 Task: Find connections with filter location Tolosa with filter topic #sharktankwith filter profile language German with filter current company Taj Hotels with filter school Institution of Engineering and Technology (IET) with filter industry Distilleries with filter service category Strategic Planning with filter keywords title Screenwriter
Action: Mouse moved to (652, 76)
Screenshot: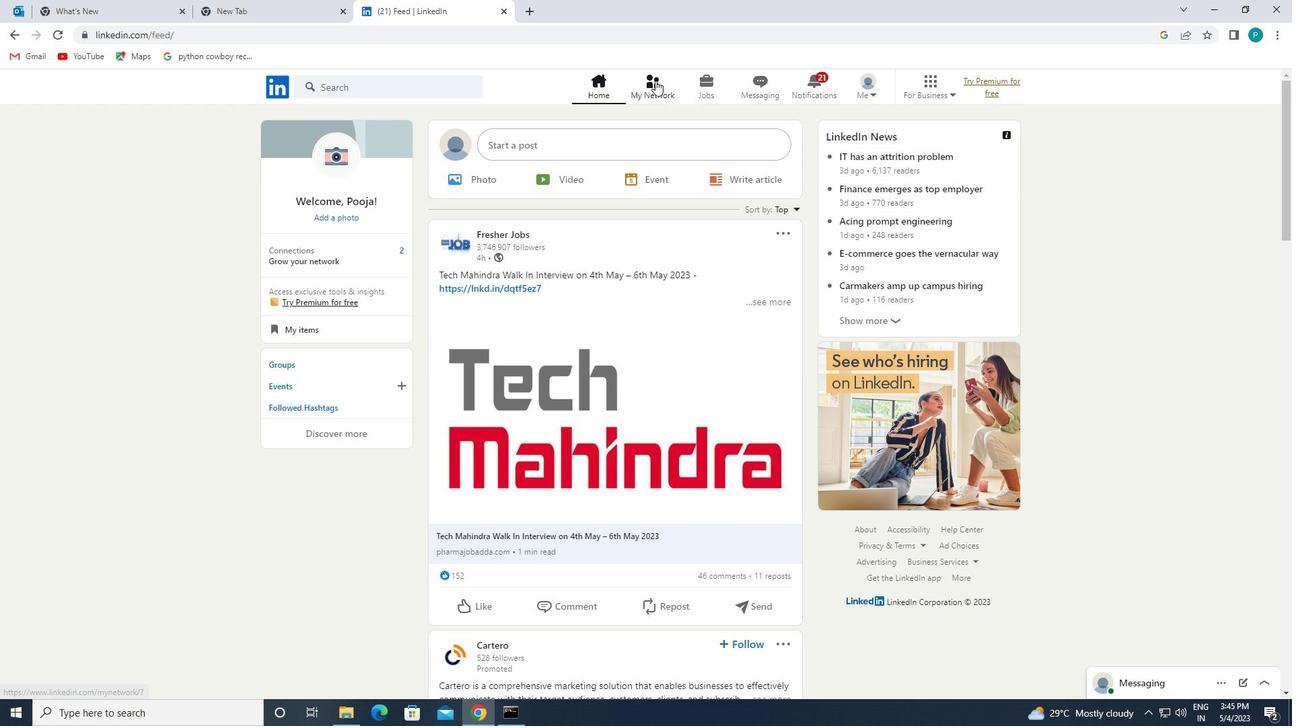 
Action: Mouse pressed left at (652, 76)
Screenshot: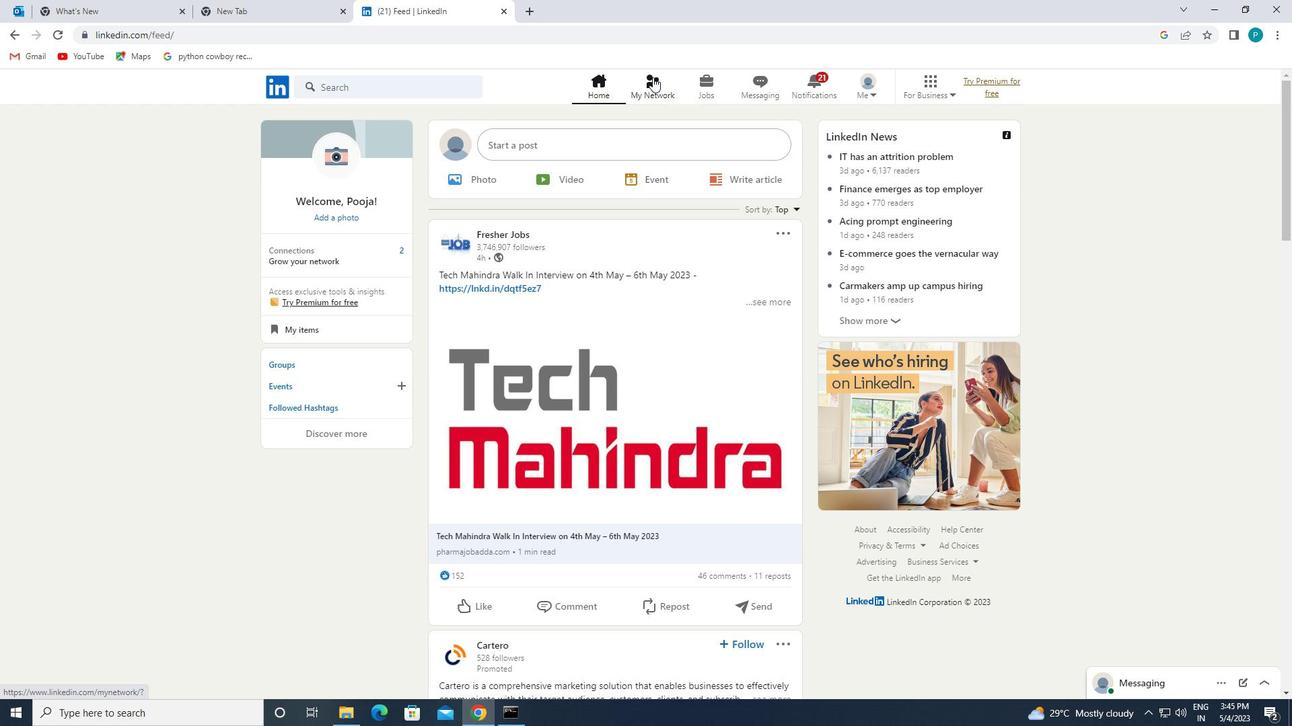 
Action: Mouse moved to (386, 160)
Screenshot: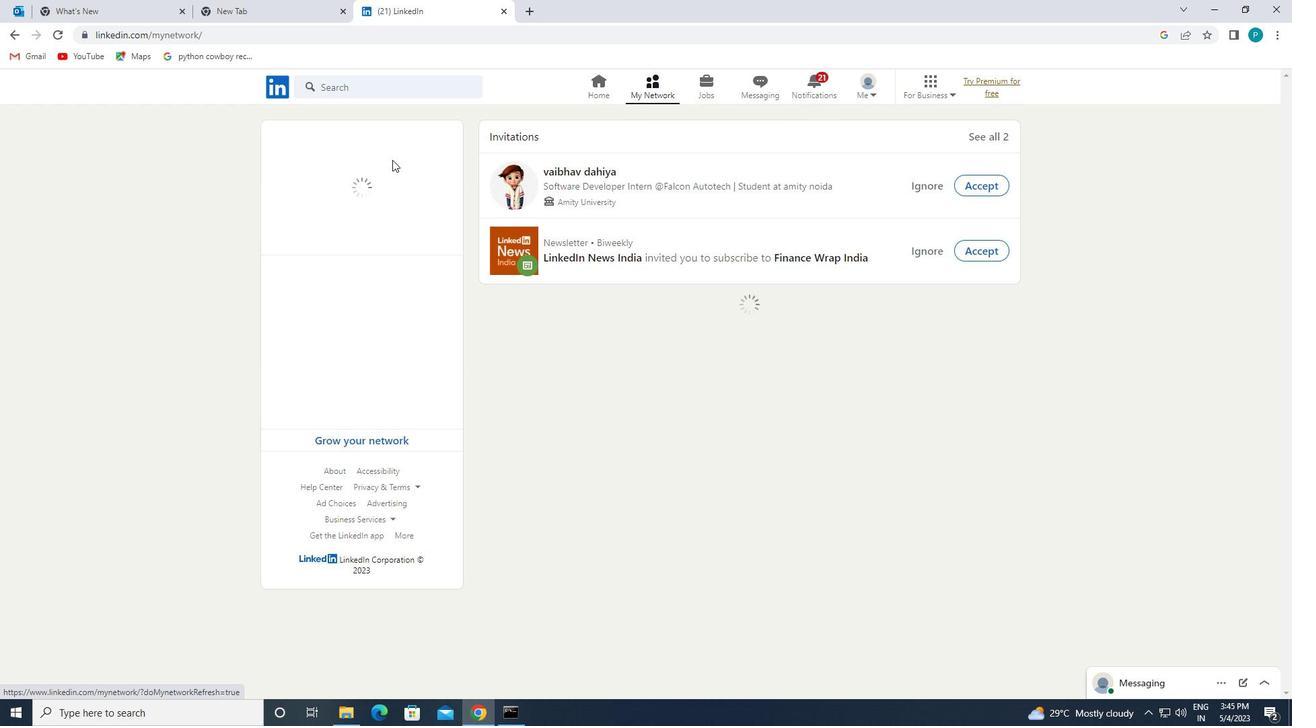
Action: Mouse pressed left at (386, 160)
Screenshot: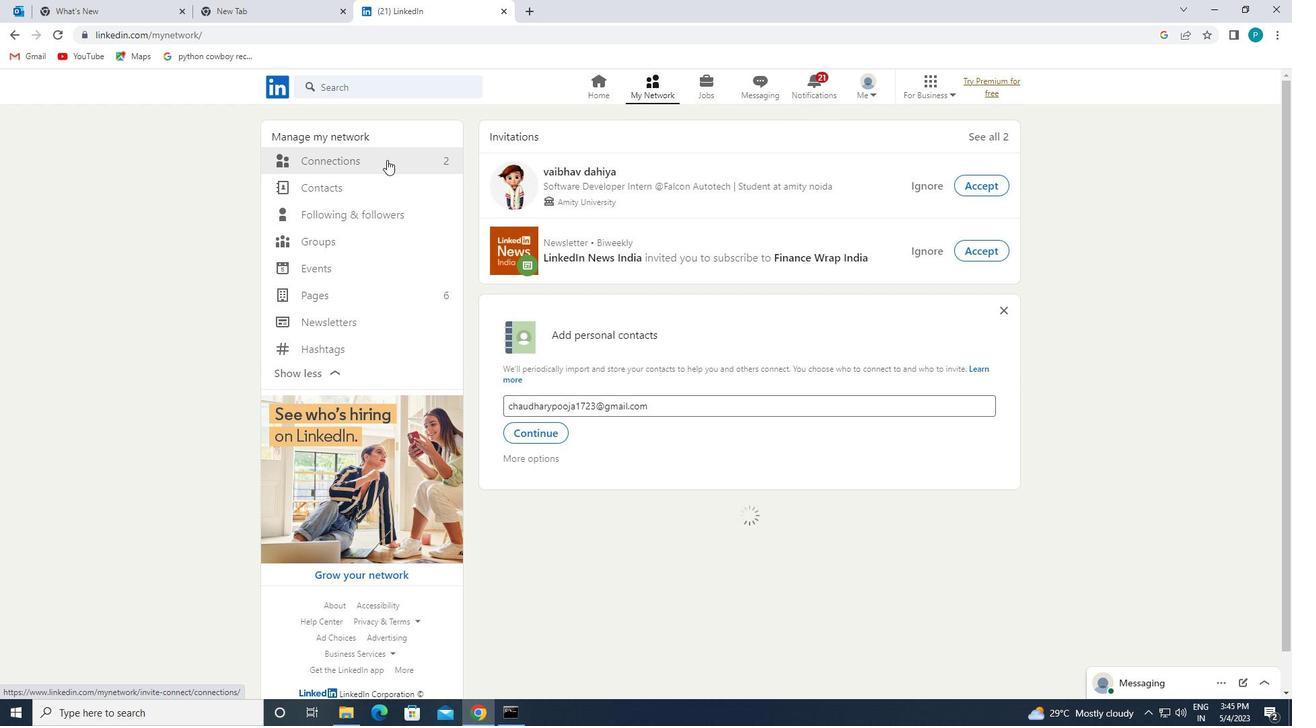 
Action: Mouse moved to (730, 167)
Screenshot: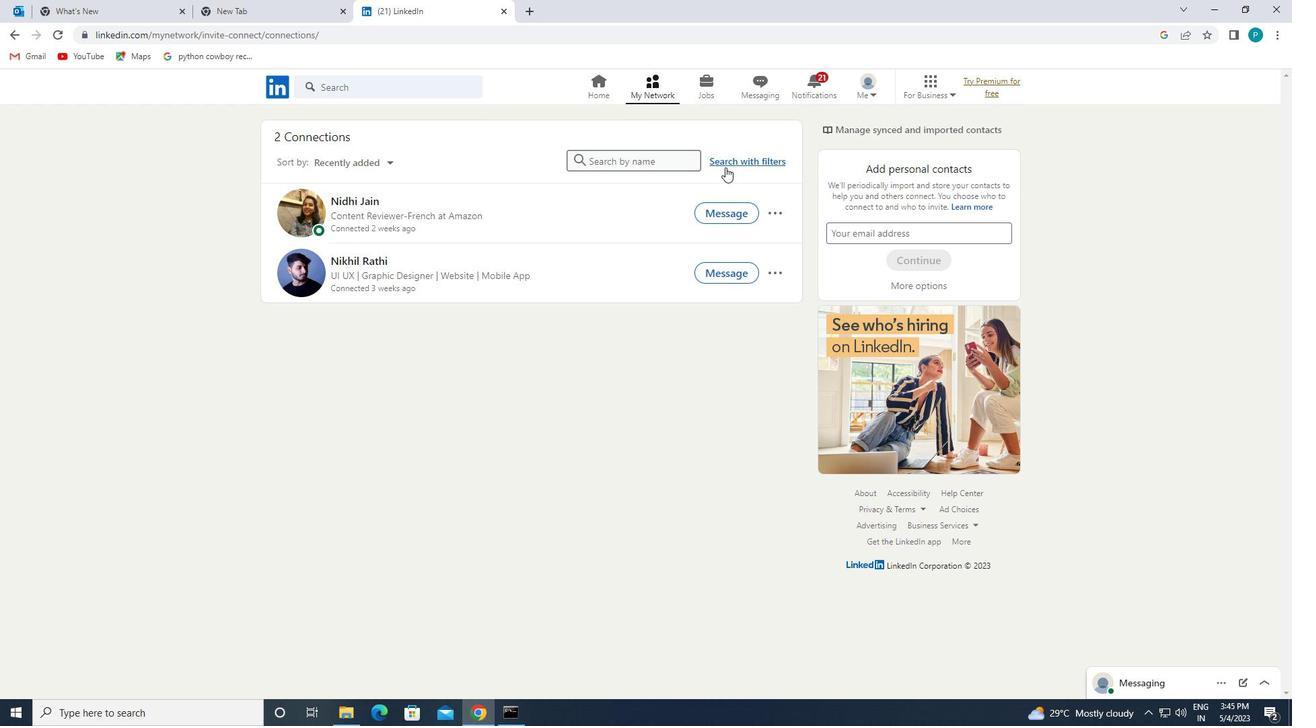 
Action: Mouse pressed left at (730, 167)
Screenshot: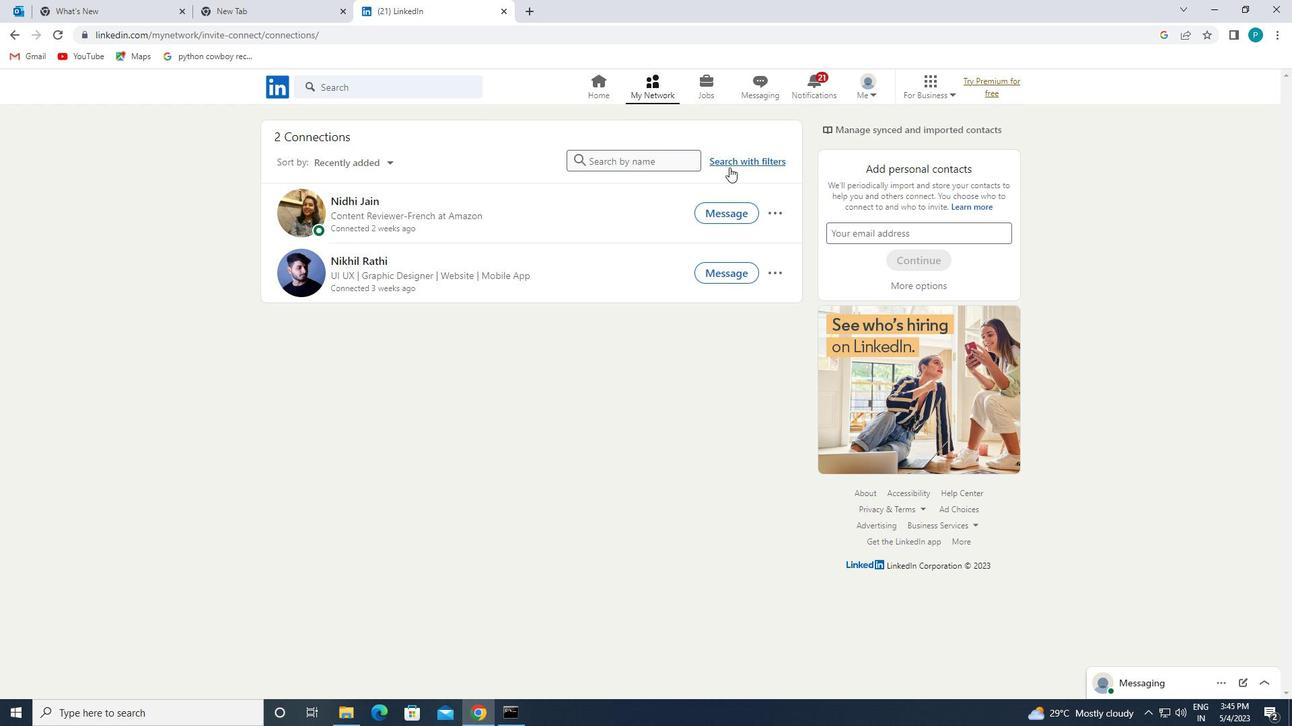 
Action: Mouse moved to (679, 129)
Screenshot: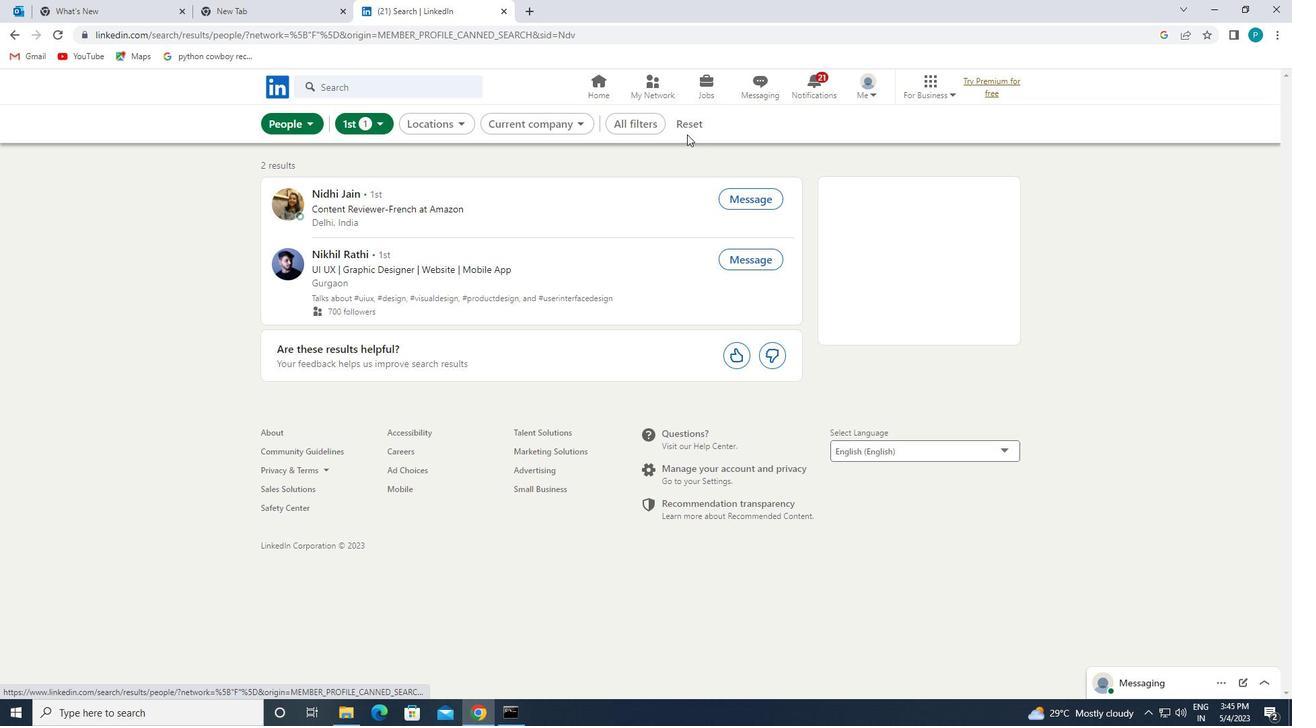 
Action: Mouse pressed left at (679, 129)
Screenshot: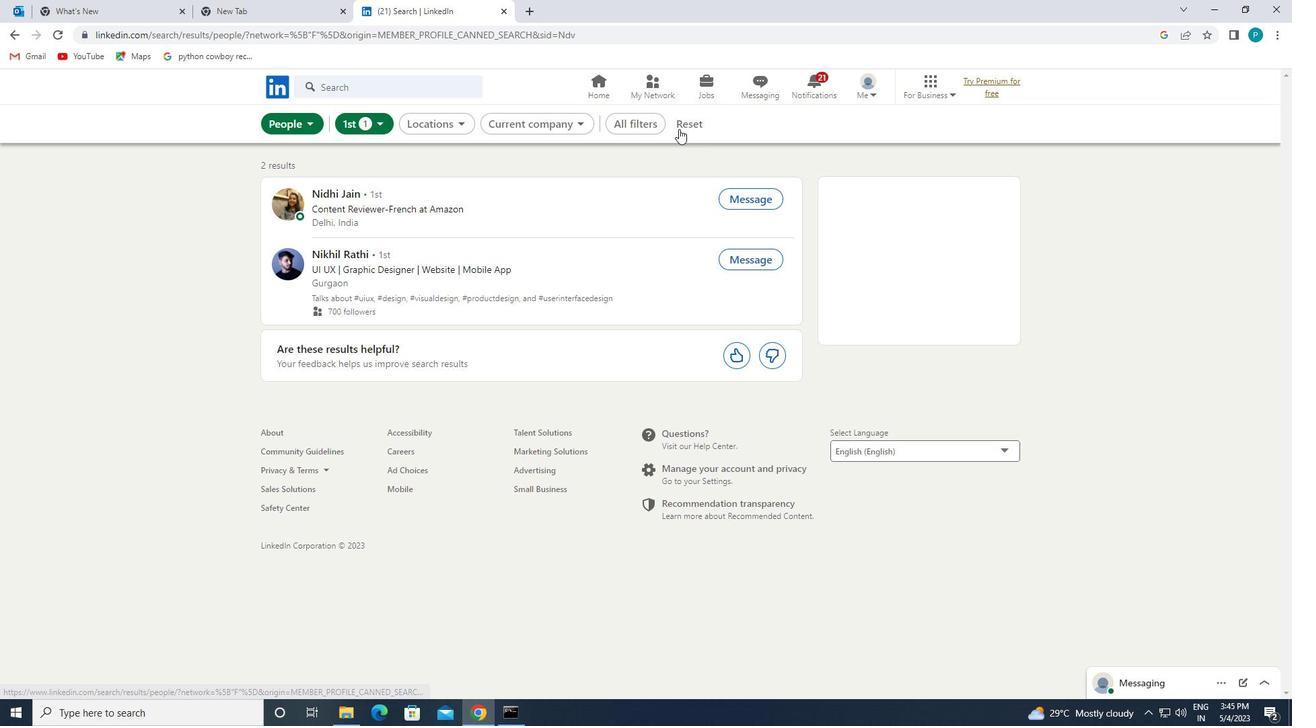 
Action: Mouse moved to (666, 120)
Screenshot: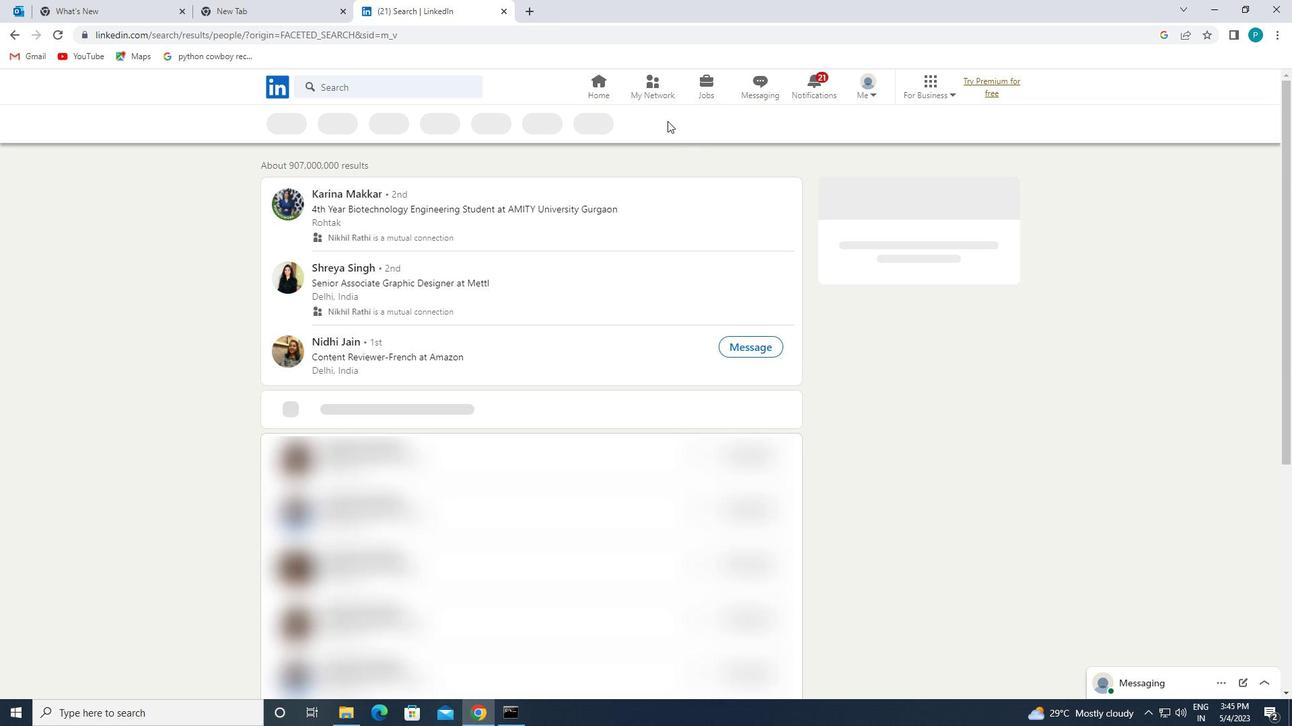 
Action: Mouse pressed left at (666, 120)
Screenshot: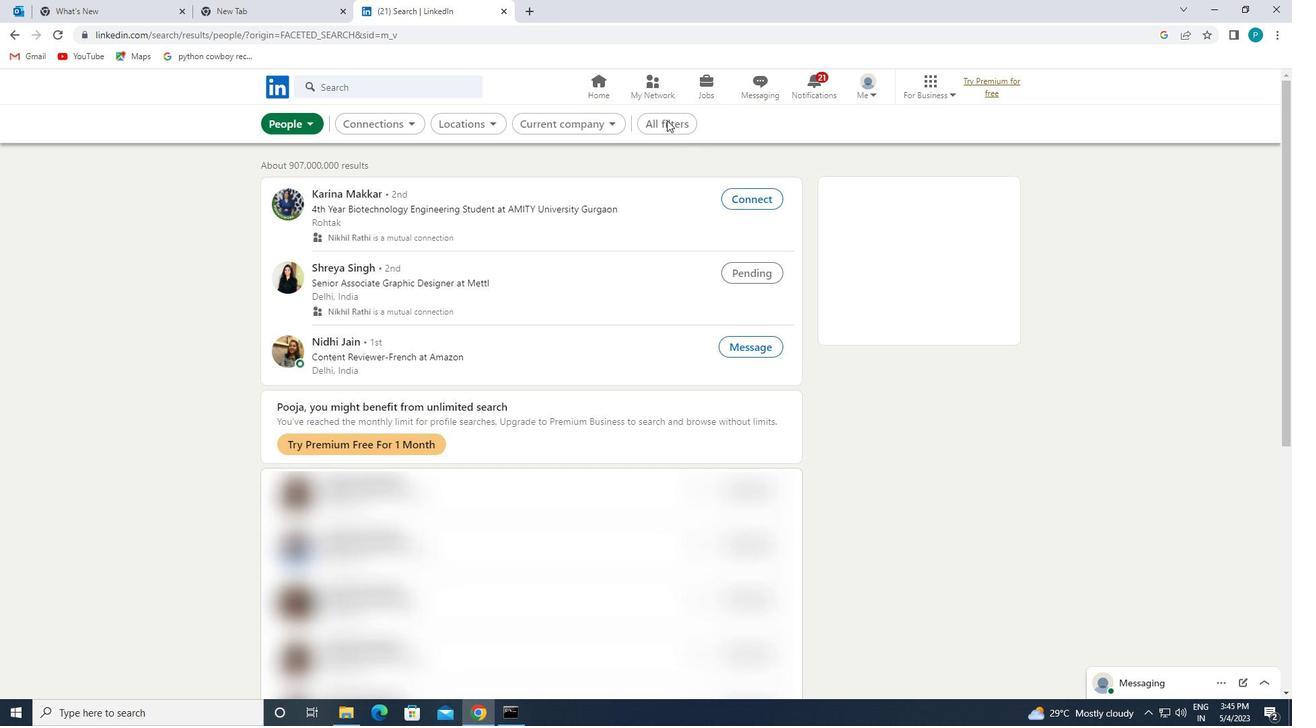 
Action: Mouse moved to (1103, 295)
Screenshot: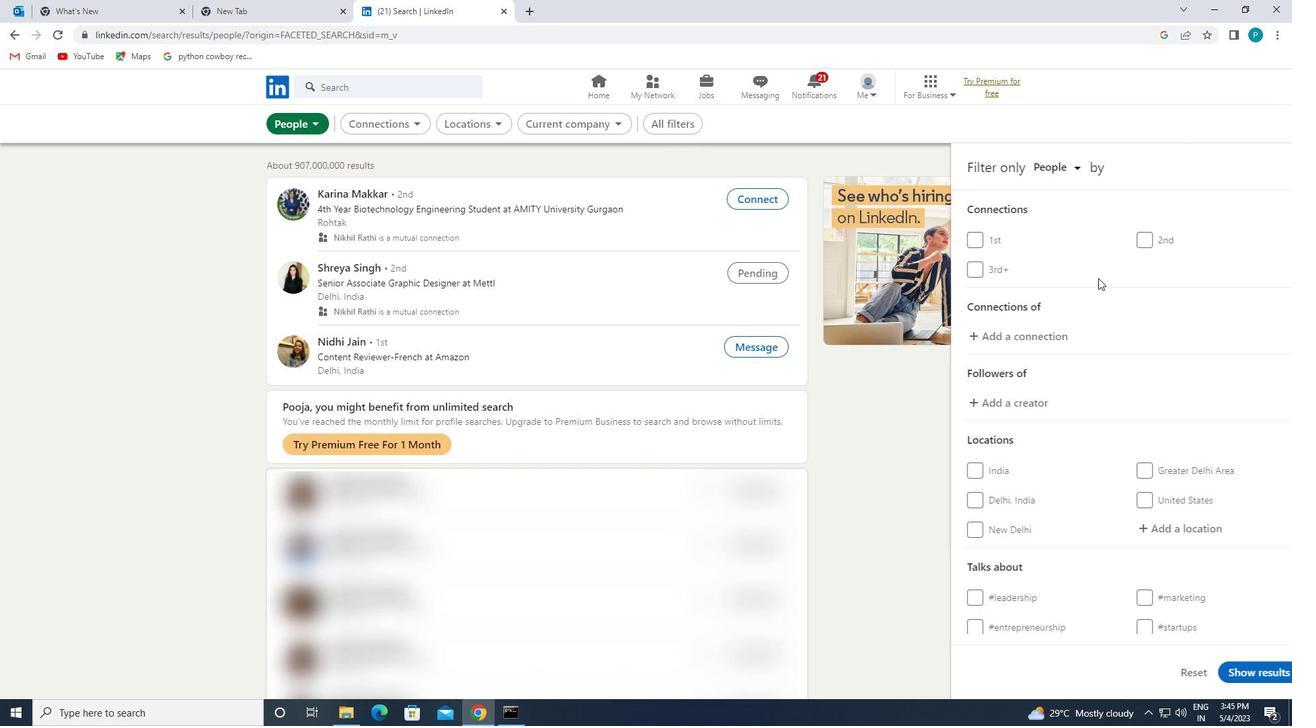 
Action: Mouse scrolled (1103, 294) with delta (0, 0)
Screenshot: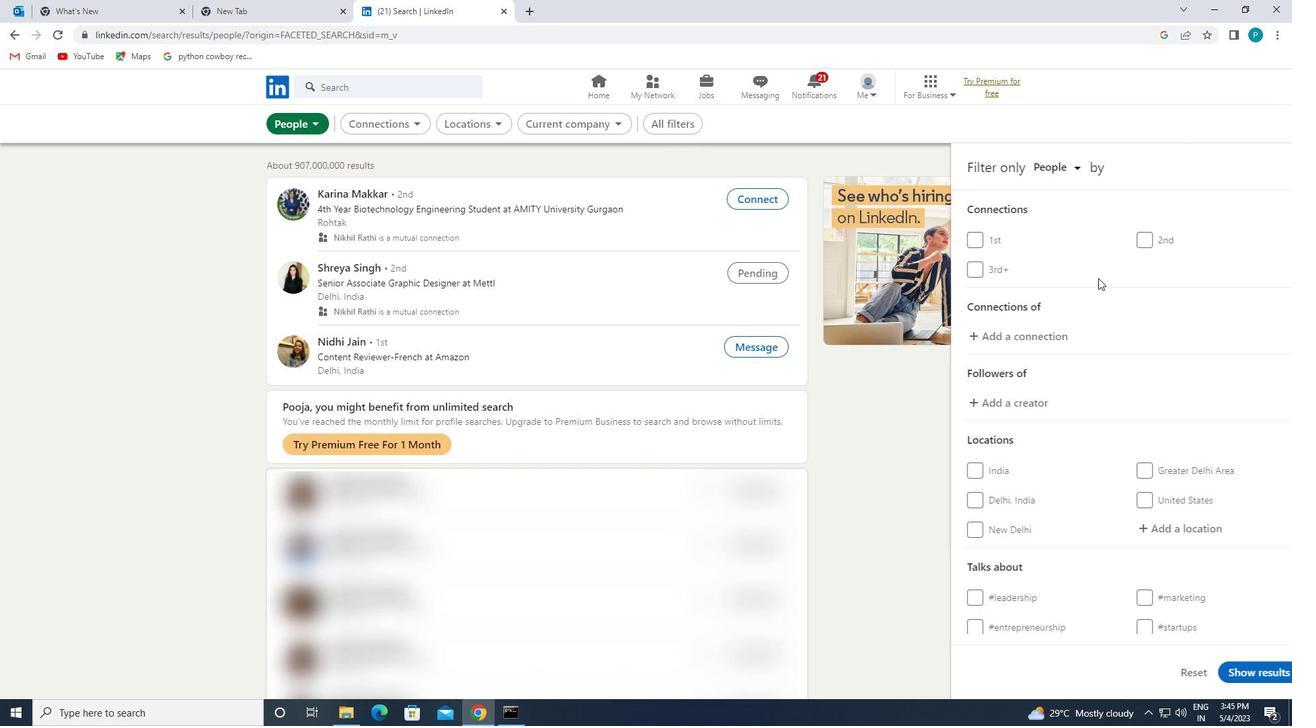 
Action: Mouse moved to (1105, 304)
Screenshot: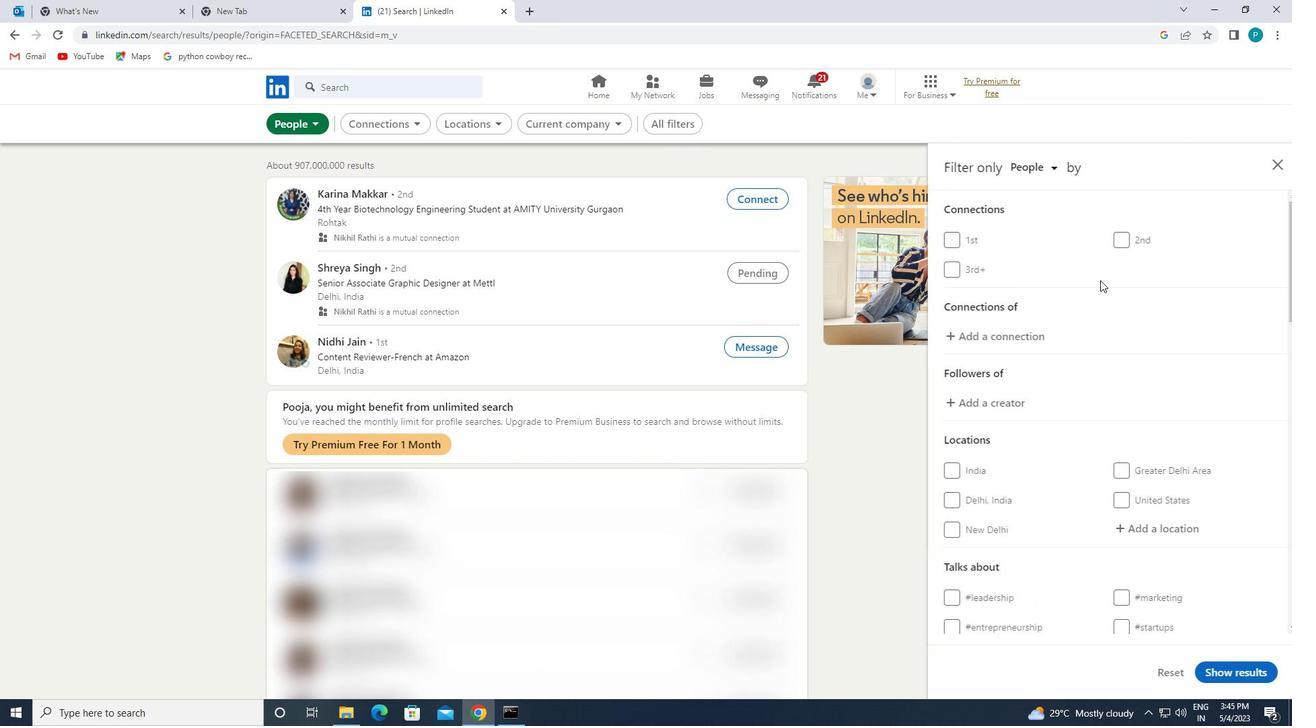 
Action: Mouse scrolled (1105, 303) with delta (0, 0)
Screenshot: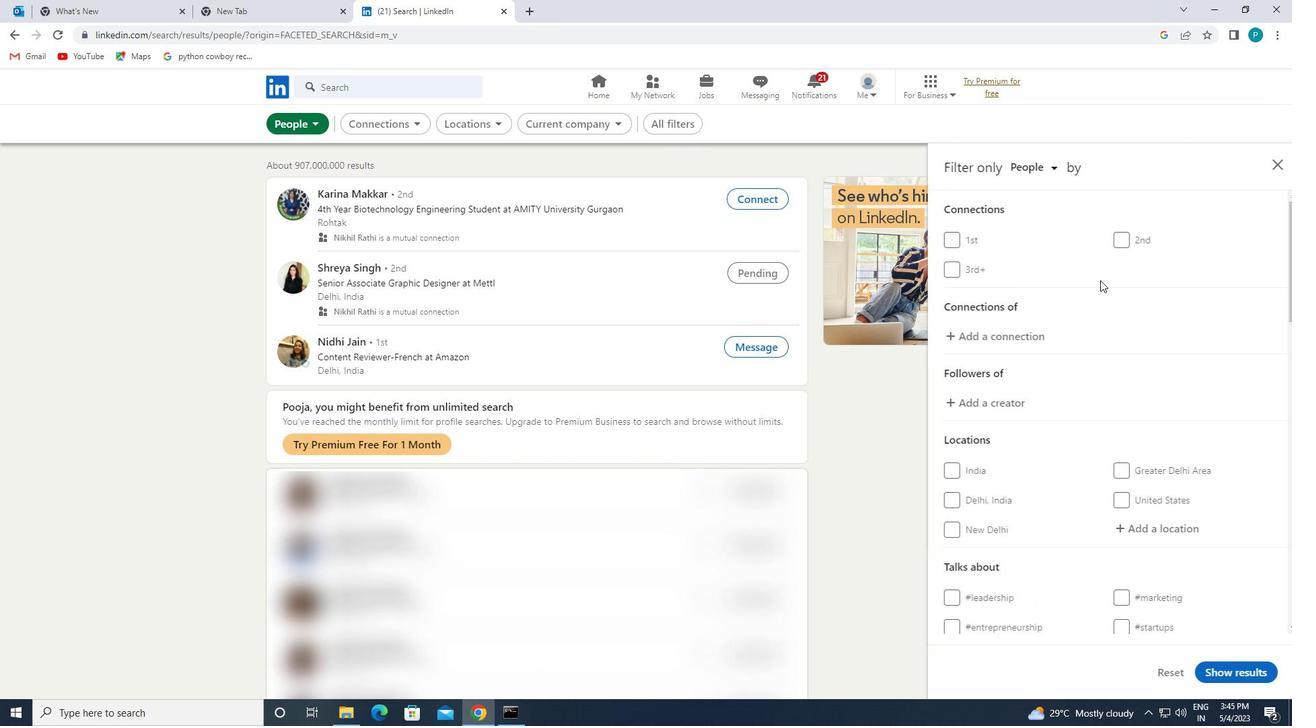 
Action: Mouse moved to (1105, 304)
Screenshot: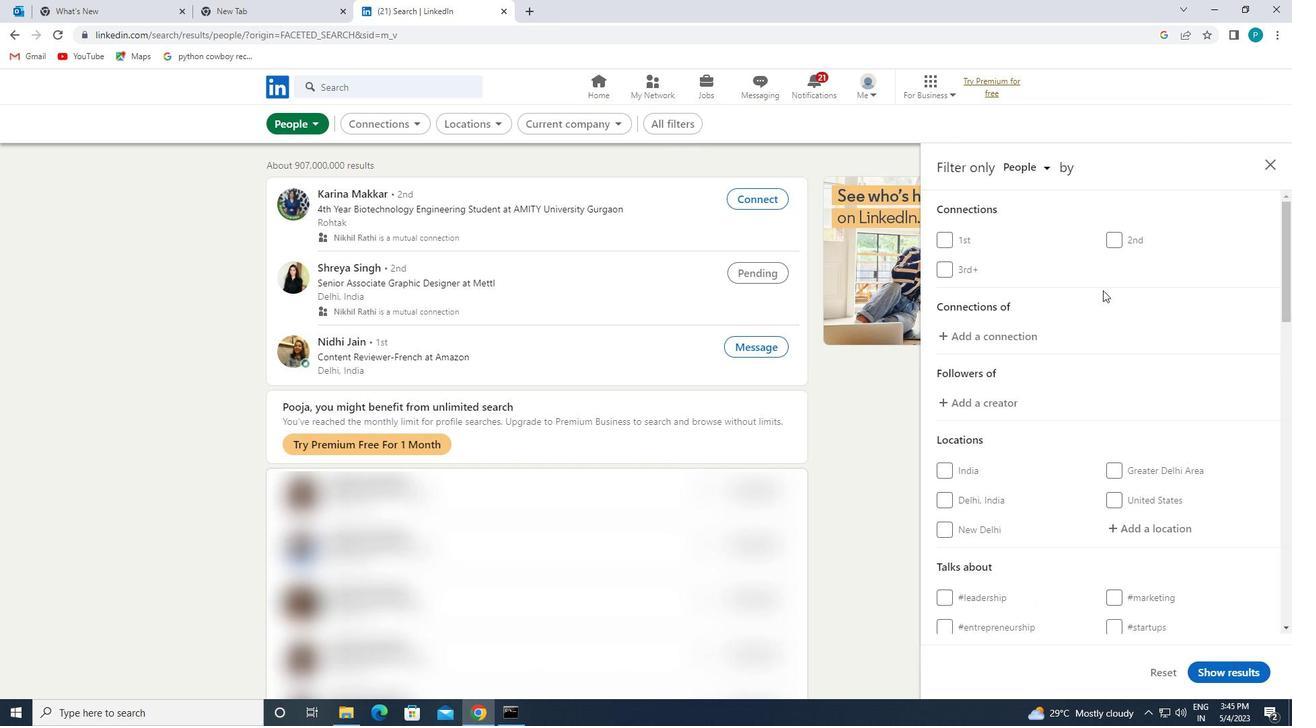 
Action: Mouse scrolled (1105, 304) with delta (0, 0)
Screenshot: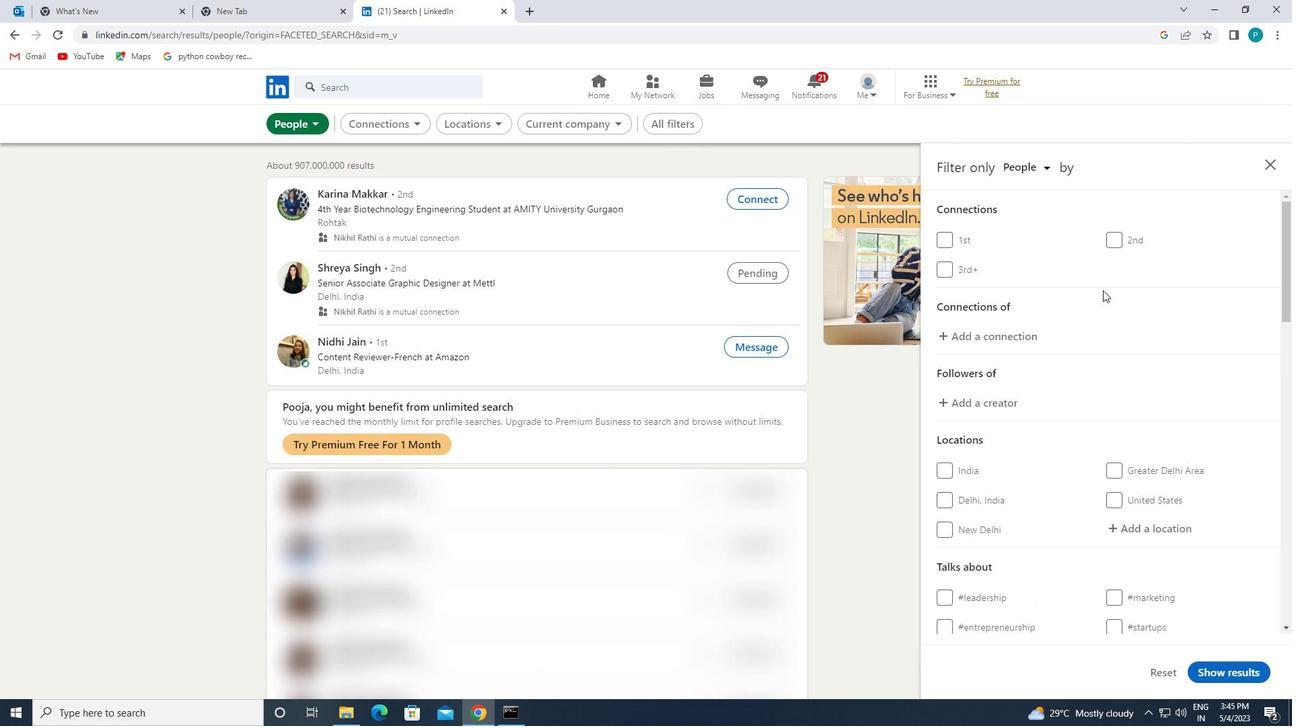 
Action: Mouse moved to (1129, 323)
Screenshot: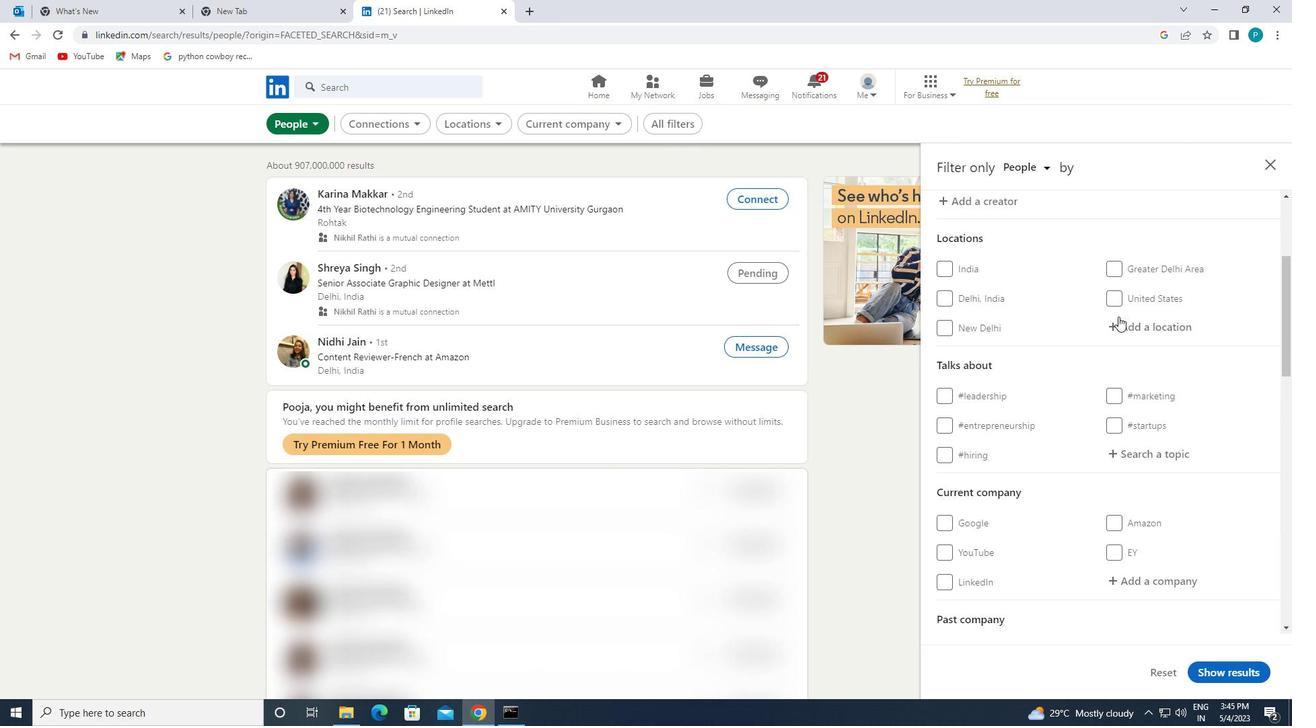
Action: Mouse pressed left at (1129, 323)
Screenshot: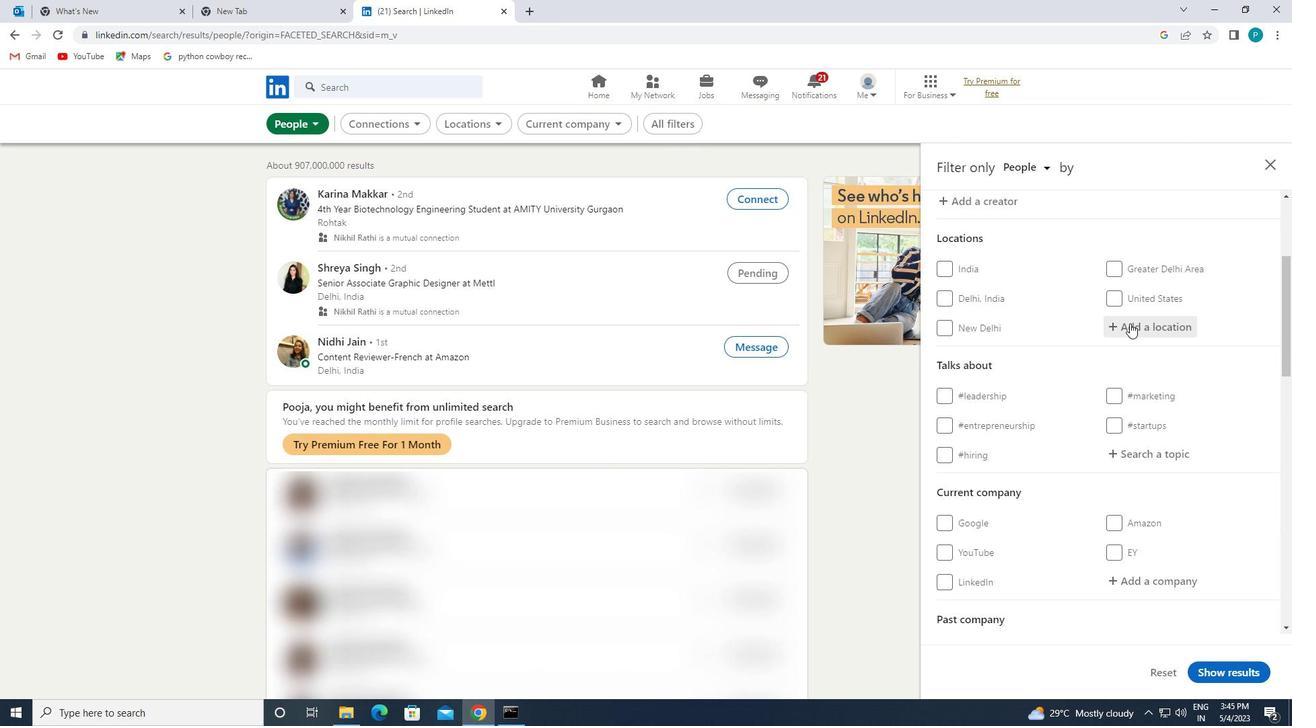 
Action: Mouse moved to (1121, 320)
Screenshot: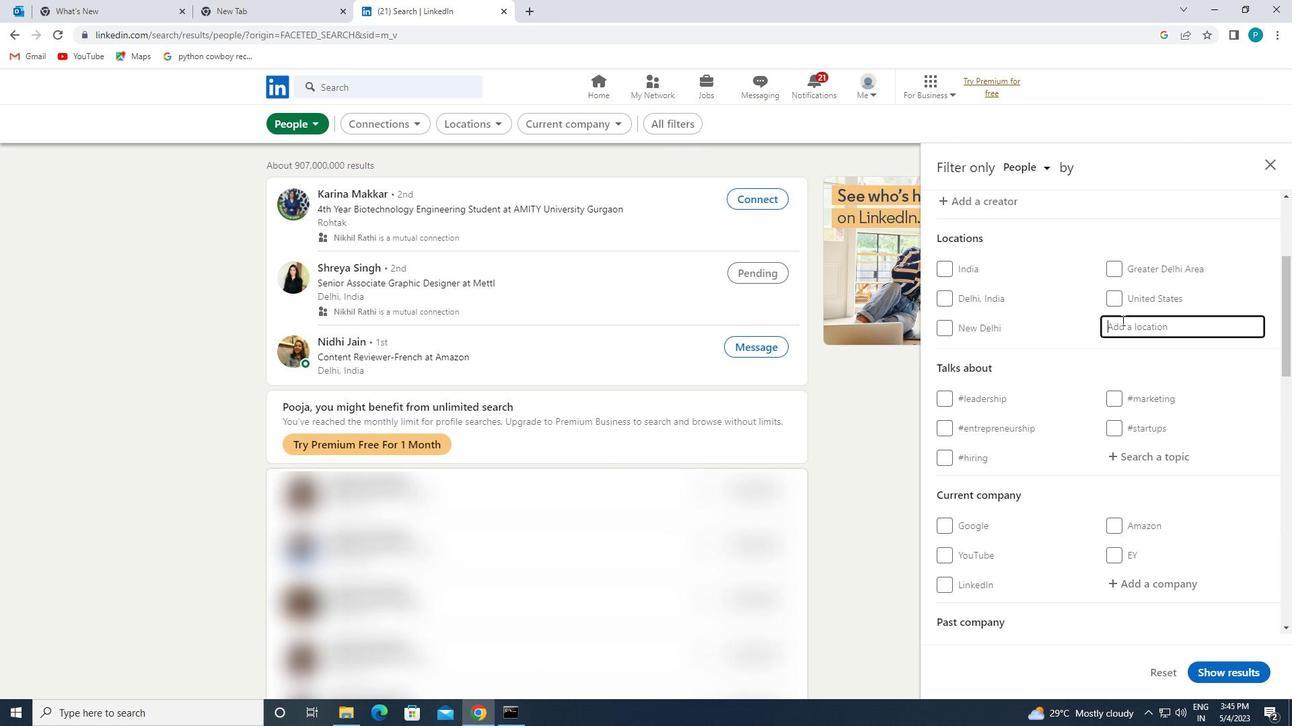
Action: Key pressed <Key.caps_lock>t<Key.caps_lock>odo<Key.backspace><Key.backspace>losa
Screenshot: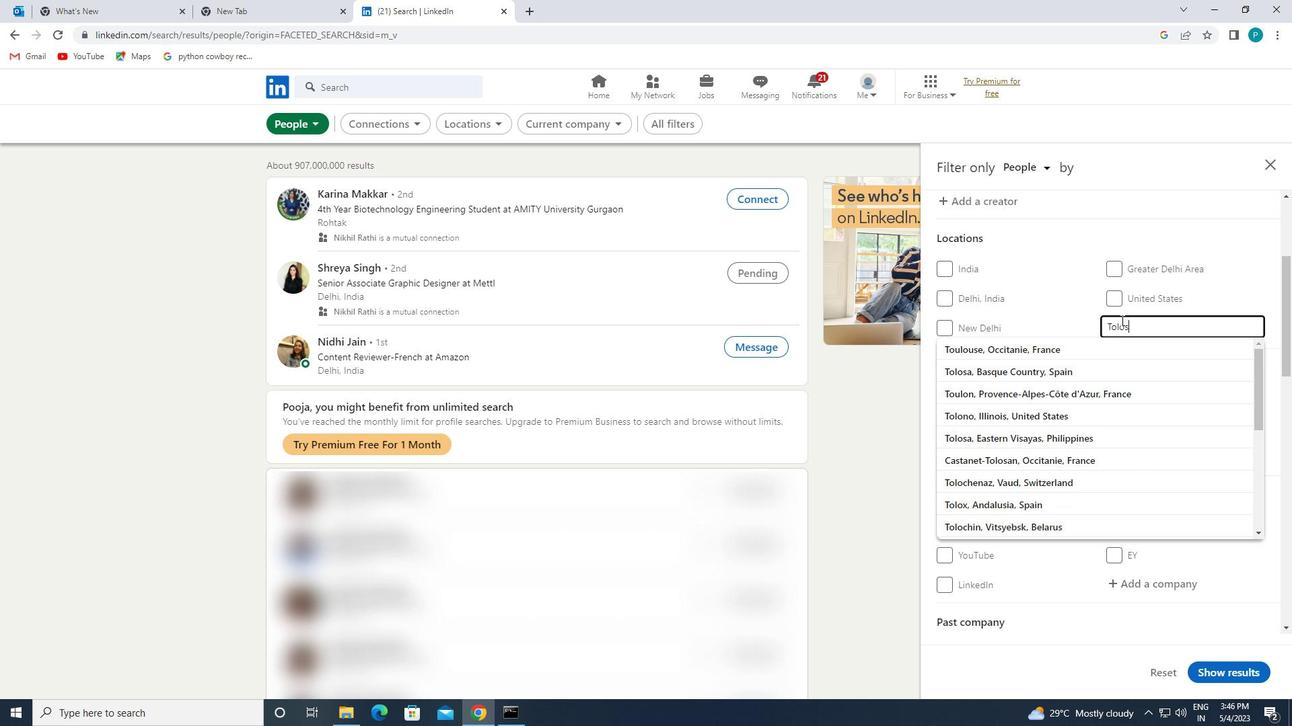 
Action: Mouse moved to (1097, 343)
Screenshot: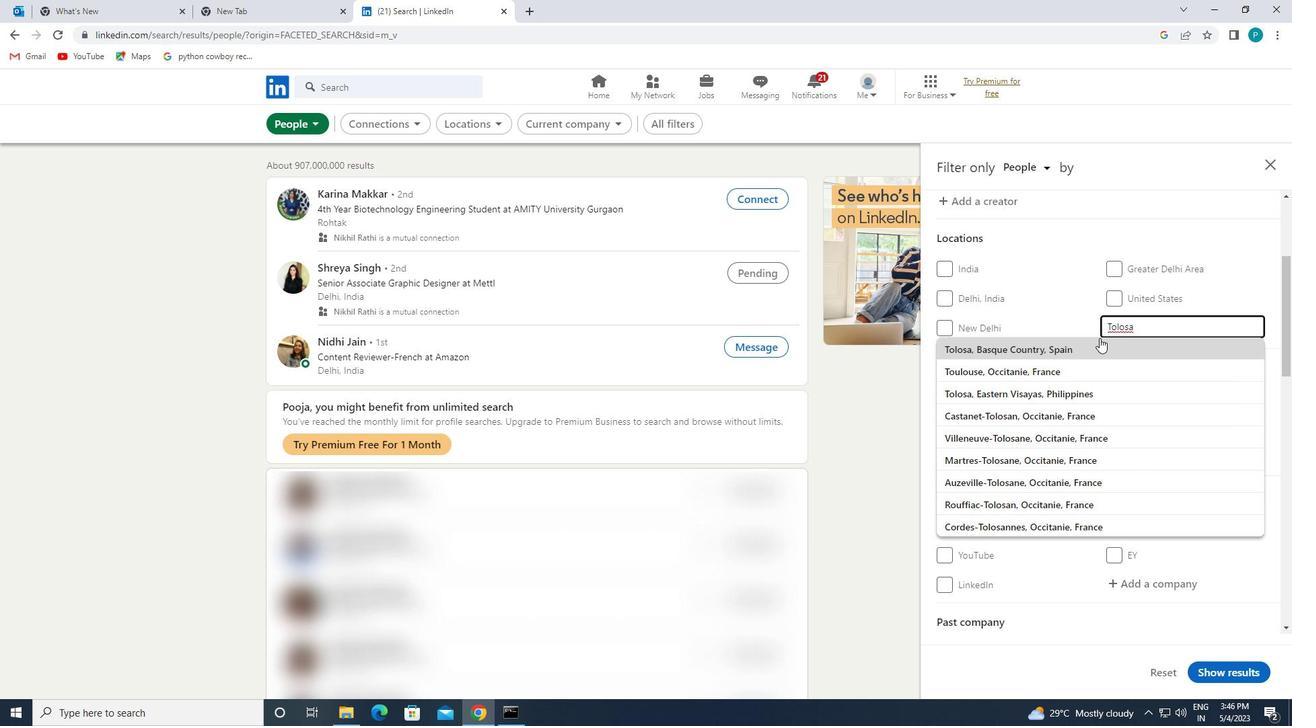 
Action: Mouse pressed left at (1097, 343)
Screenshot: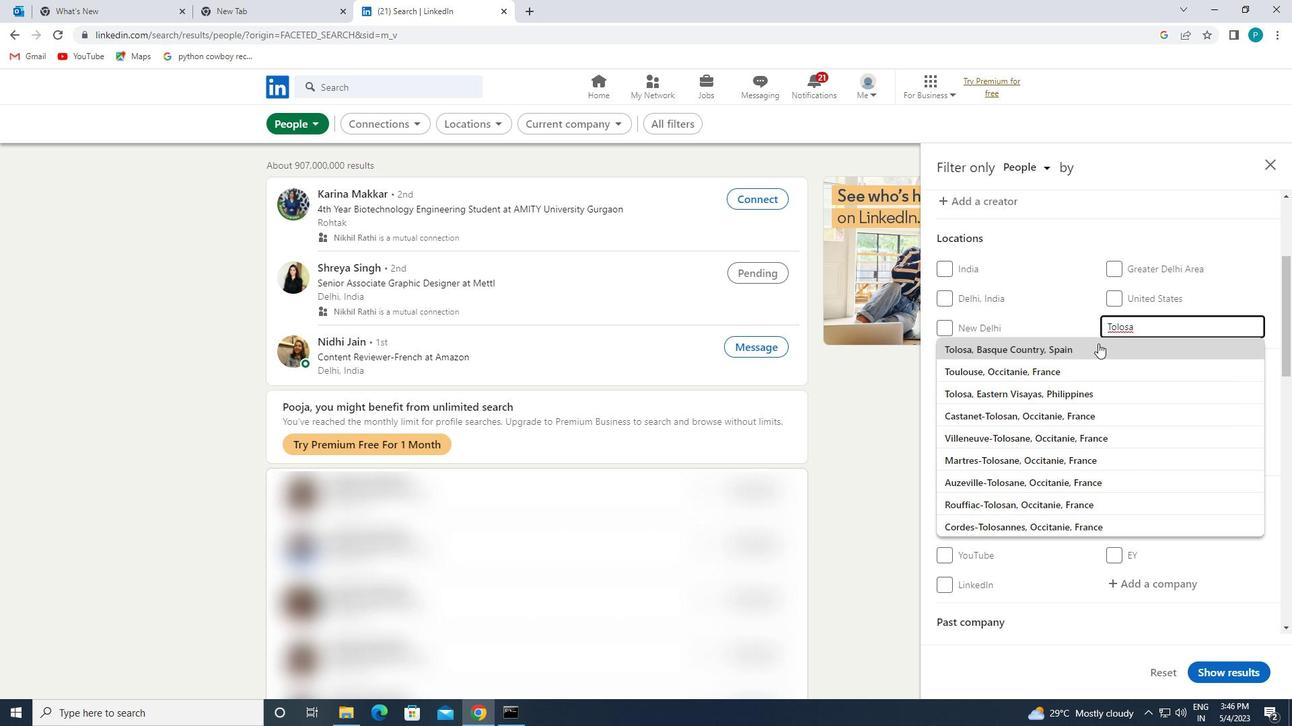 
Action: Mouse moved to (1105, 350)
Screenshot: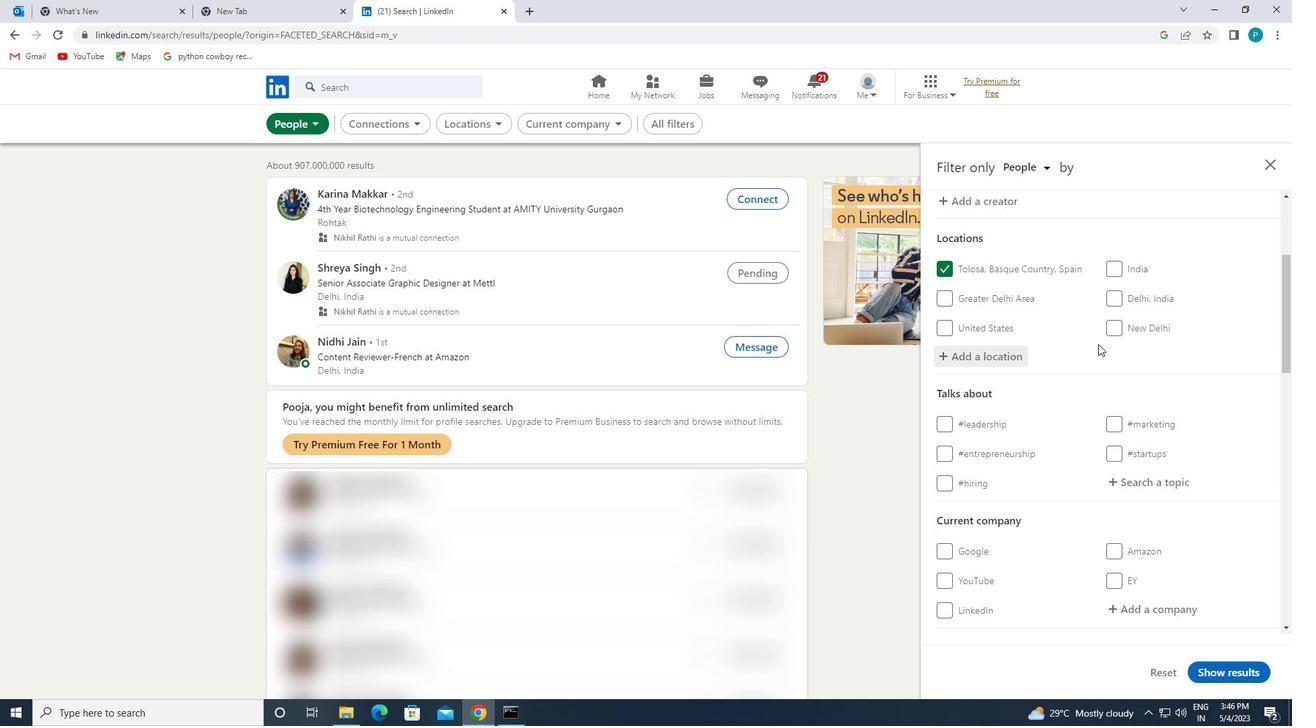 
Action: Mouse scrolled (1105, 349) with delta (0, 0)
Screenshot: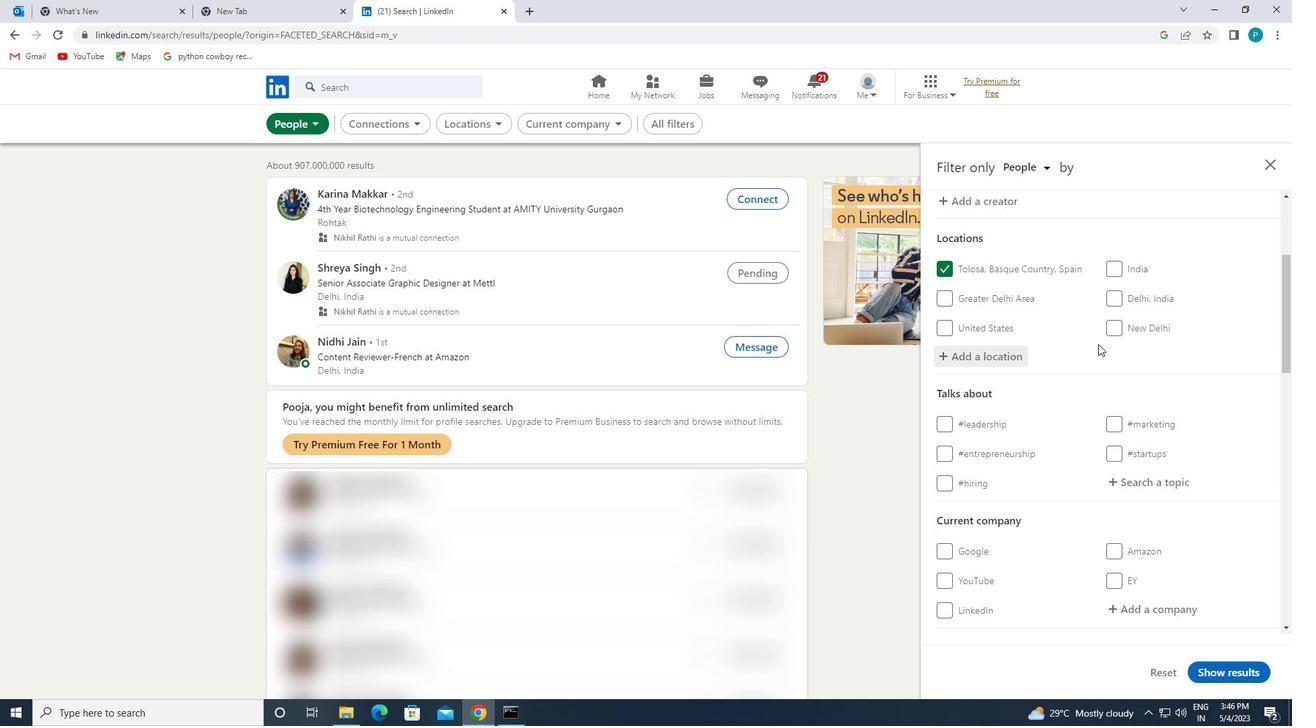 
Action: Mouse moved to (1105, 351)
Screenshot: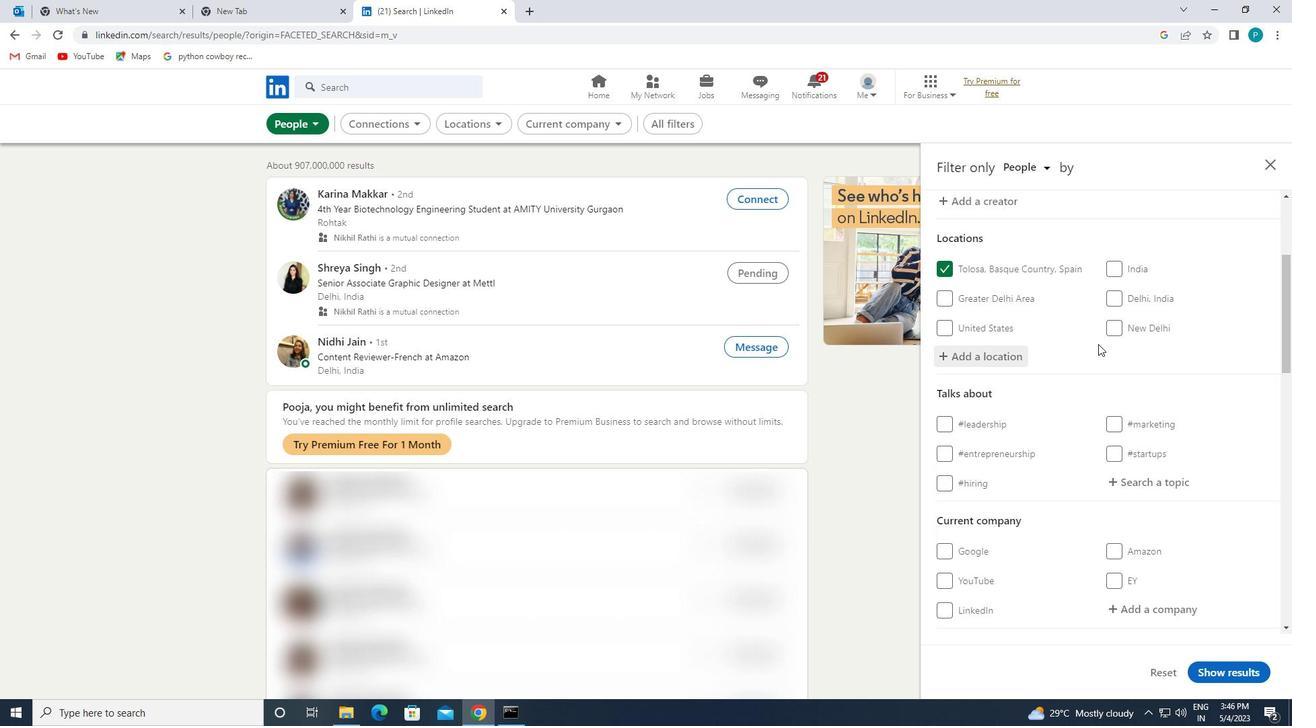 
Action: Mouse scrolled (1105, 350) with delta (0, 0)
Screenshot: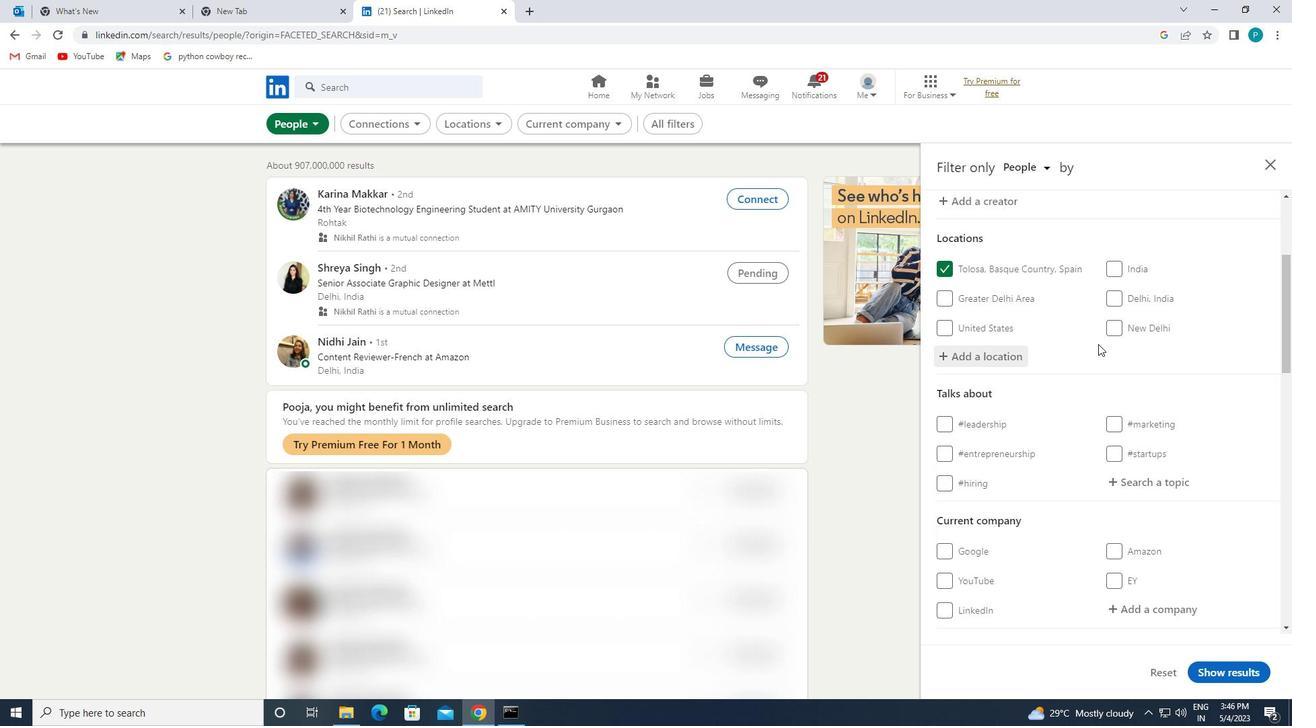 
Action: Mouse scrolled (1105, 350) with delta (0, 0)
Screenshot: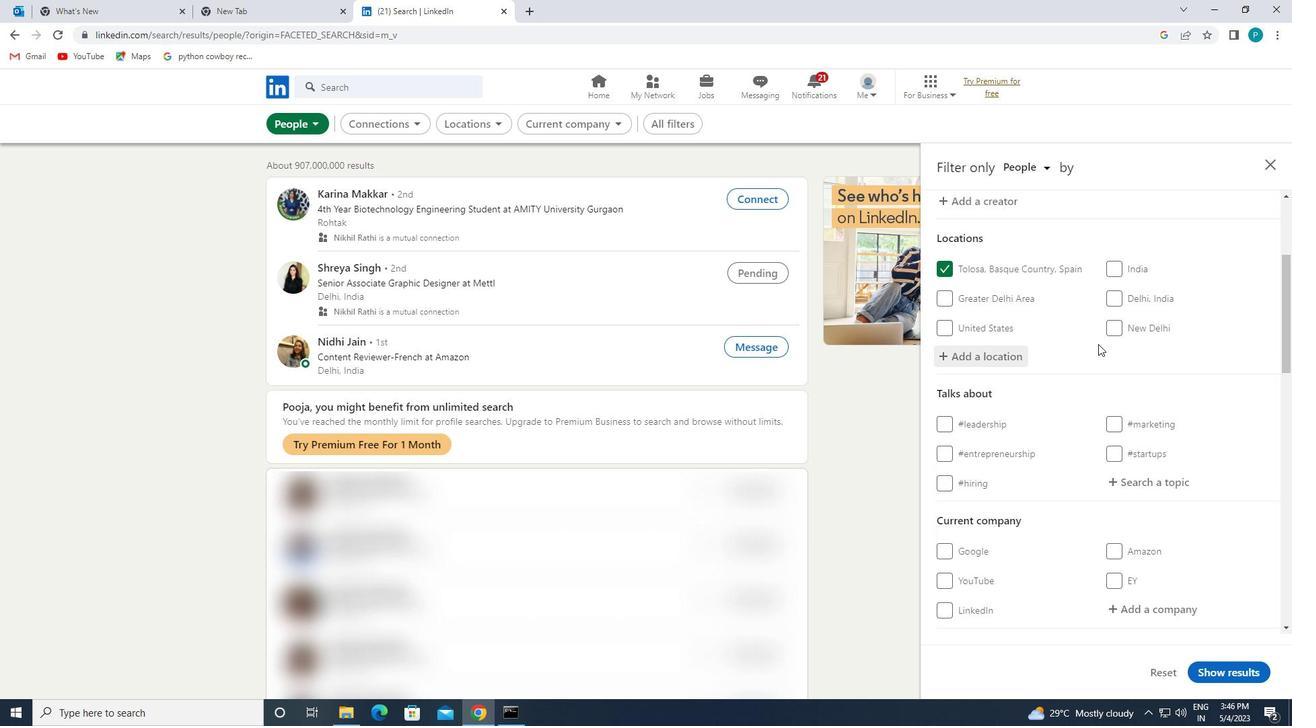
Action: Mouse moved to (1129, 290)
Screenshot: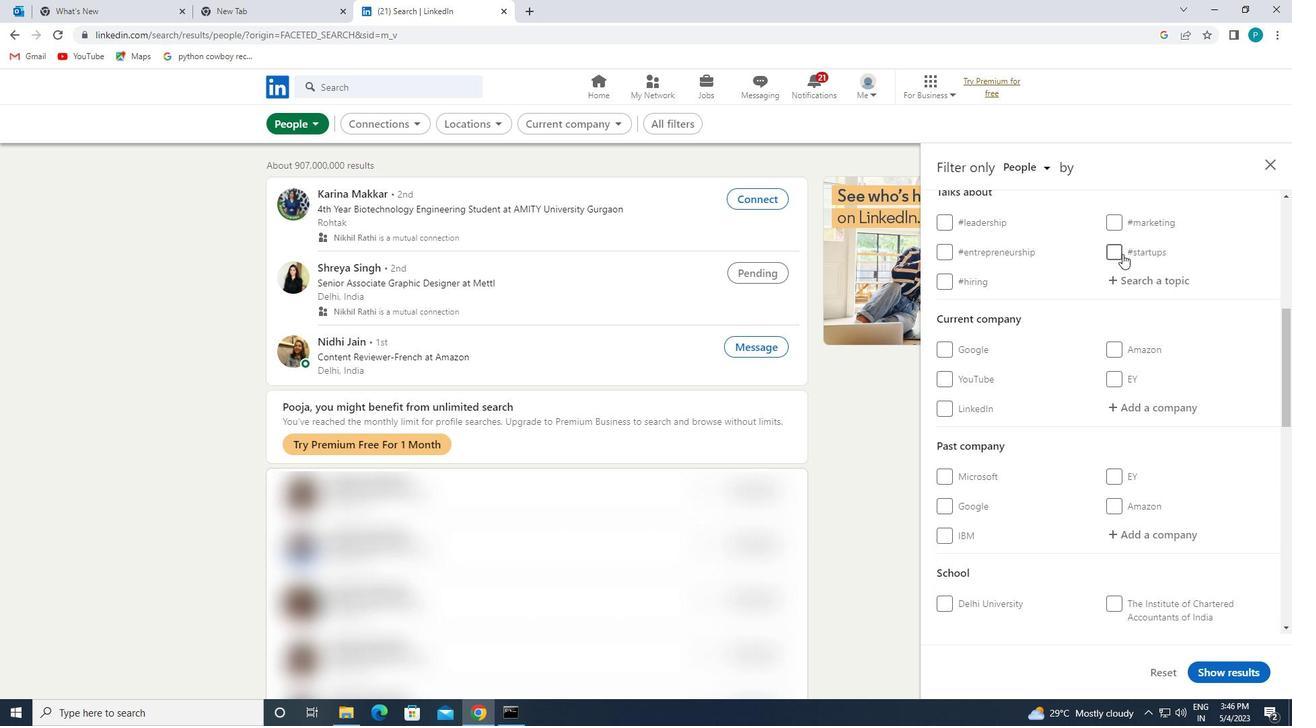 
Action: Mouse pressed left at (1129, 290)
Screenshot: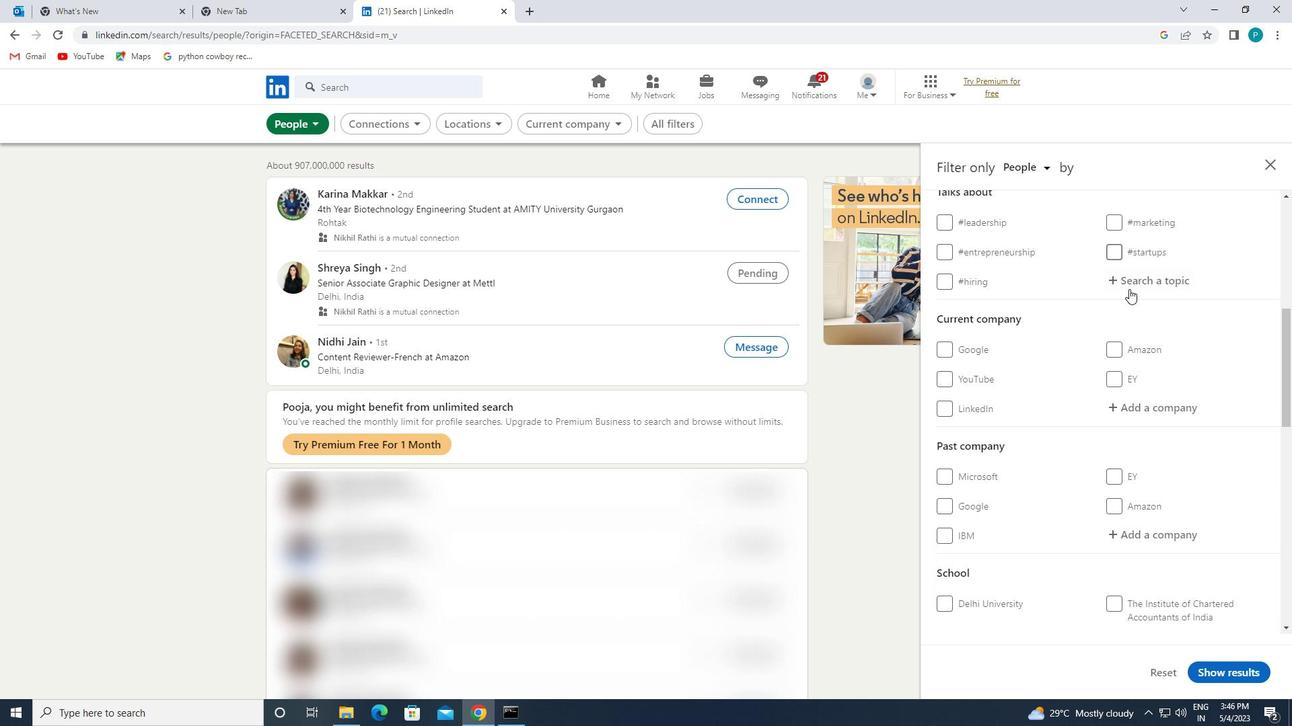 
Action: Mouse moved to (1146, 302)
Screenshot: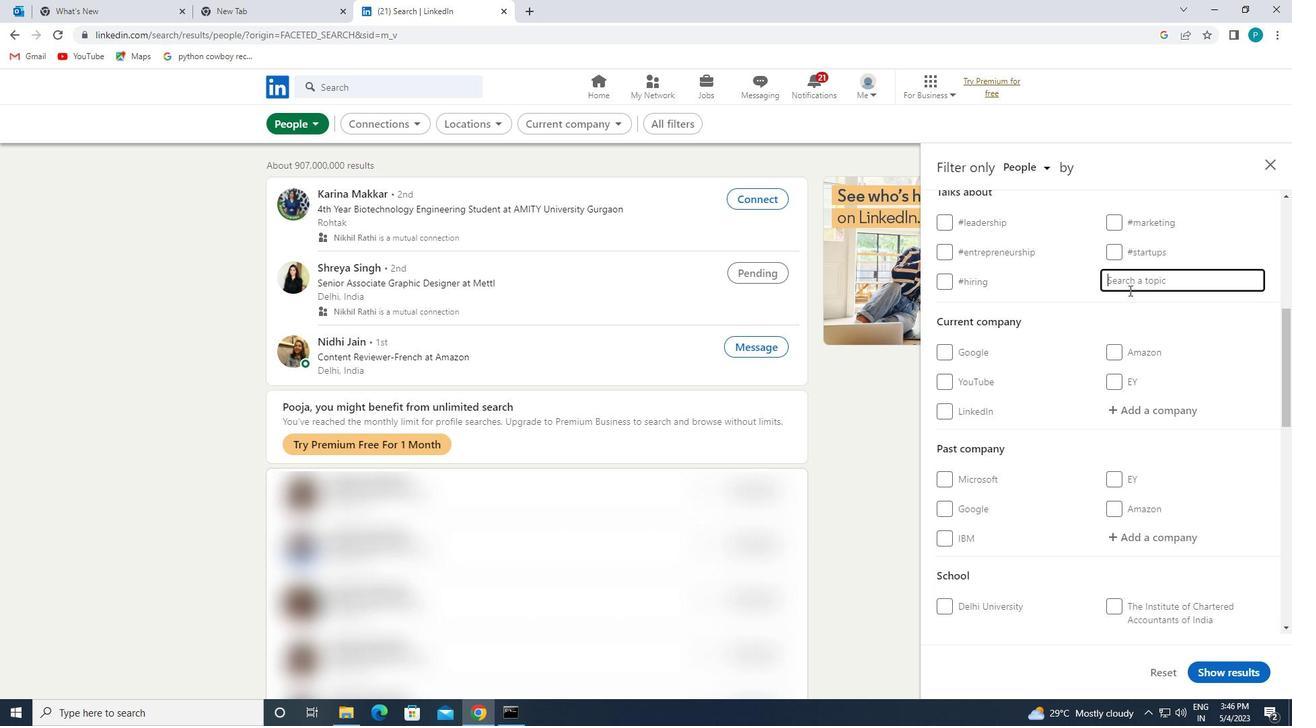 
Action: Key pressed <Key.shift>#SHARKTANK
Screenshot: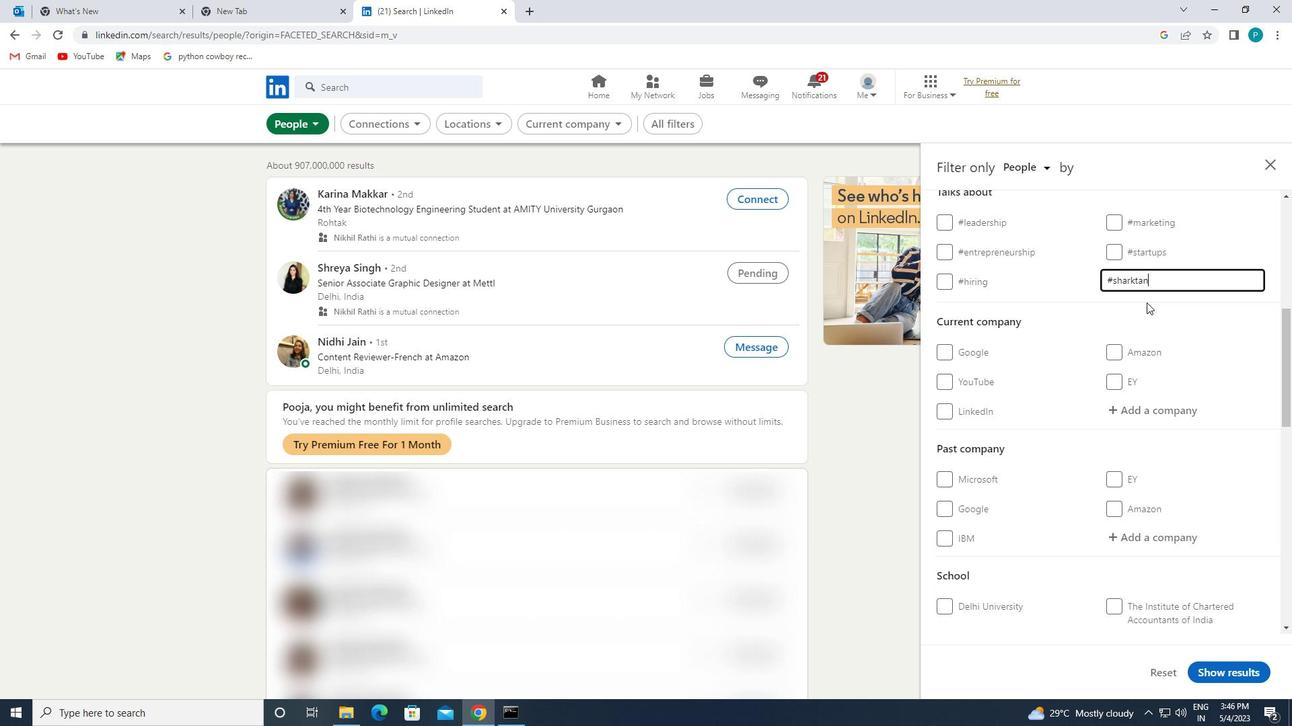 
Action: Mouse moved to (1122, 321)
Screenshot: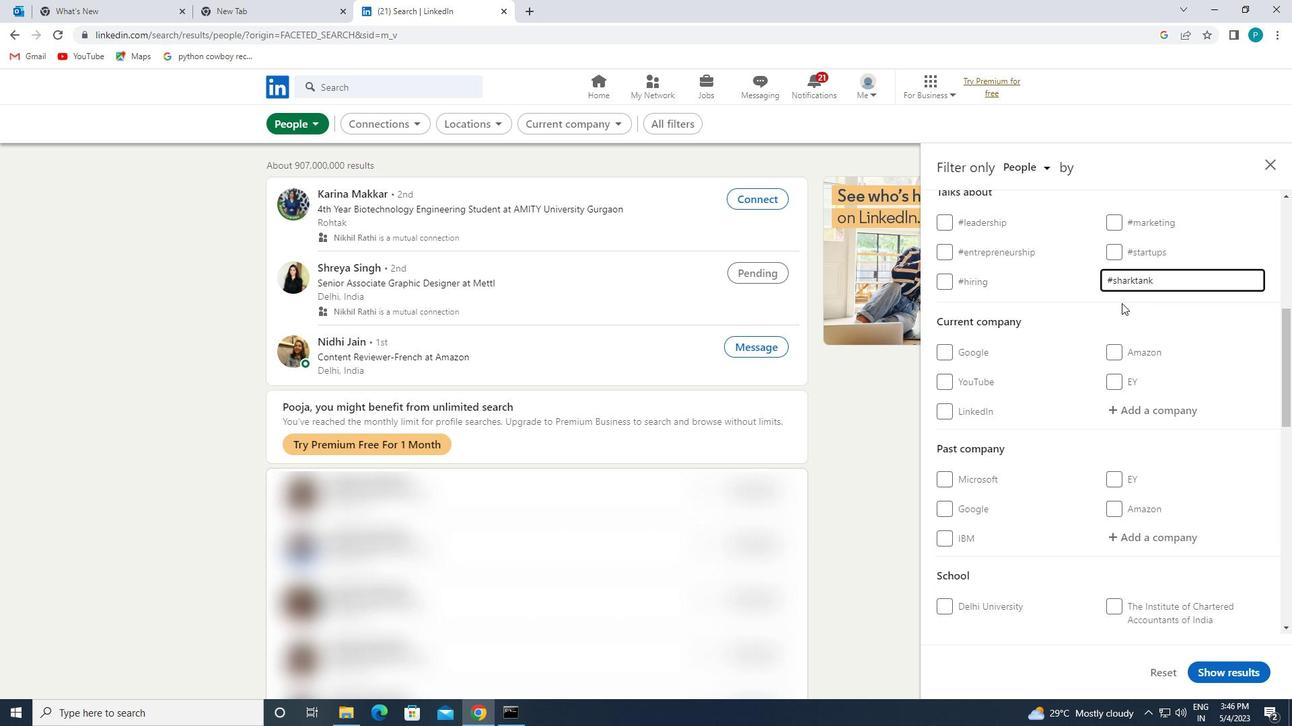 
Action: Mouse scrolled (1122, 321) with delta (0, 0)
Screenshot: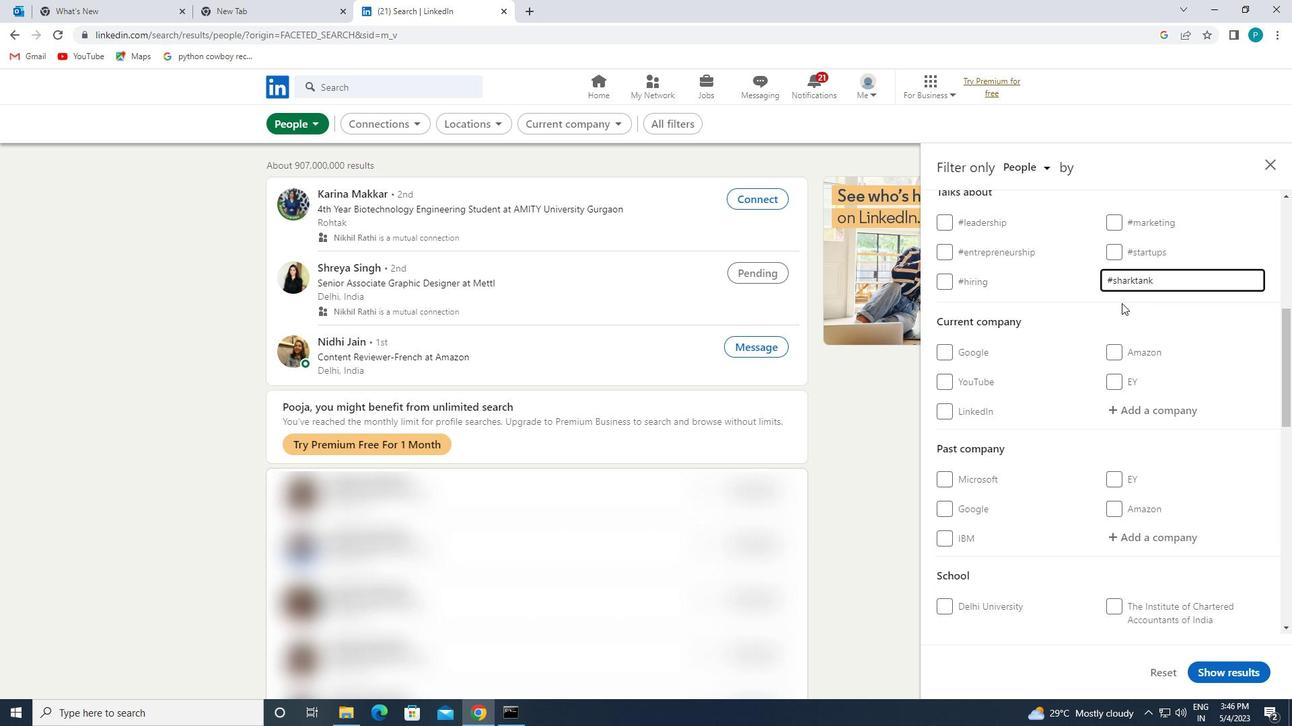 
Action: Mouse moved to (1124, 328)
Screenshot: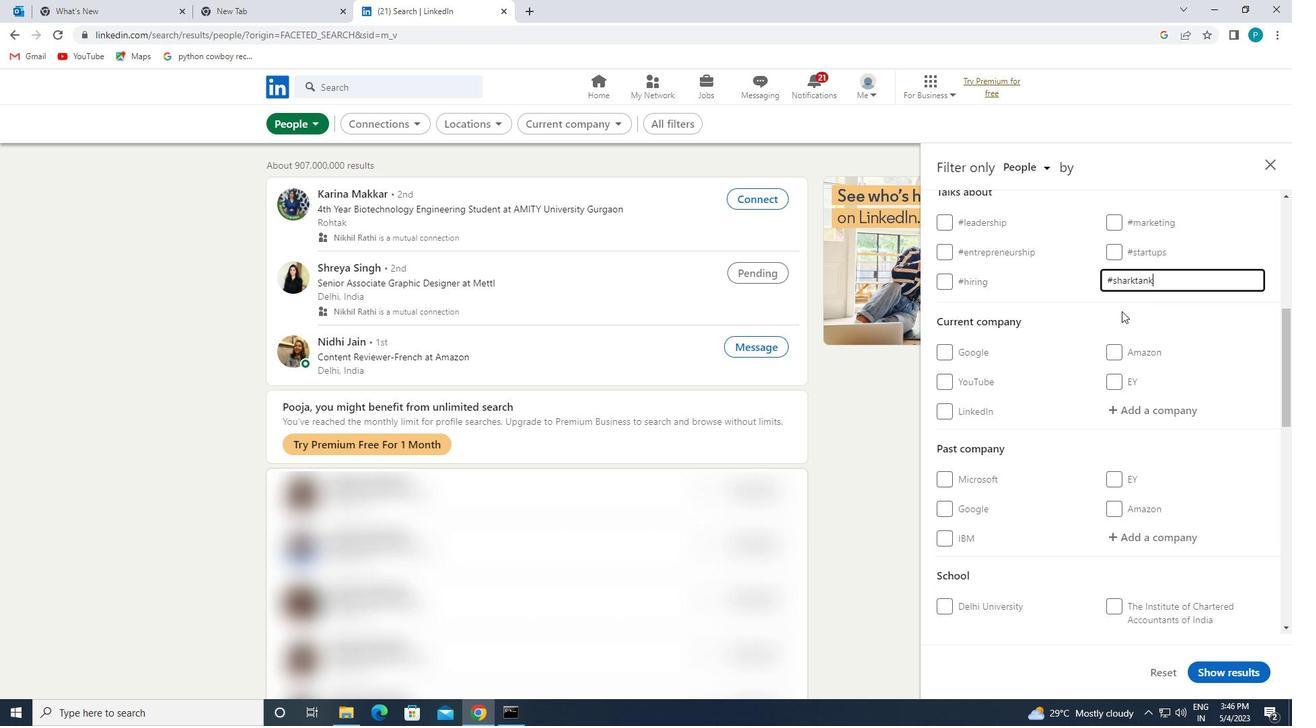 
Action: Mouse scrolled (1124, 327) with delta (0, 0)
Screenshot: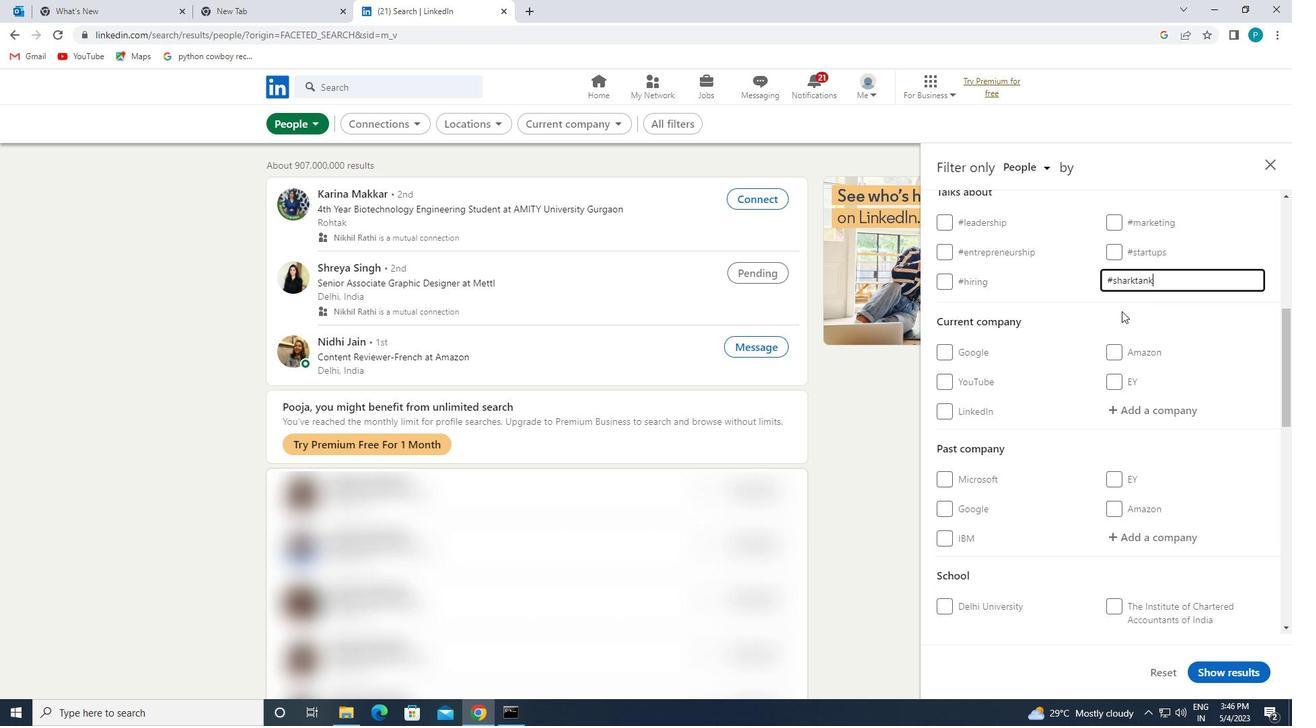 
Action: Mouse moved to (1135, 341)
Screenshot: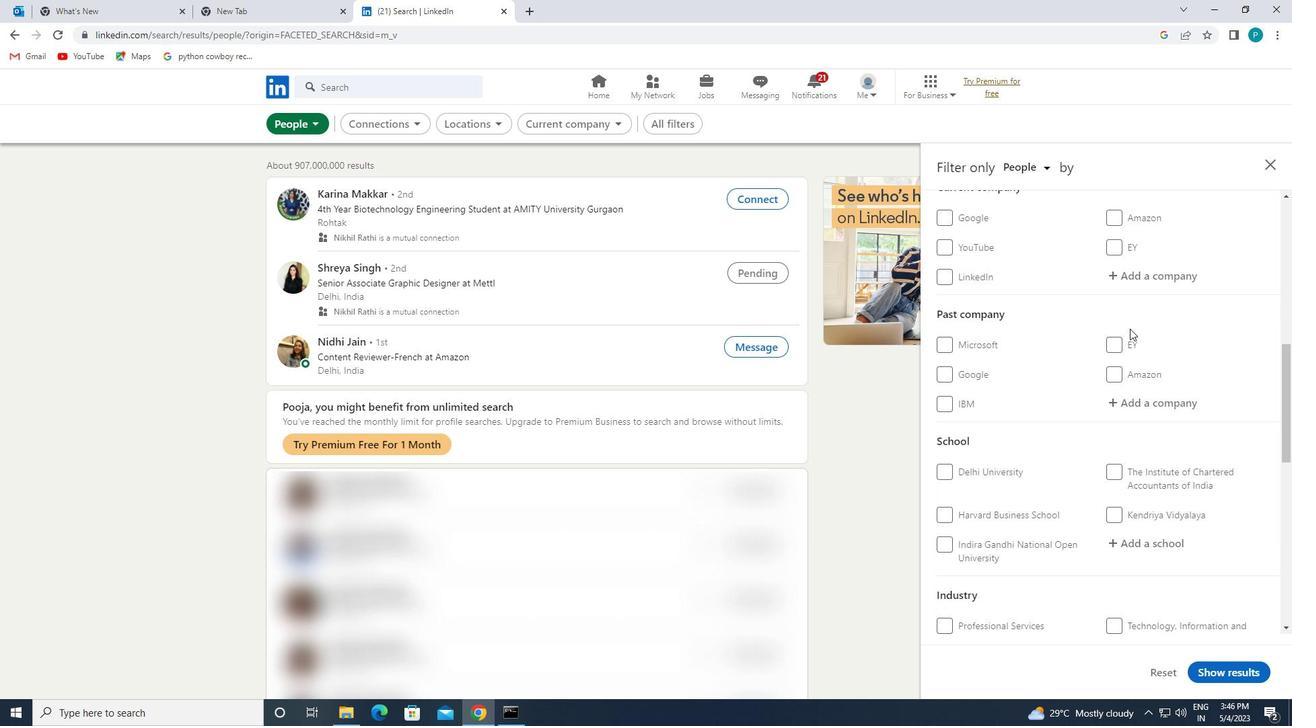 
Action: Mouse scrolled (1135, 341) with delta (0, 0)
Screenshot: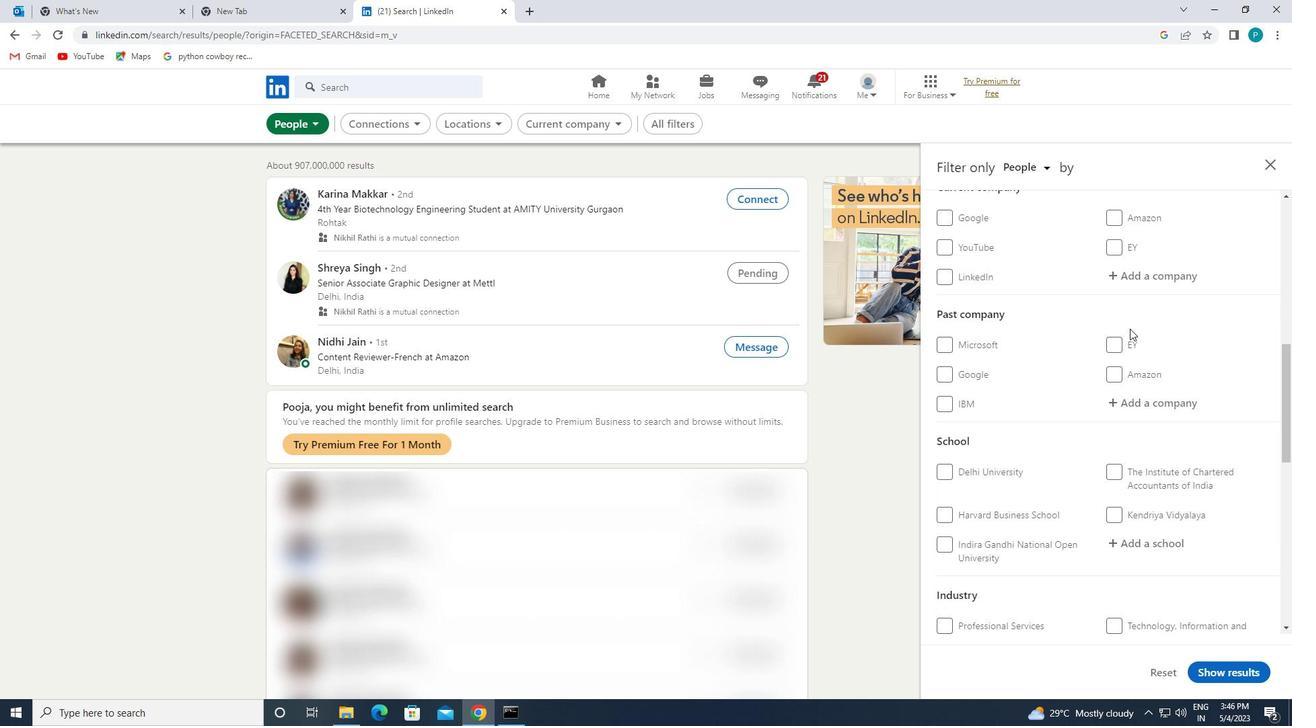 
Action: Mouse moved to (1135, 341)
Screenshot: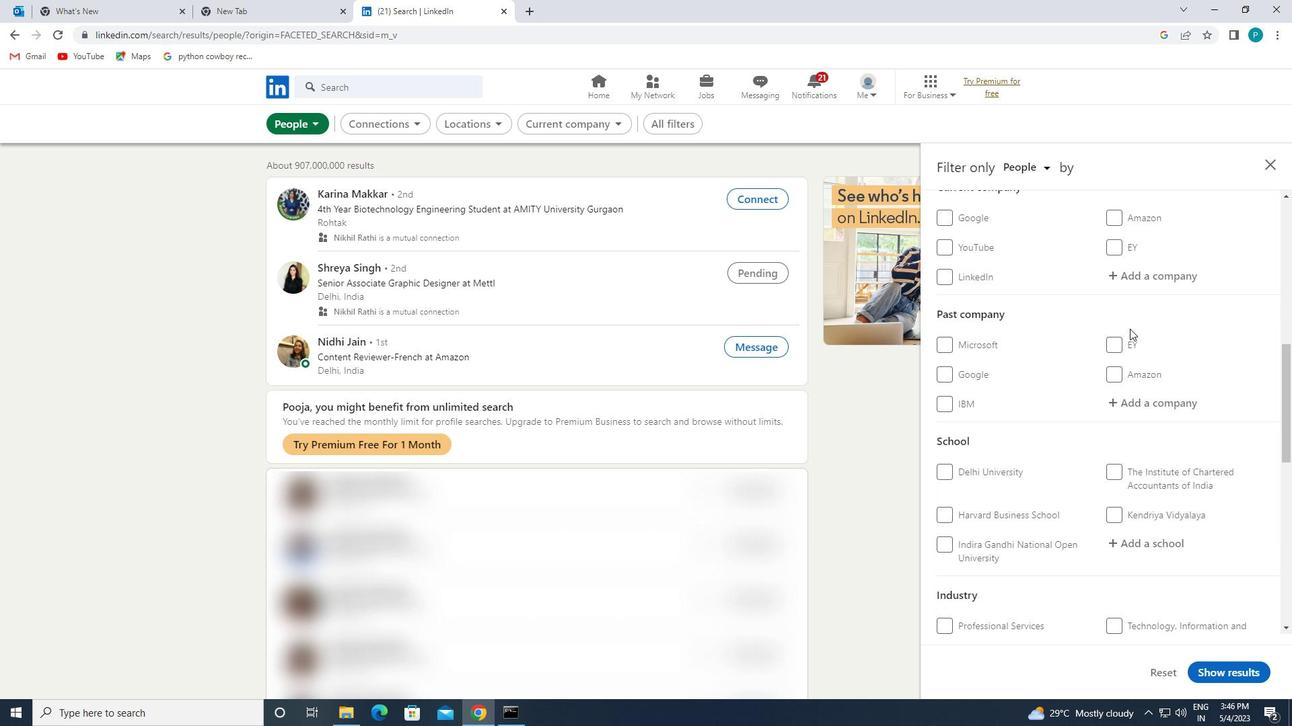 
Action: Mouse scrolled (1135, 341) with delta (0, 0)
Screenshot: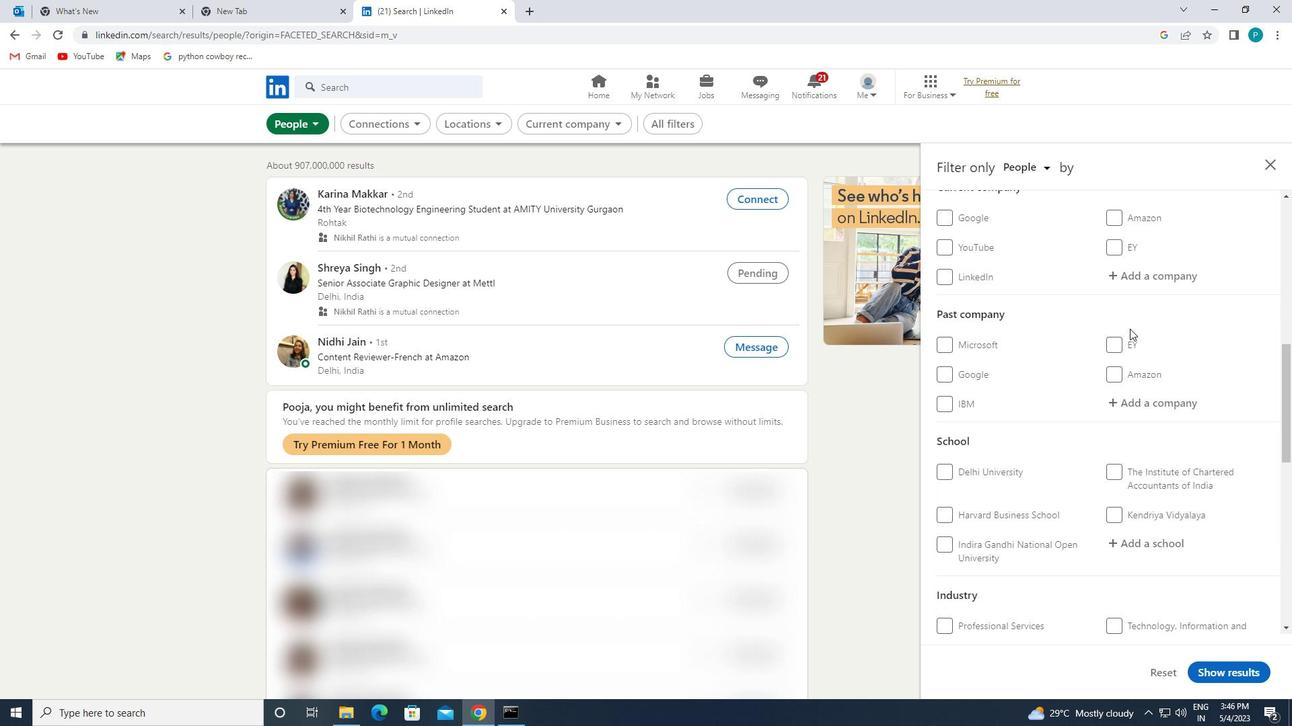 
Action: Mouse moved to (1135, 347)
Screenshot: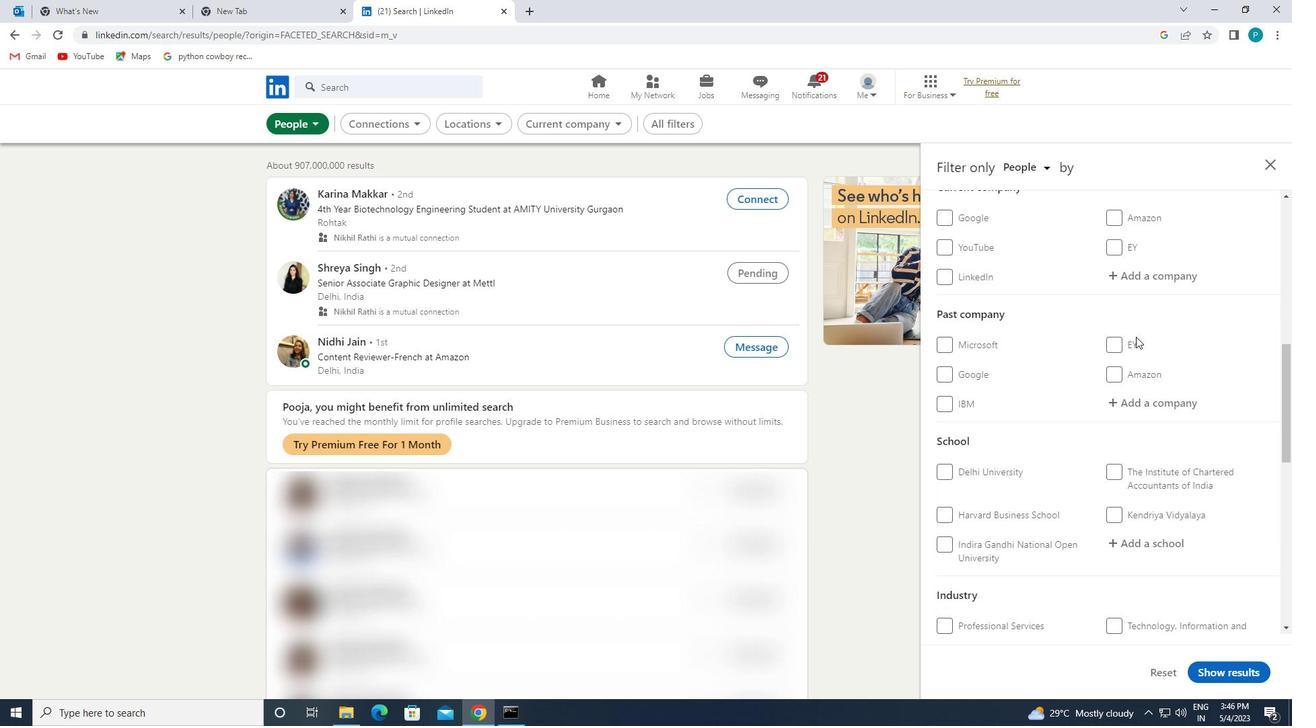 
Action: Mouse scrolled (1135, 347) with delta (0, 0)
Screenshot: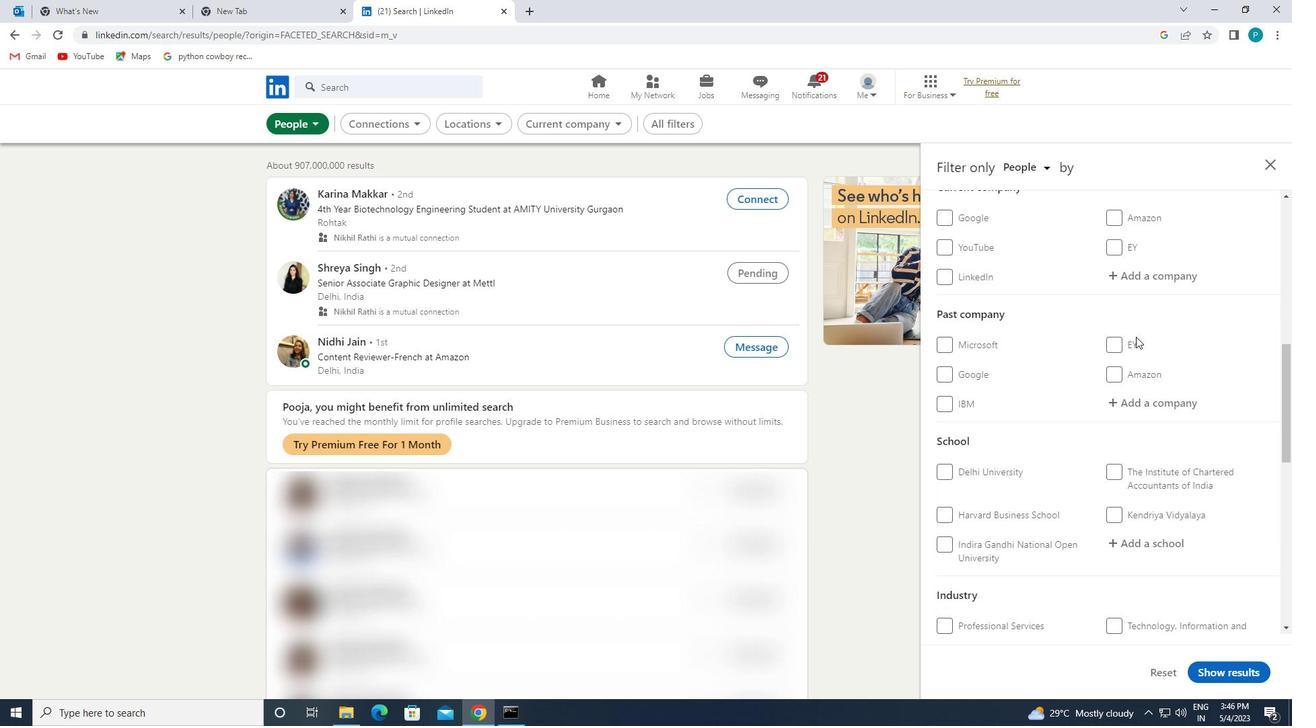
Action: Mouse moved to (1045, 391)
Screenshot: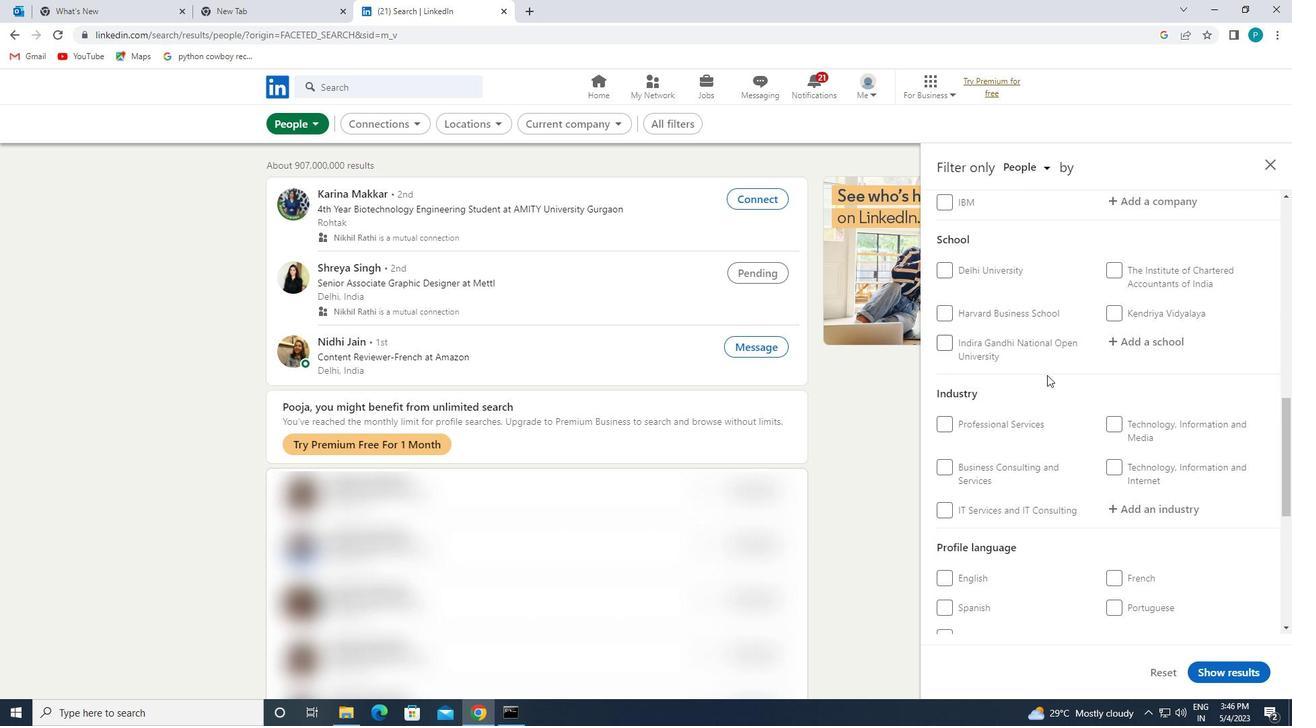 
Action: Mouse scrolled (1045, 390) with delta (0, 0)
Screenshot: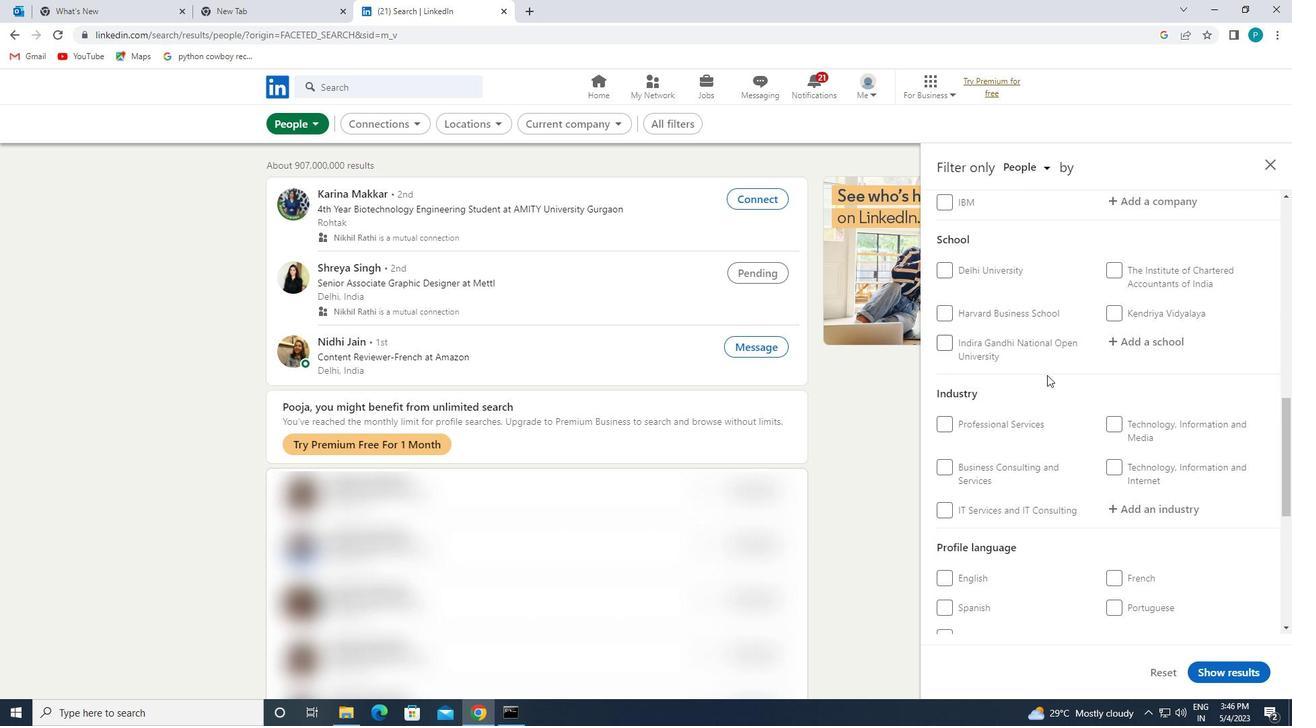 
Action: Mouse moved to (1045, 393)
Screenshot: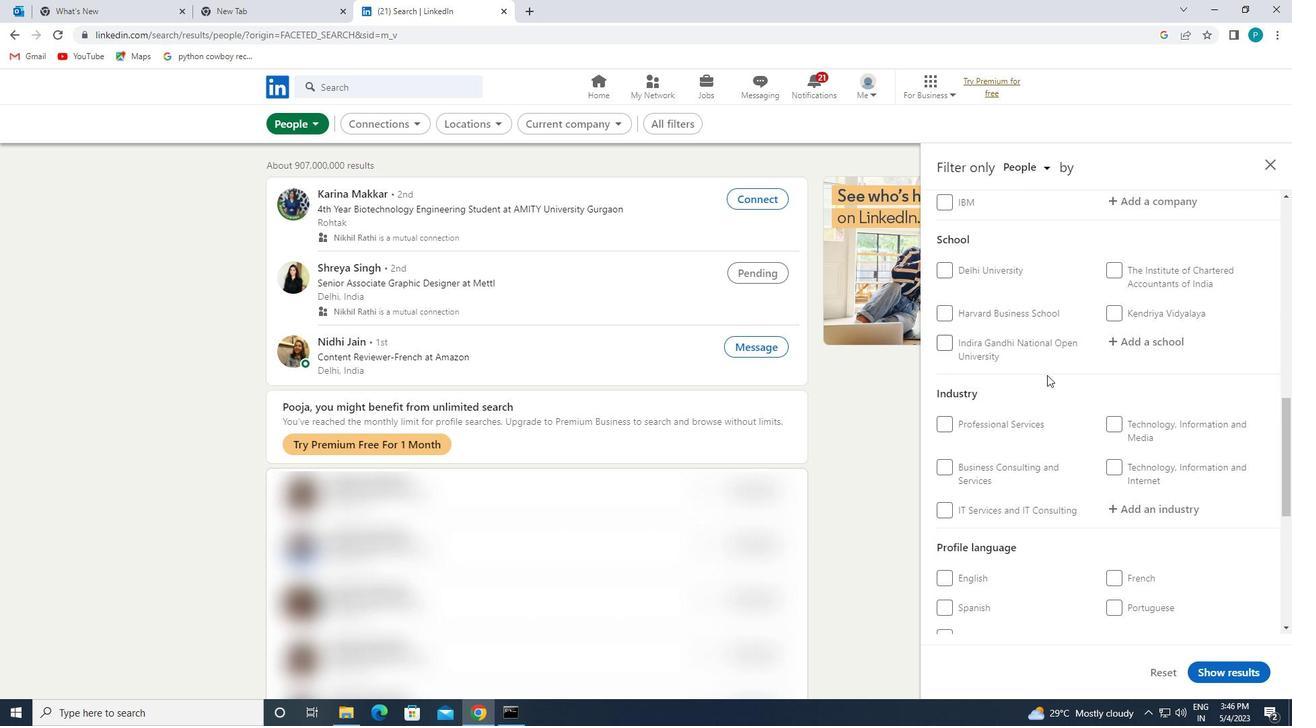 
Action: Mouse scrolled (1045, 393) with delta (0, 0)
Screenshot: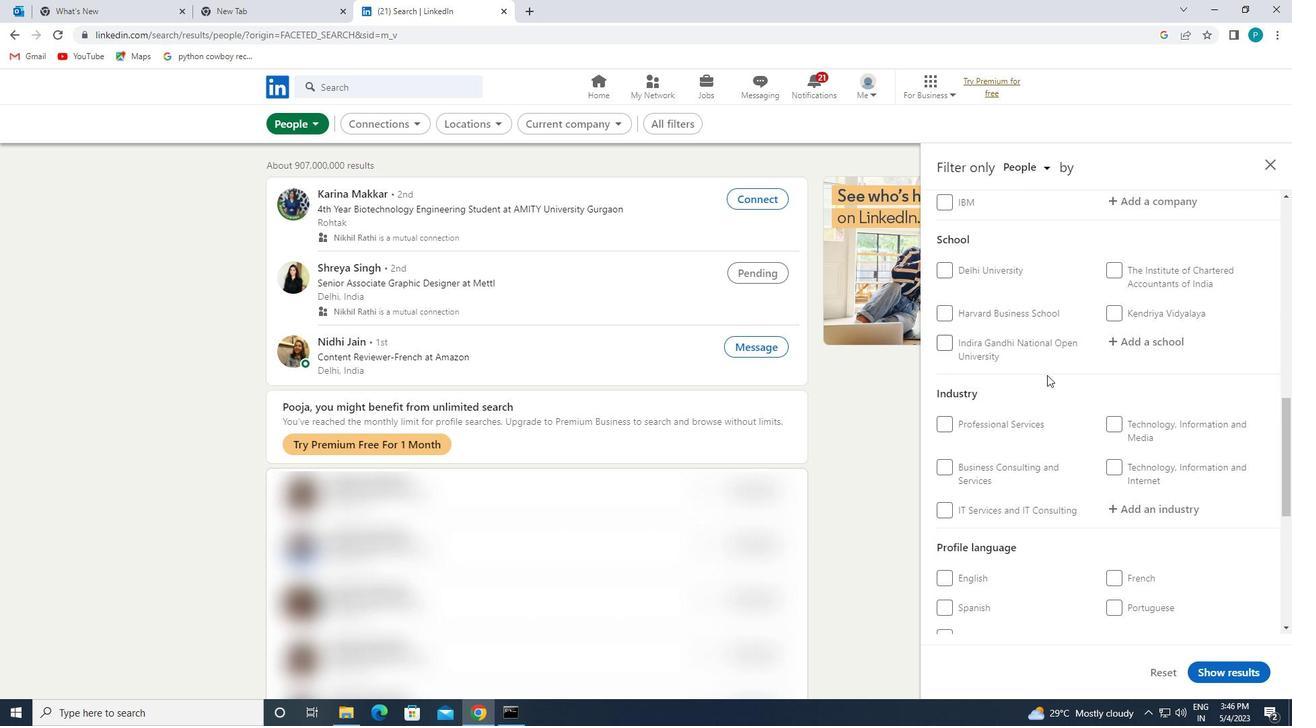 
Action: Mouse moved to (1040, 403)
Screenshot: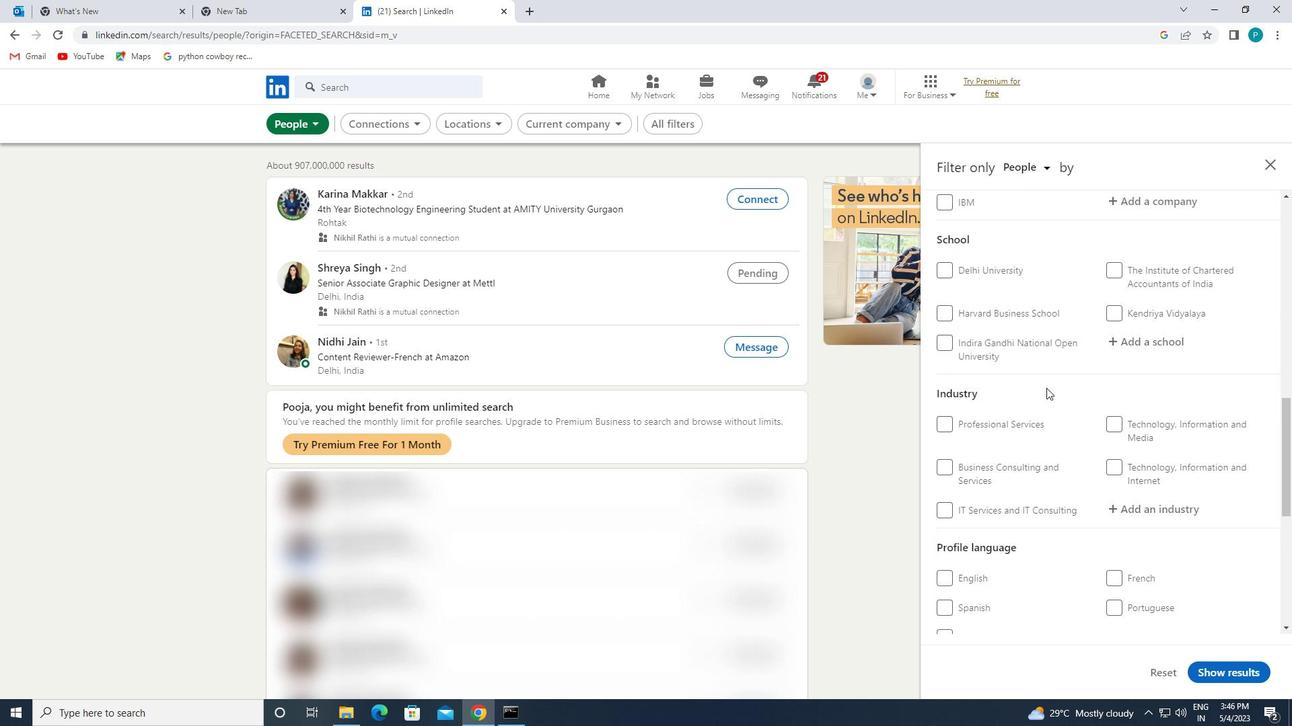 
Action: Mouse scrolled (1040, 402) with delta (0, 0)
Screenshot: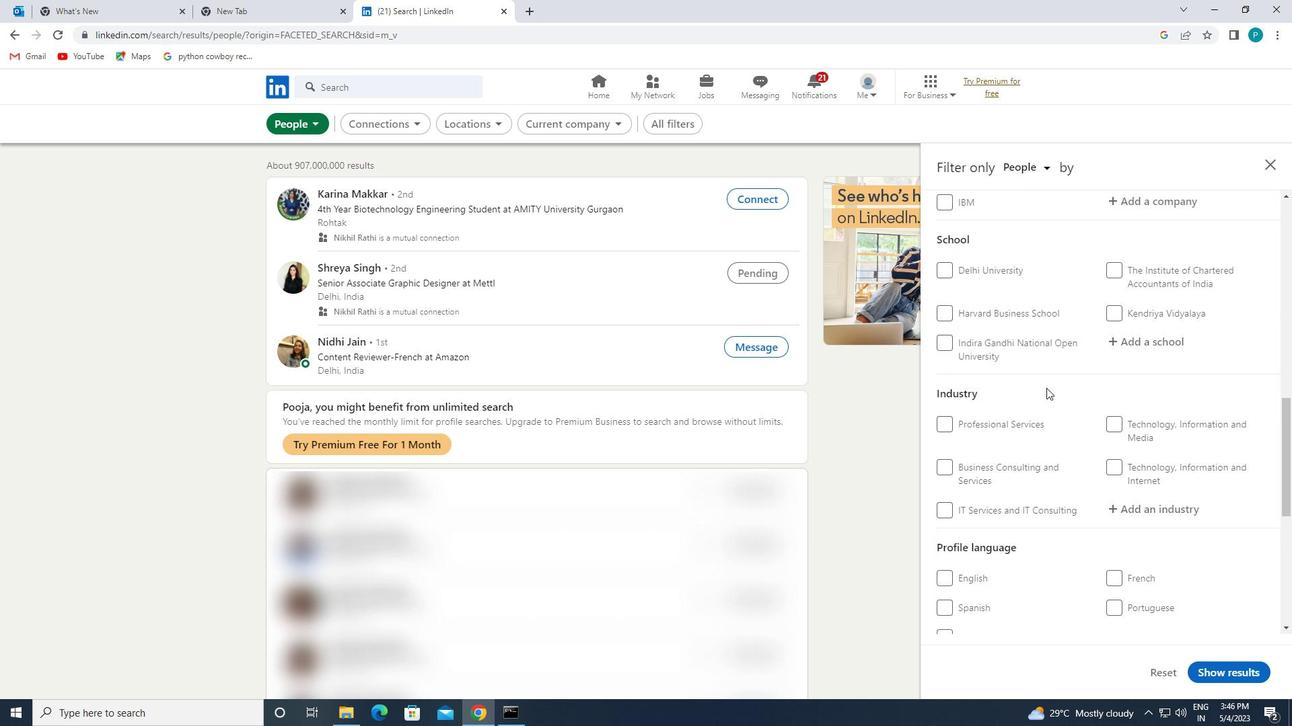 
Action: Mouse moved to (952, 436)
Screenshot: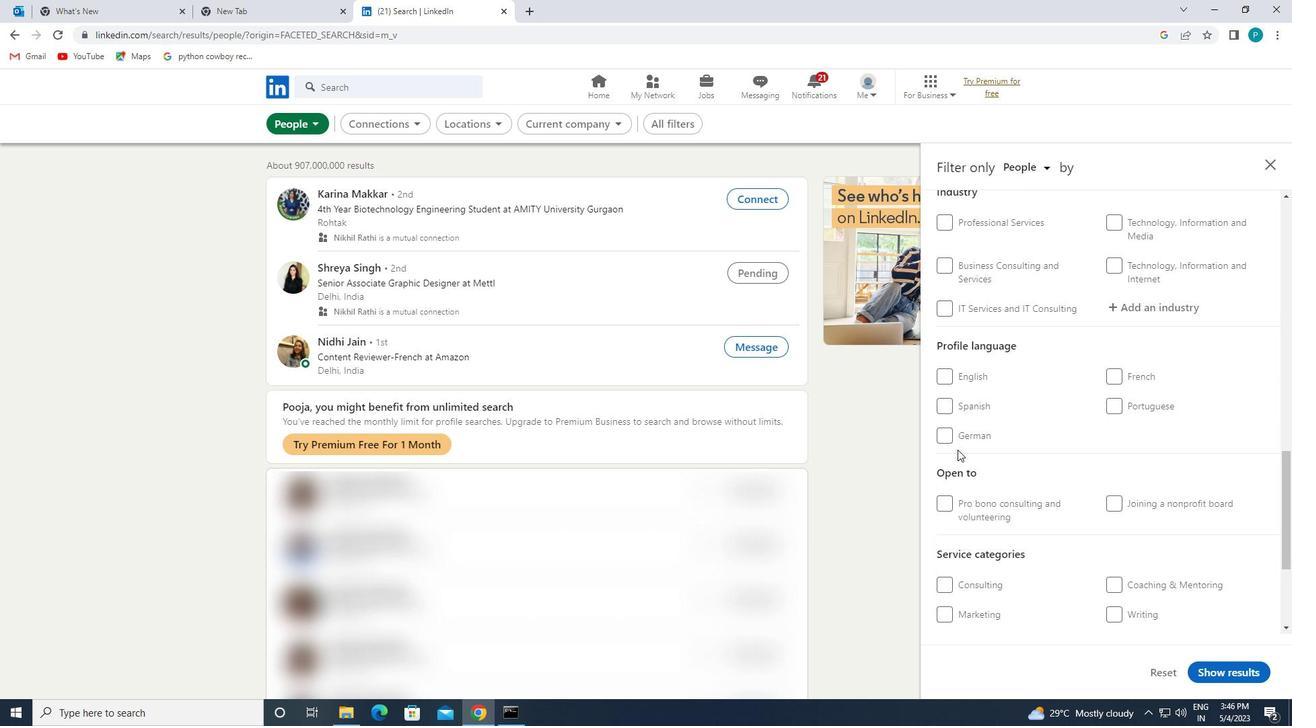 
Action: Mouse pressed left at (952, 436)
Screenshot: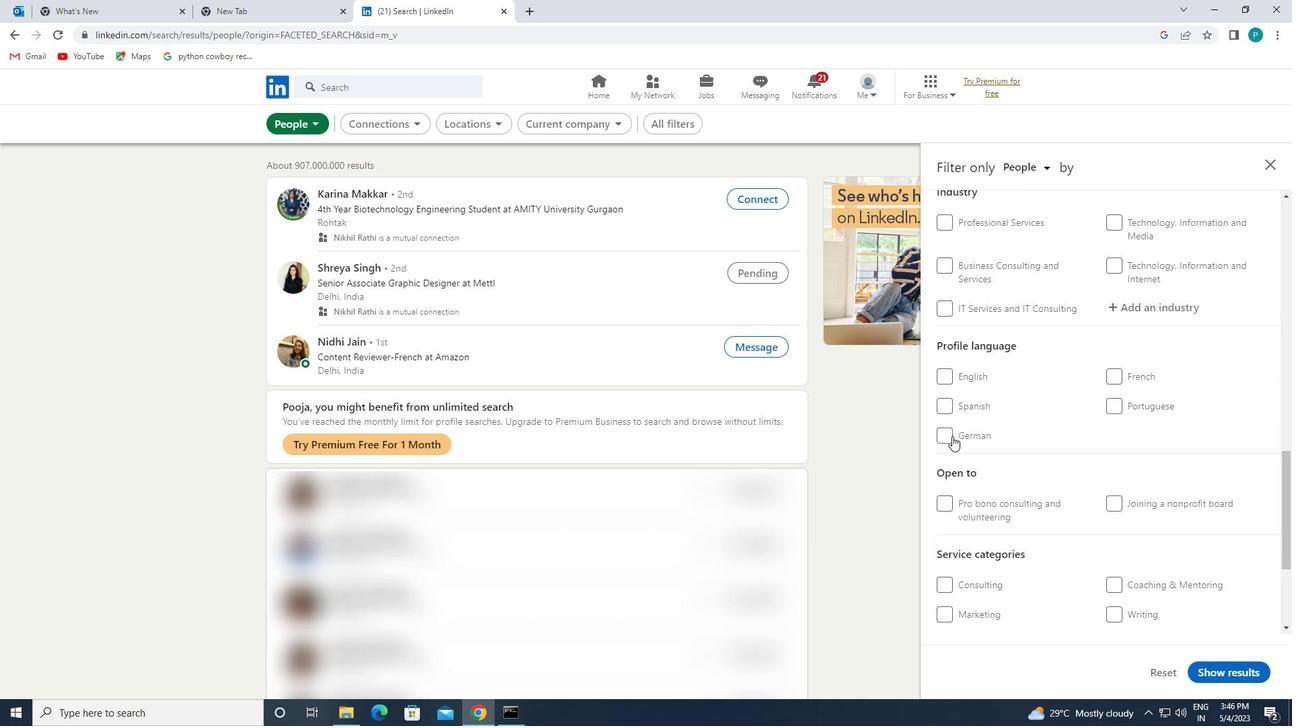 
Action: Mouse moved to (1049, 431)
Screenshot: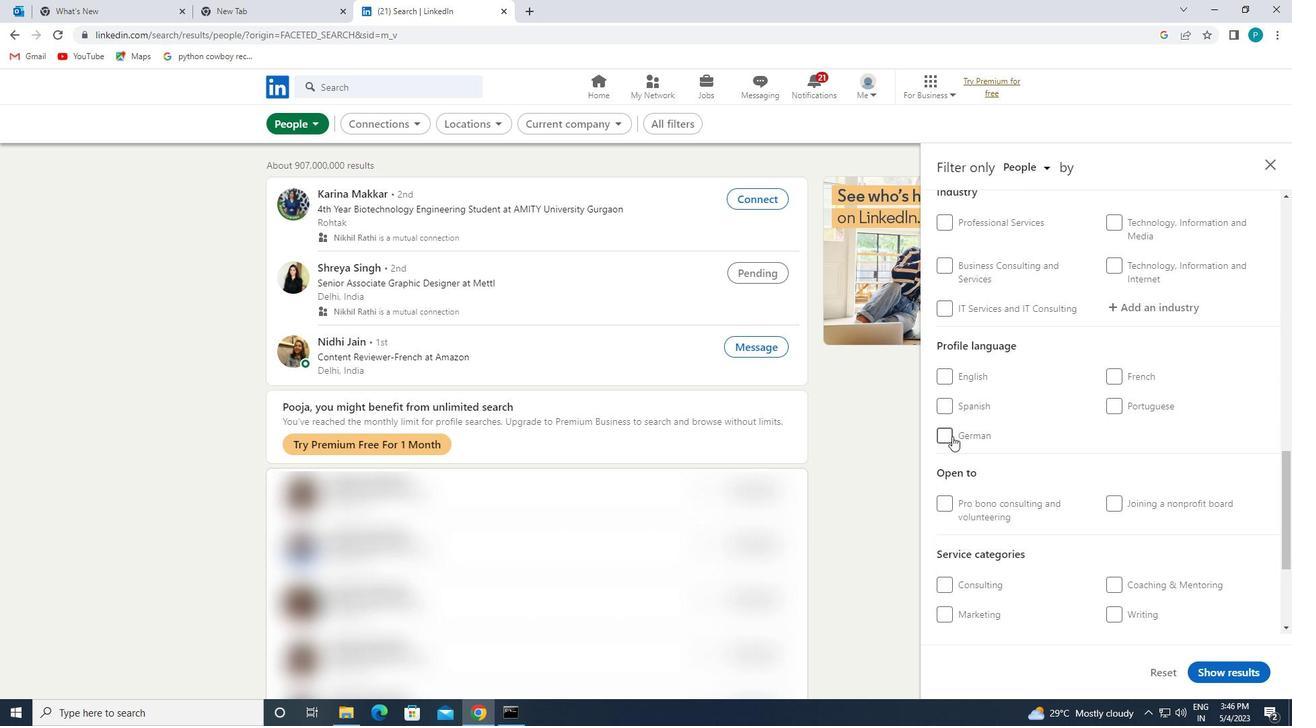 
Action: Mouse scrolled (1049, 432) with delta (0, 0)
Screenshot: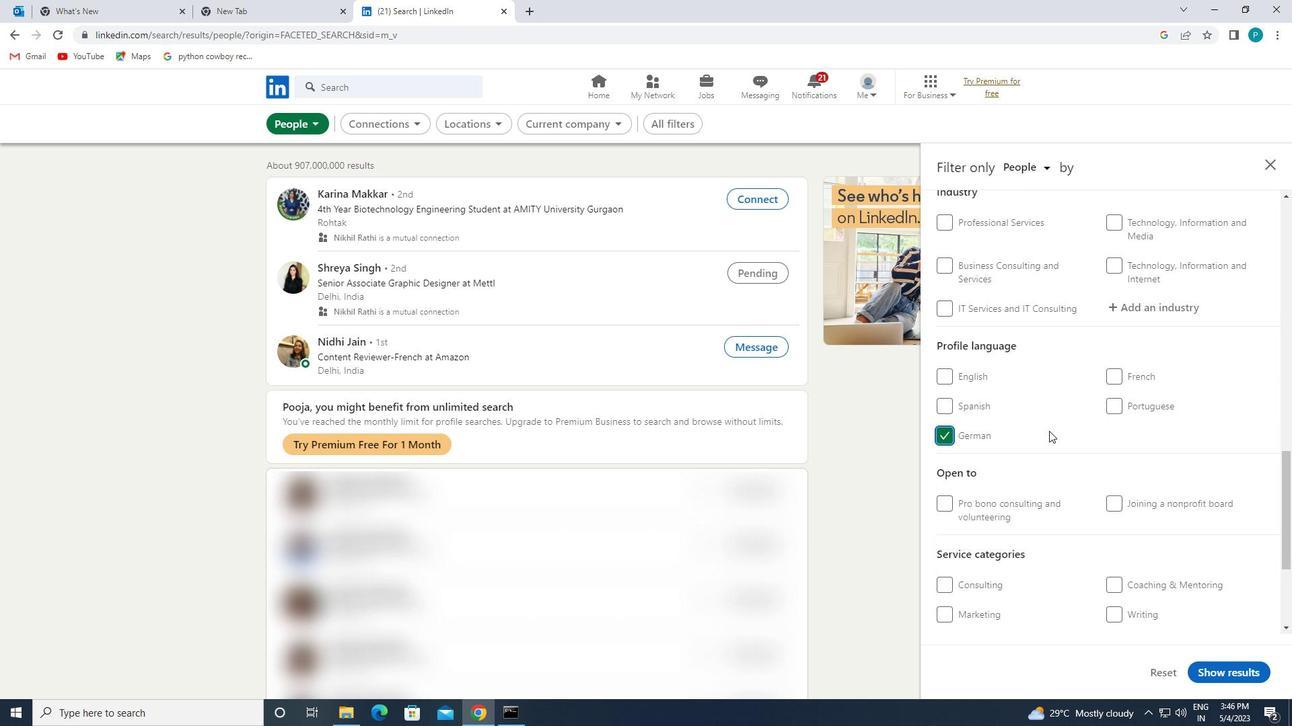 
Action: Mouse scrolled (1049, 432) with delta (0, 0)
Screenshot: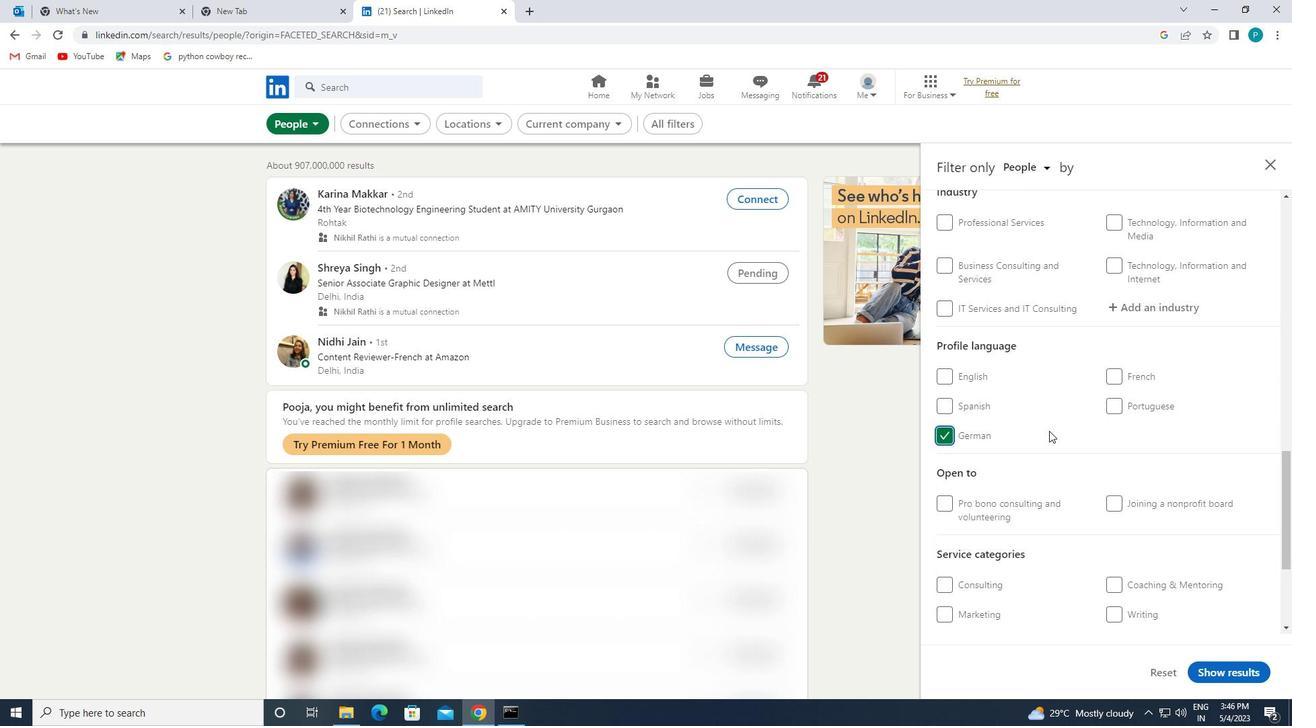 
Action: Mouse scrolled (1049, 432) with delta (0, 0)
Screenshot: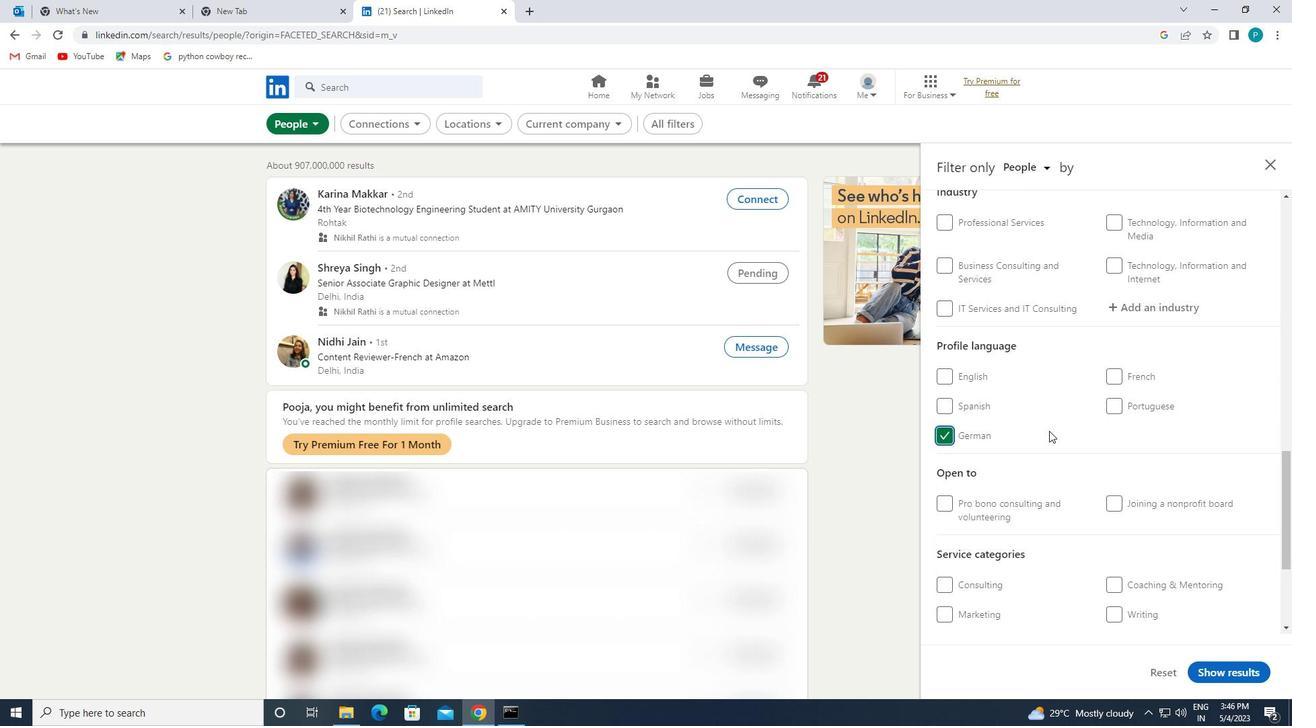 
Action: Mouse scrolled (1049, 432) with delta (0, 0)
Screenshot: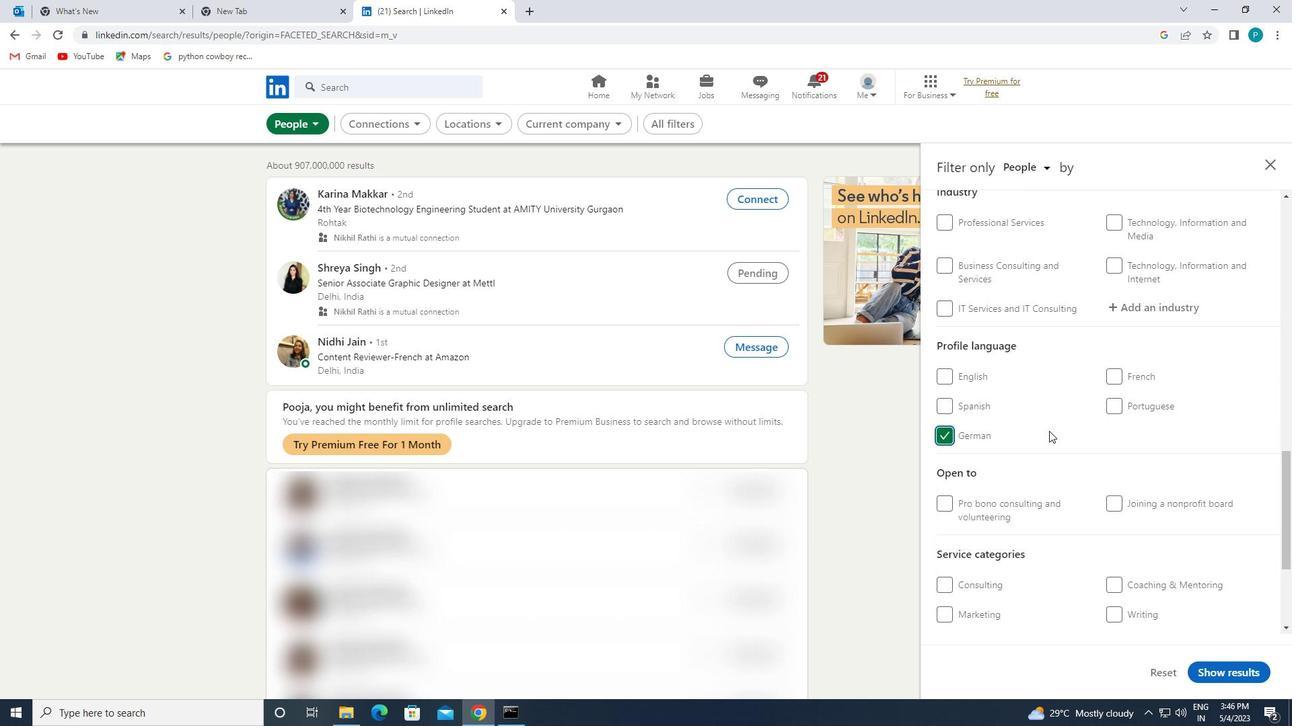 
Action: Mouse moved to (1111, 414)
Screenshot: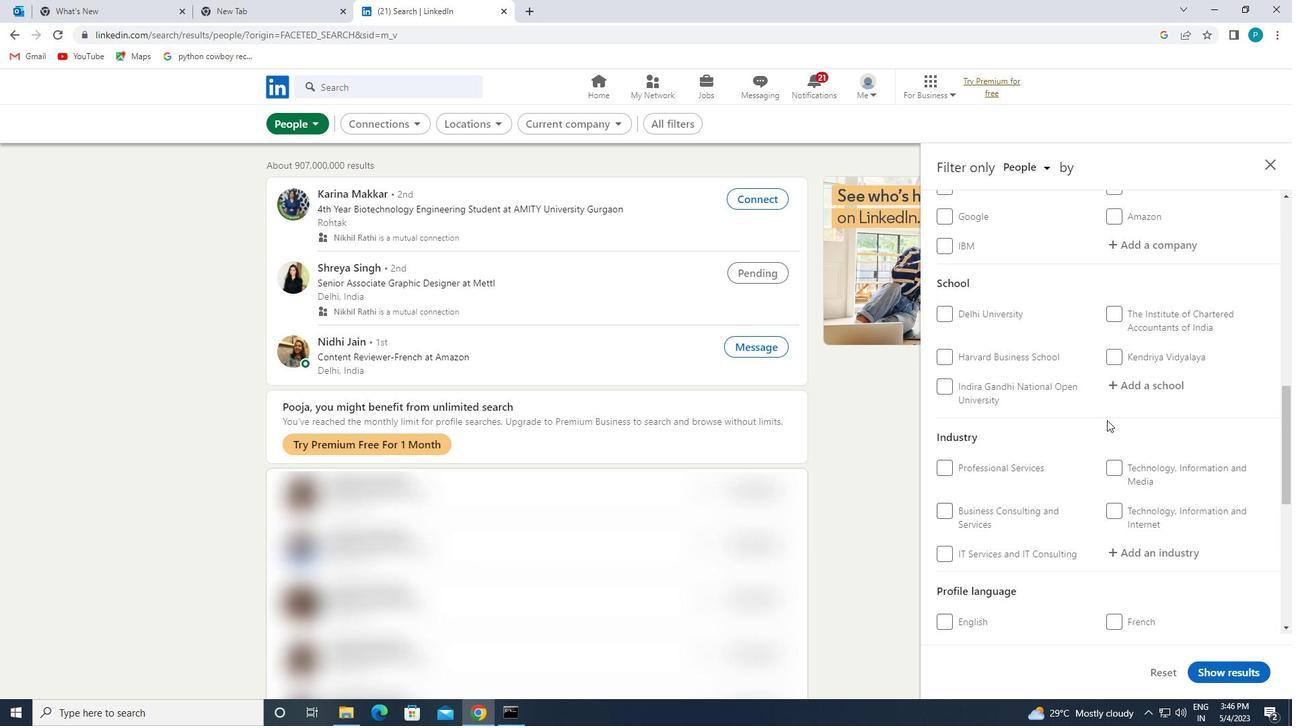 
Action: Mouse scrolled (1111, 415) with delta (0, 0)
Screenshot: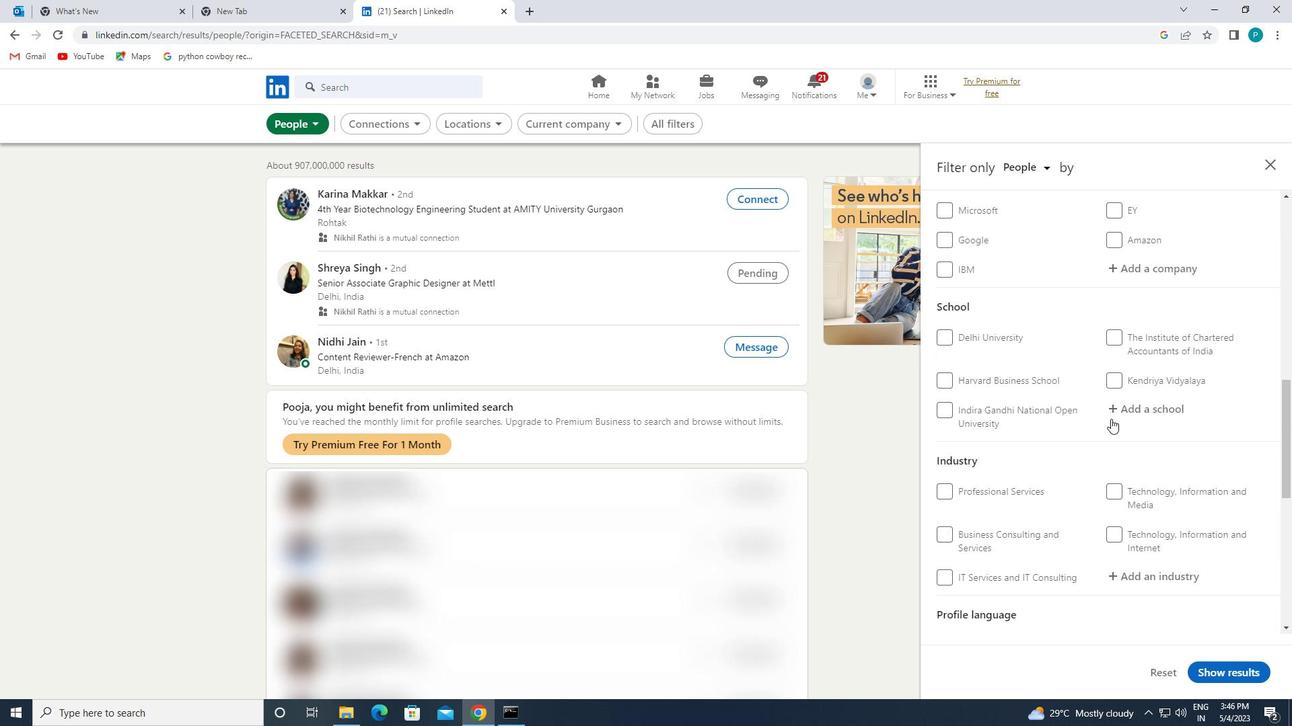 
Action: Mouse moved to (1151, 376)
Screenshot: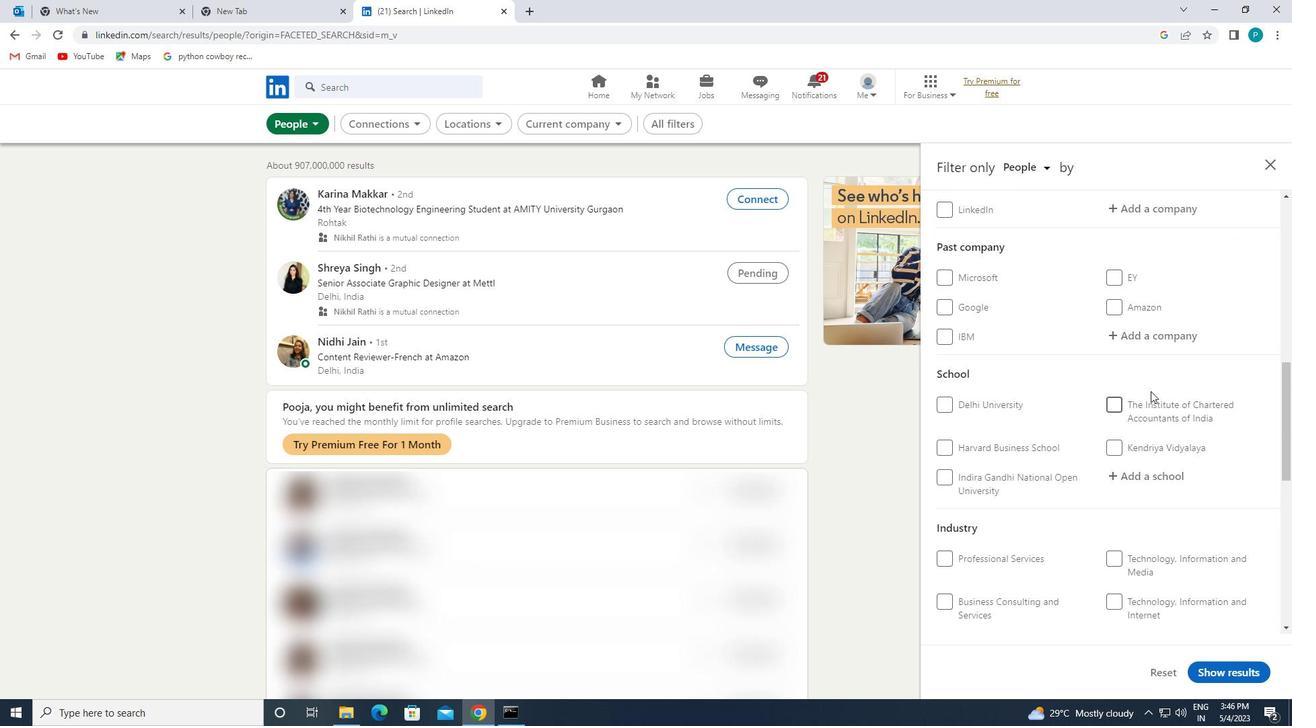 
Action: Mouse scrolled (1151, 376) with delta (0, 0)
Screenshot: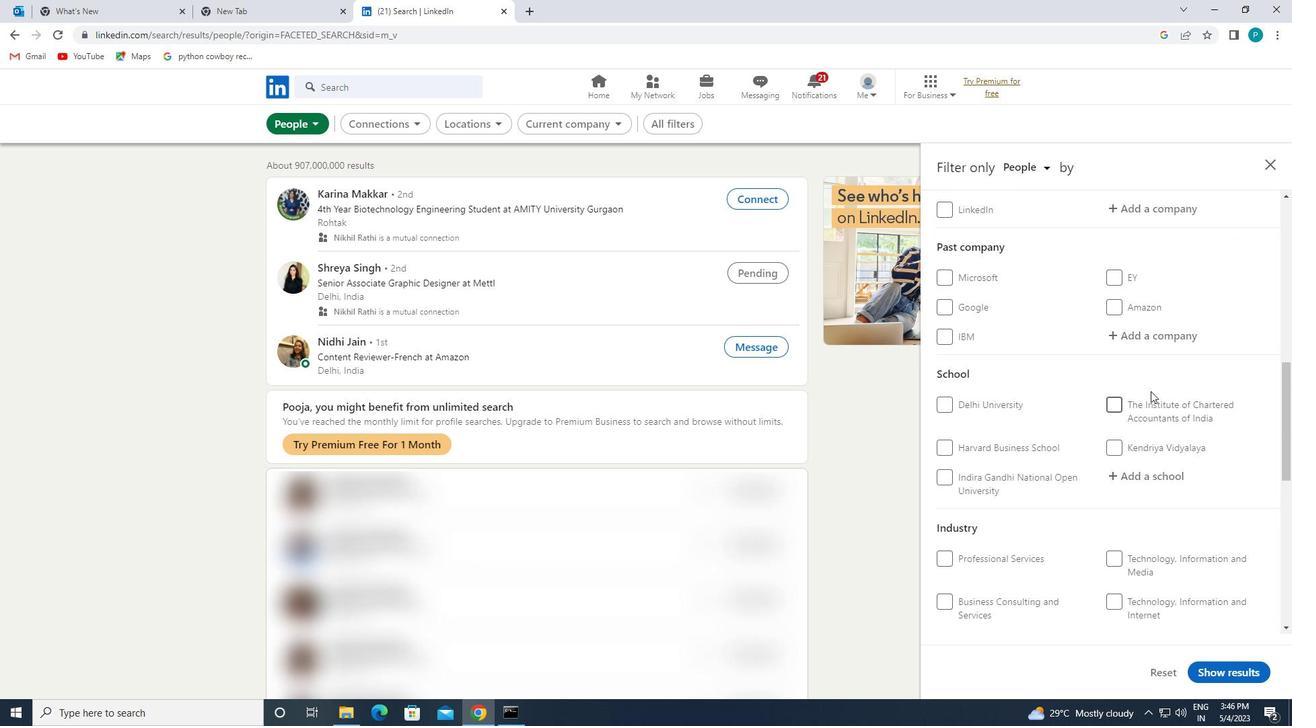 
Action: Mouse scrolled (1151, 376) with delta (0, 0)
Screenshot: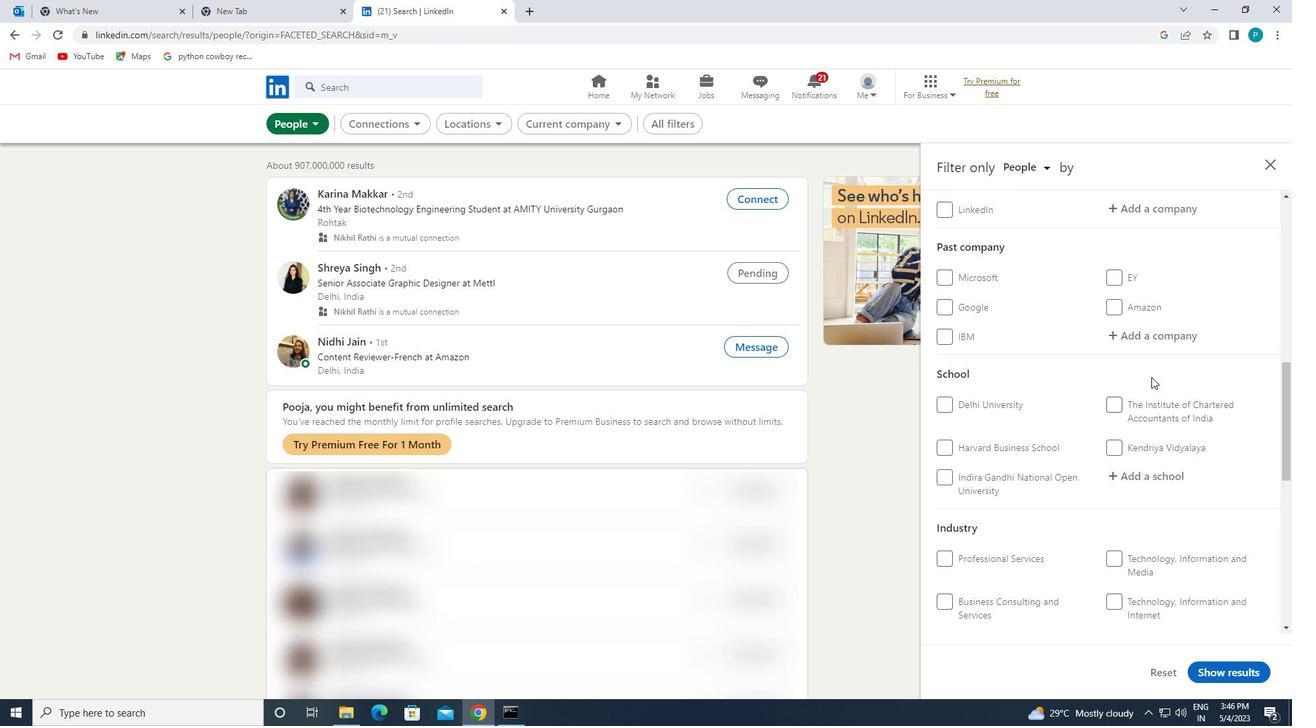 
Action: Mouse moved to (1128, 339)
Screenshot: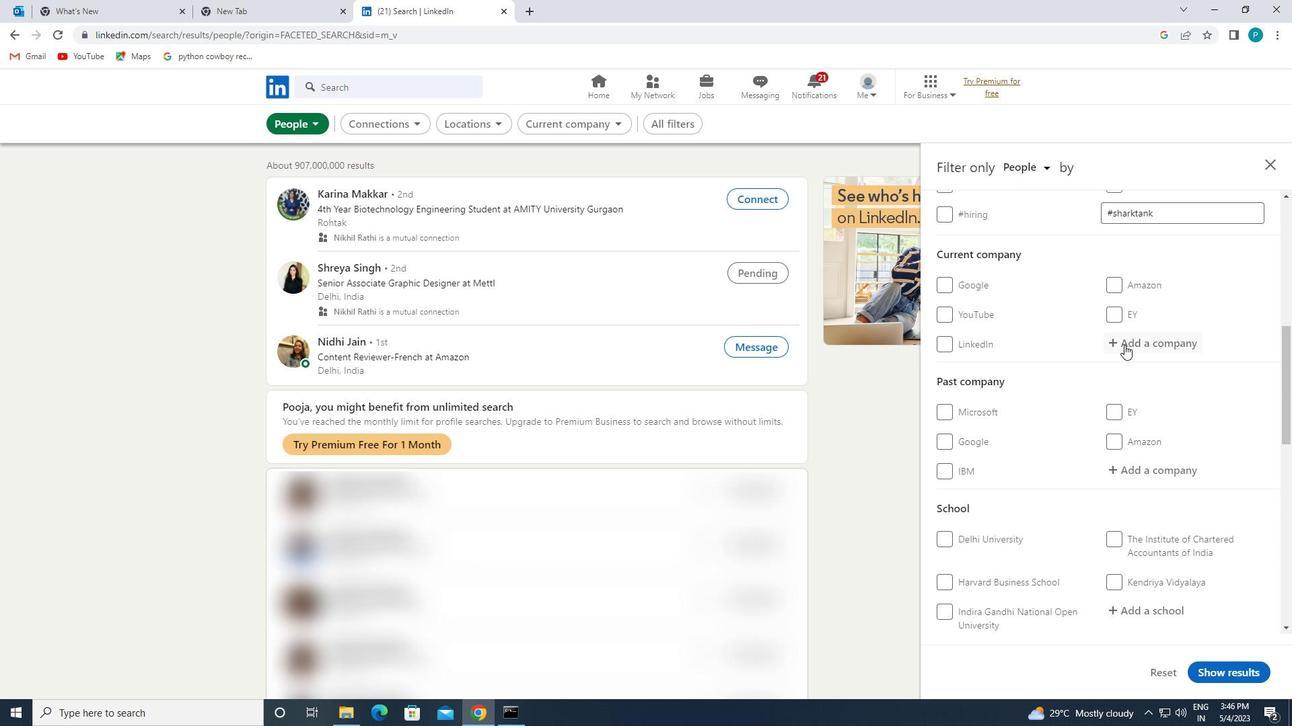 
Action: Mouse pressed left at (1128, 339)
Screenshot: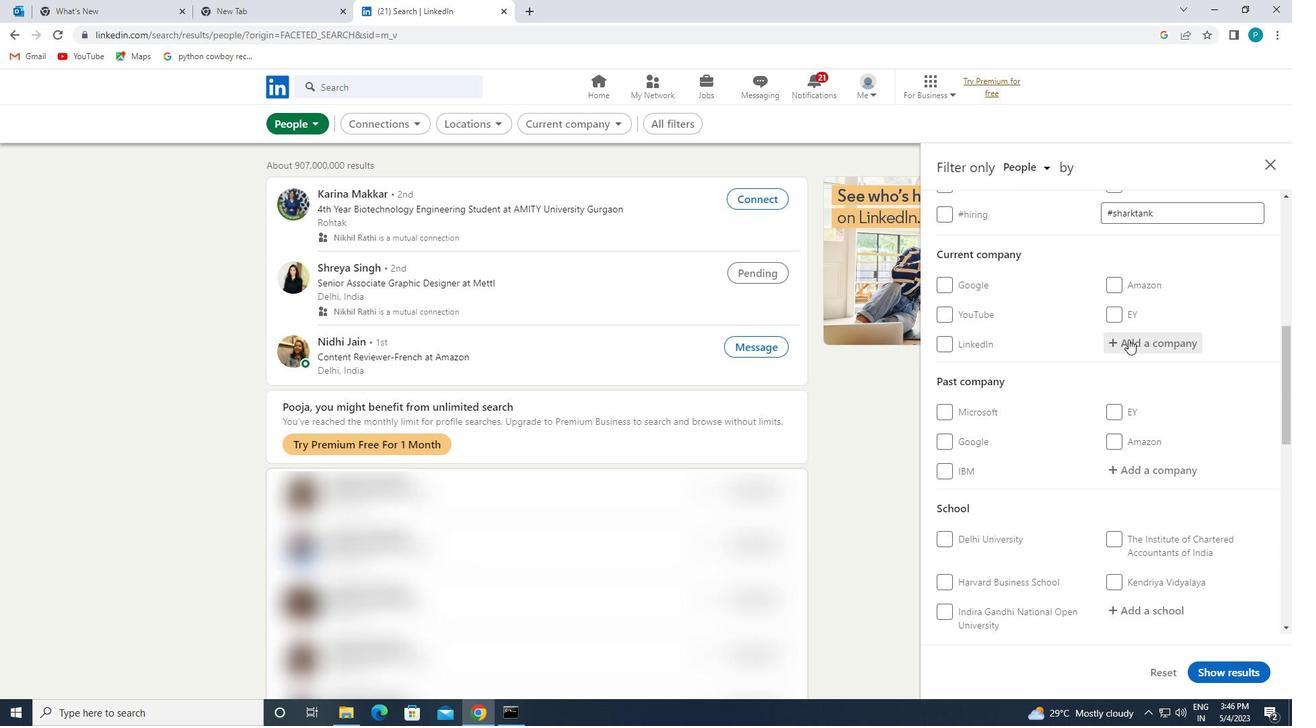 
Action: Key pressed <Key.caps_lock>T<Key.caps_lock>AJ<Key.space><Key.caps_lock>H<Key.caps_lock>OTELS
Screenshot: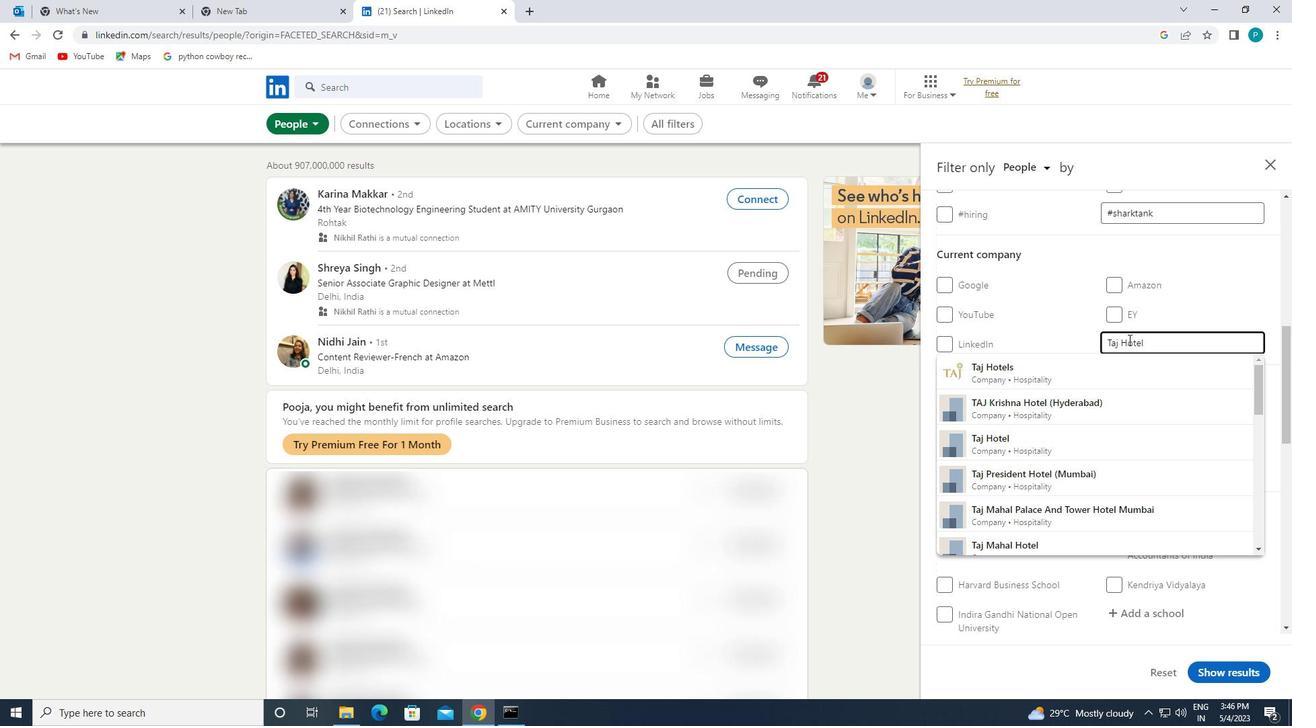 
Action: Mouse moved to (1084, 373)
Screenshot: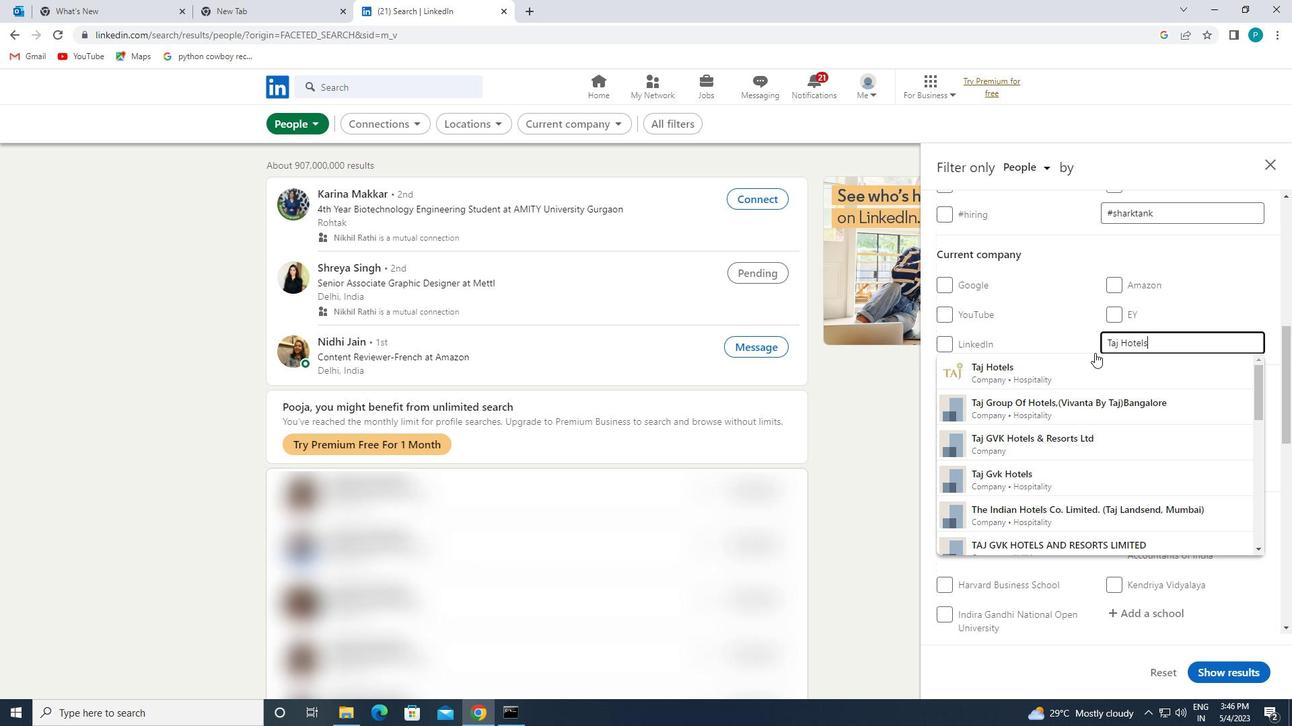 
Action: Mouse pressed left at (1084, 373)
Screenshot: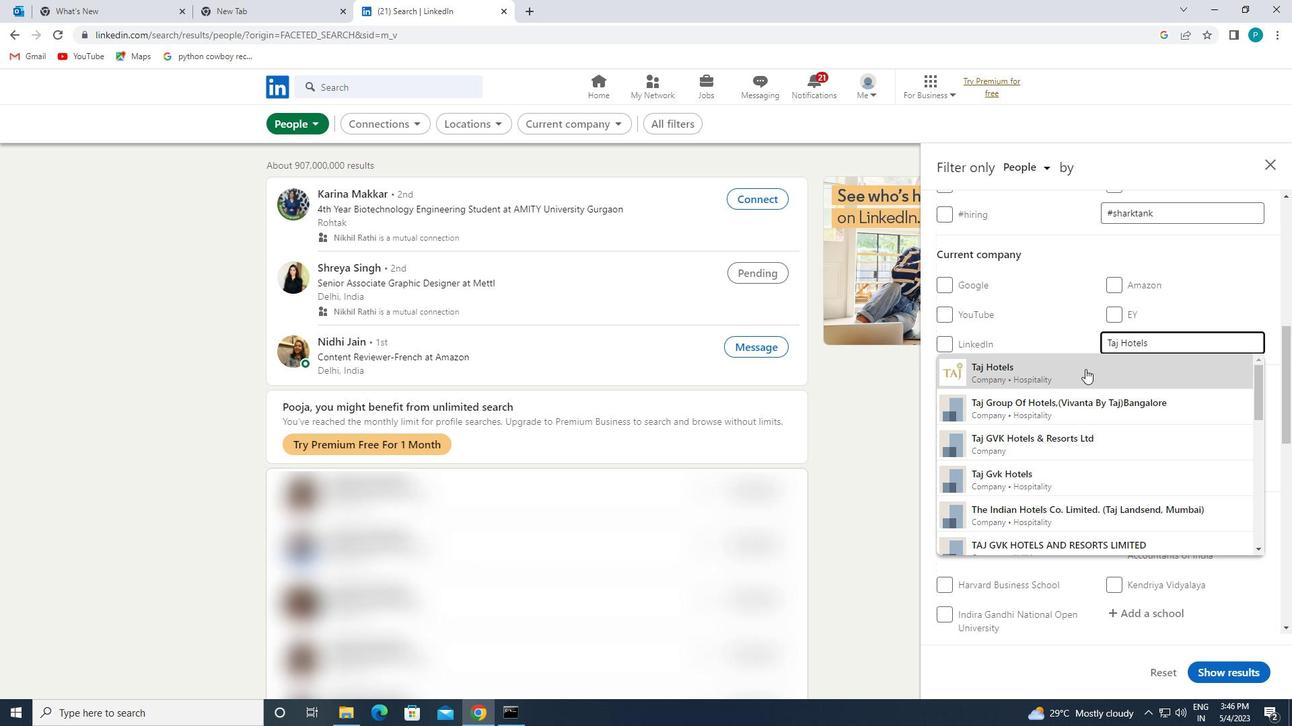 
Action: Mouse scrolled (1084, 372) with delta (0, 0)
Screenshot: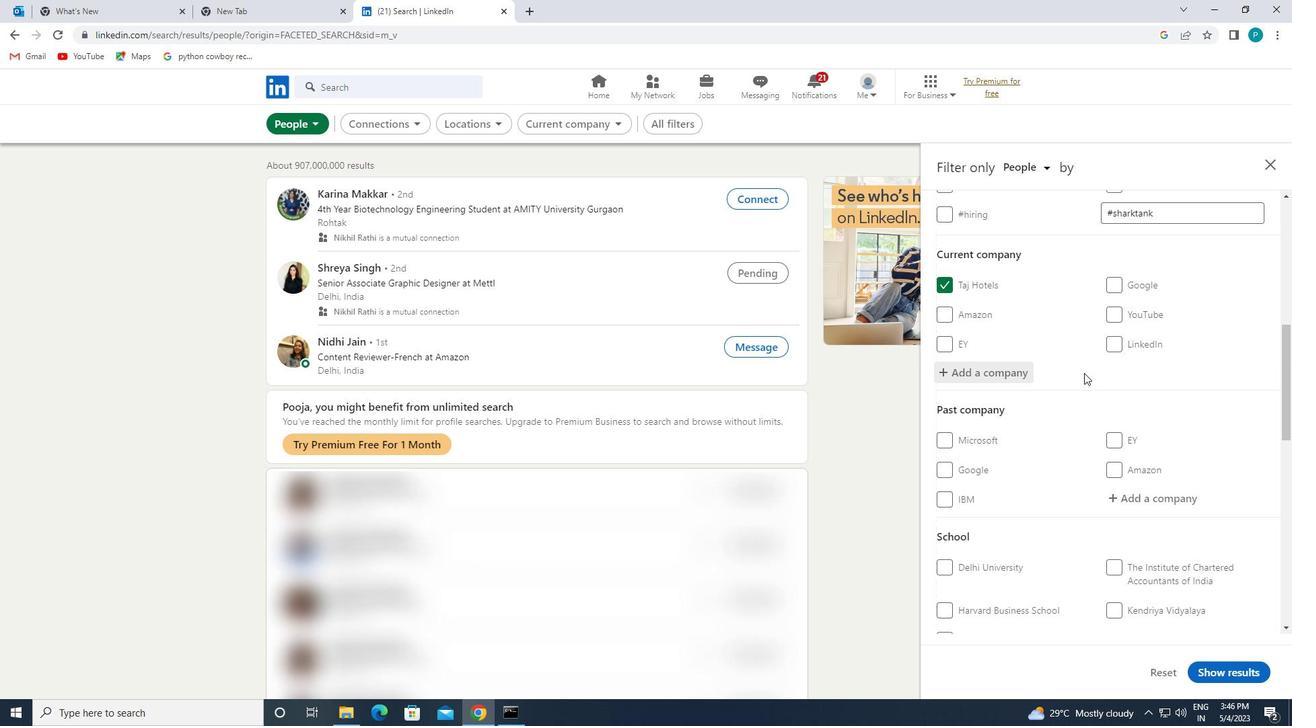 
Action: Mouse scrolled (1084, 372) with delta (0, 0)
Screenshot: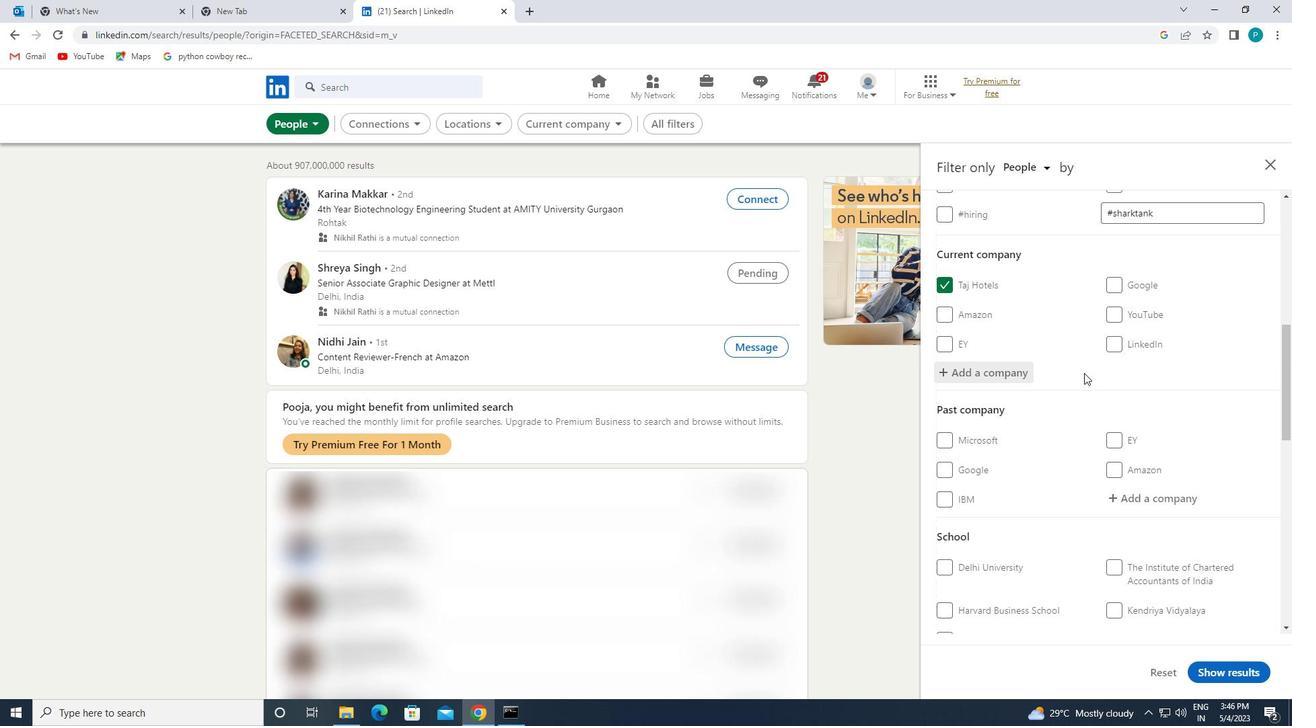 
Action: Mouse scrolled (1084, 372) with delta (0, 0)
Screenshot: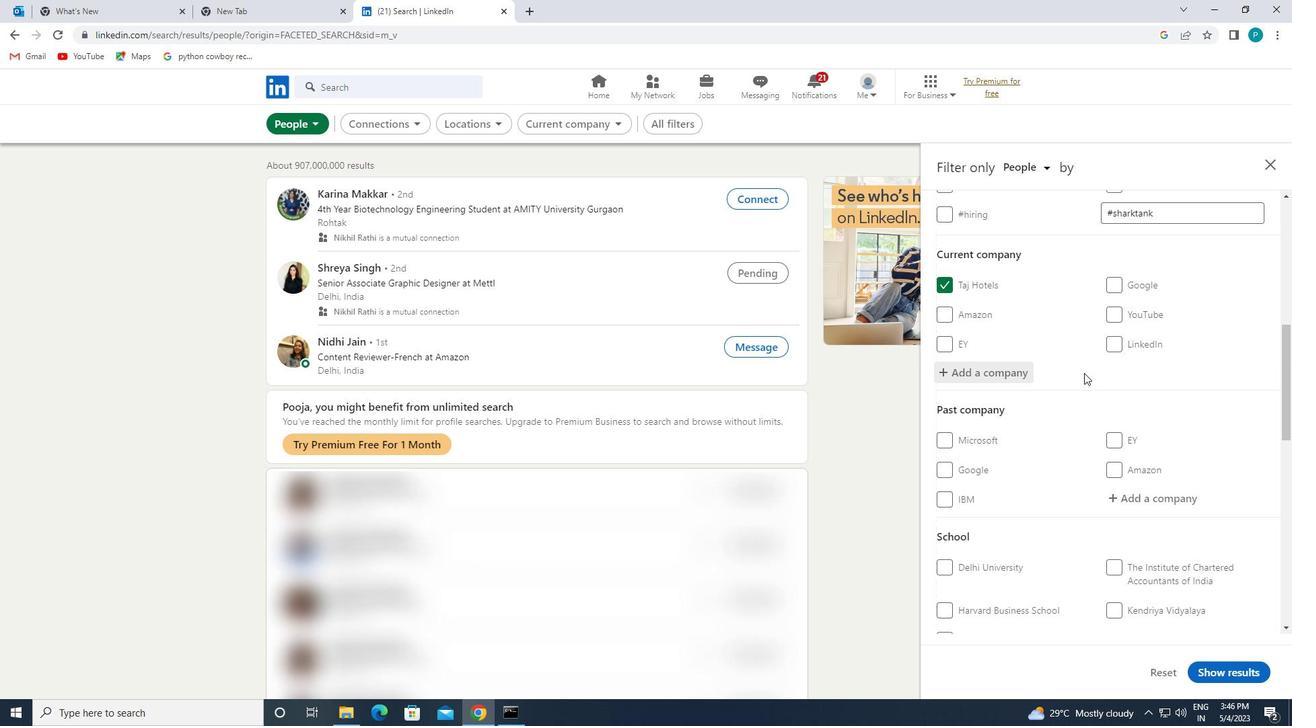 
Action: Mouse moved to (1161, 428)
Screenshot: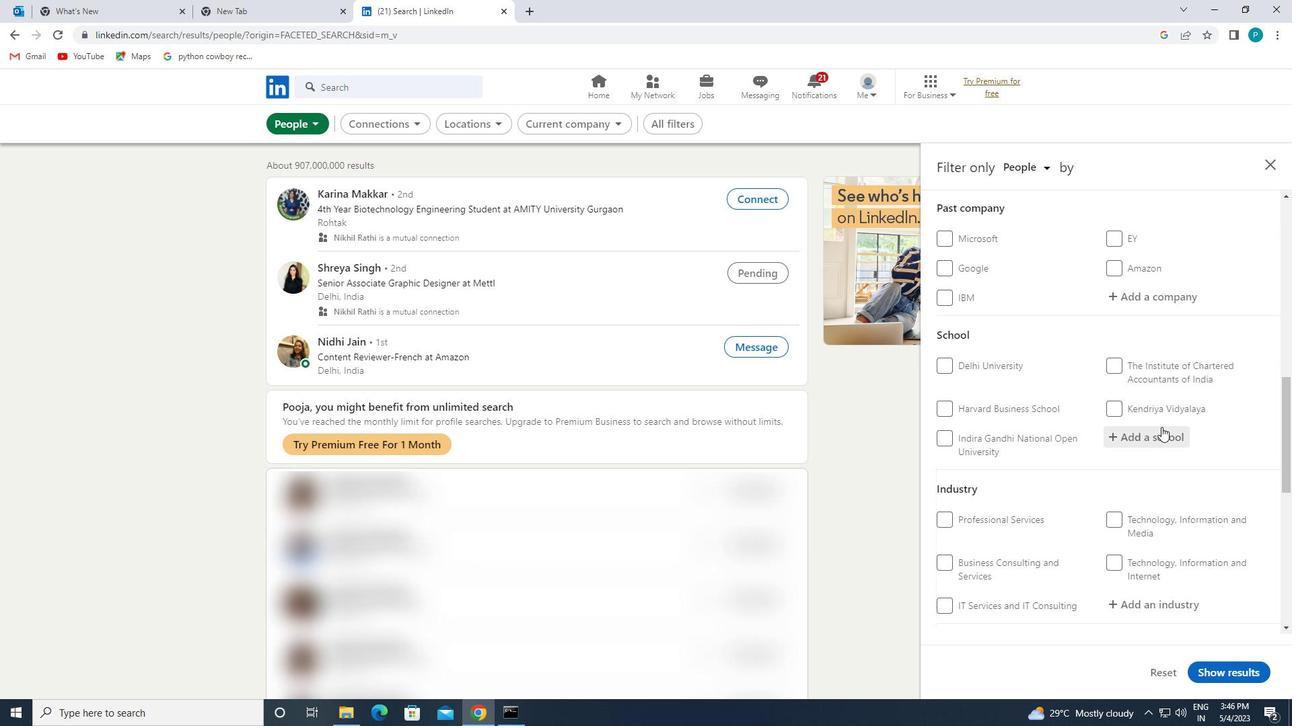 
Action: Mouse pressed left at (1161, 428)
Screenshot: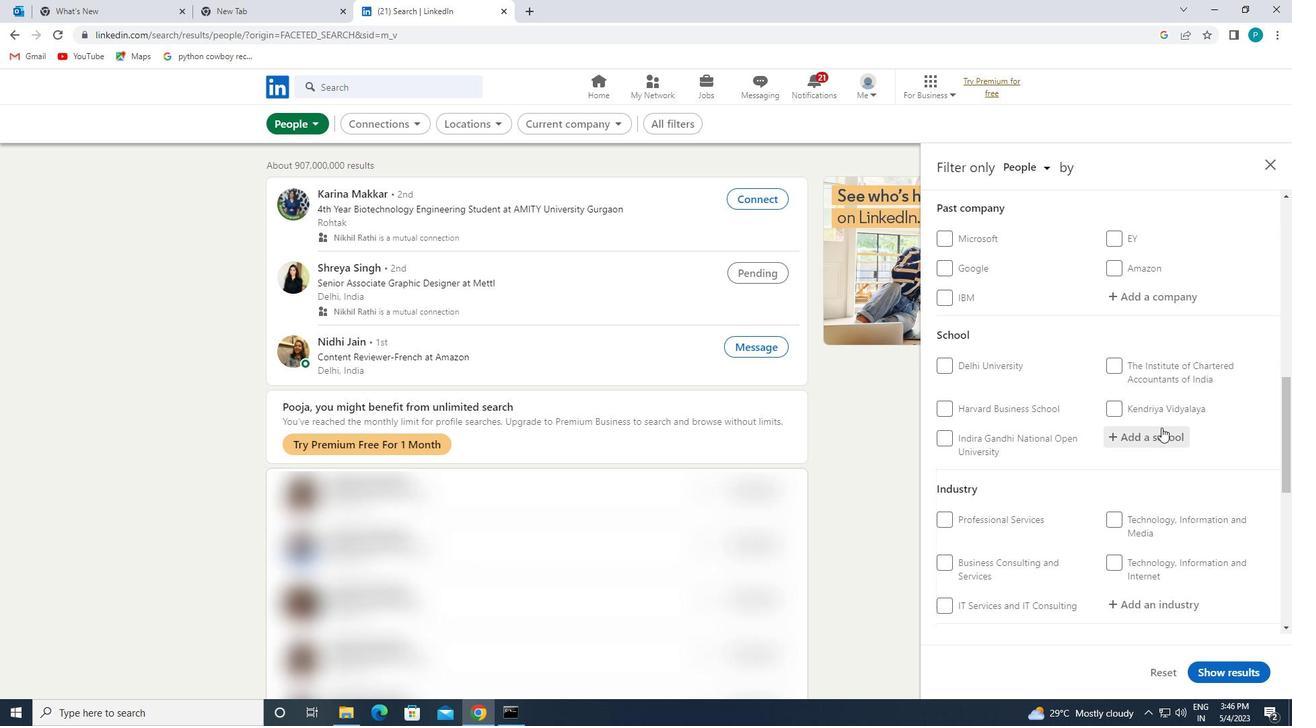
Action: Mouse moved to (1166, 421)
Screenshot: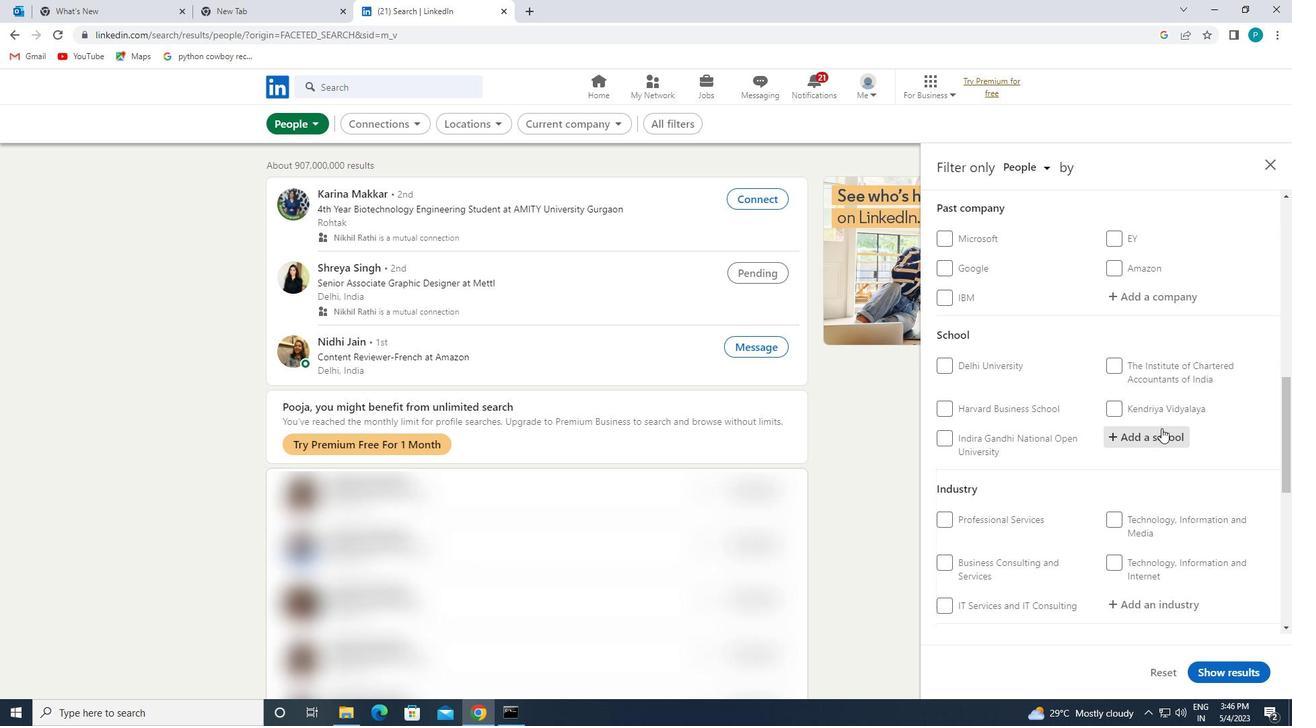 
Action: Key pressed <Key.caps_lock>I<Key.caps_lock>NSTITUTE<Key.backspace>ION<Key.space>OF<Key.space>ENGINEERING
Screenshot: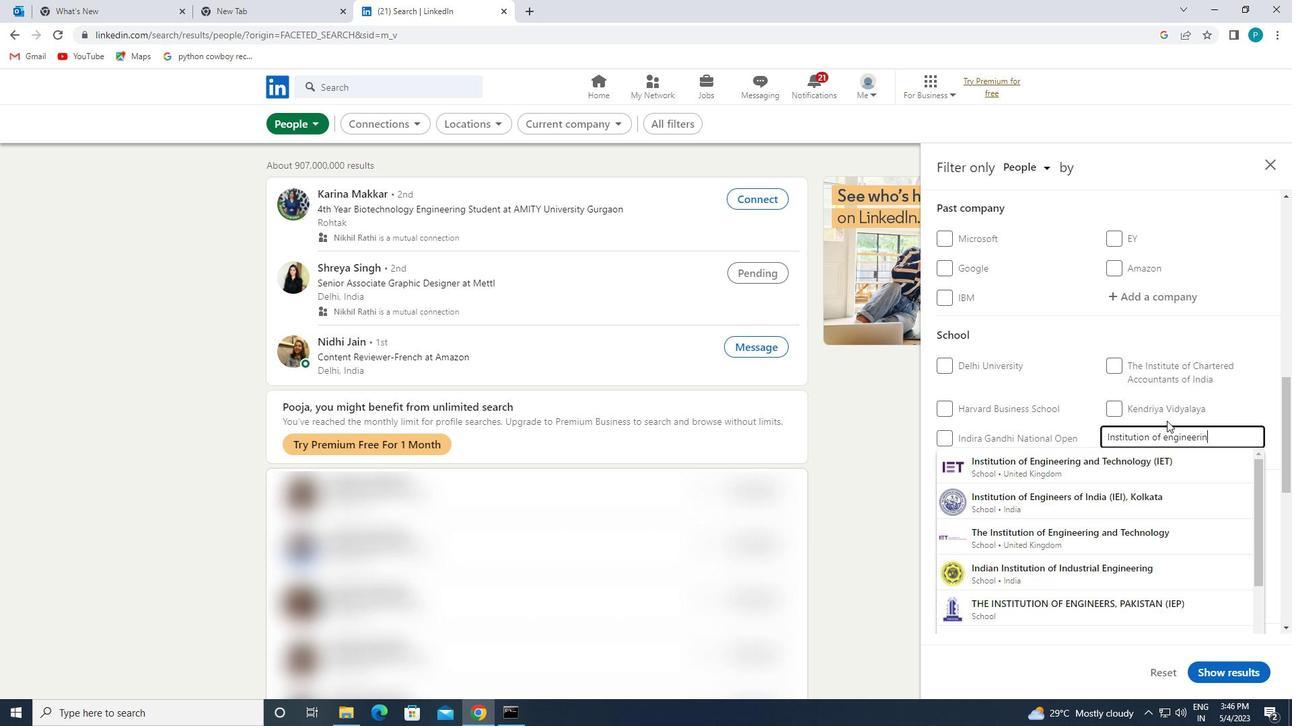 
Action: Mouse moved to (1140, 464)
Screenshot: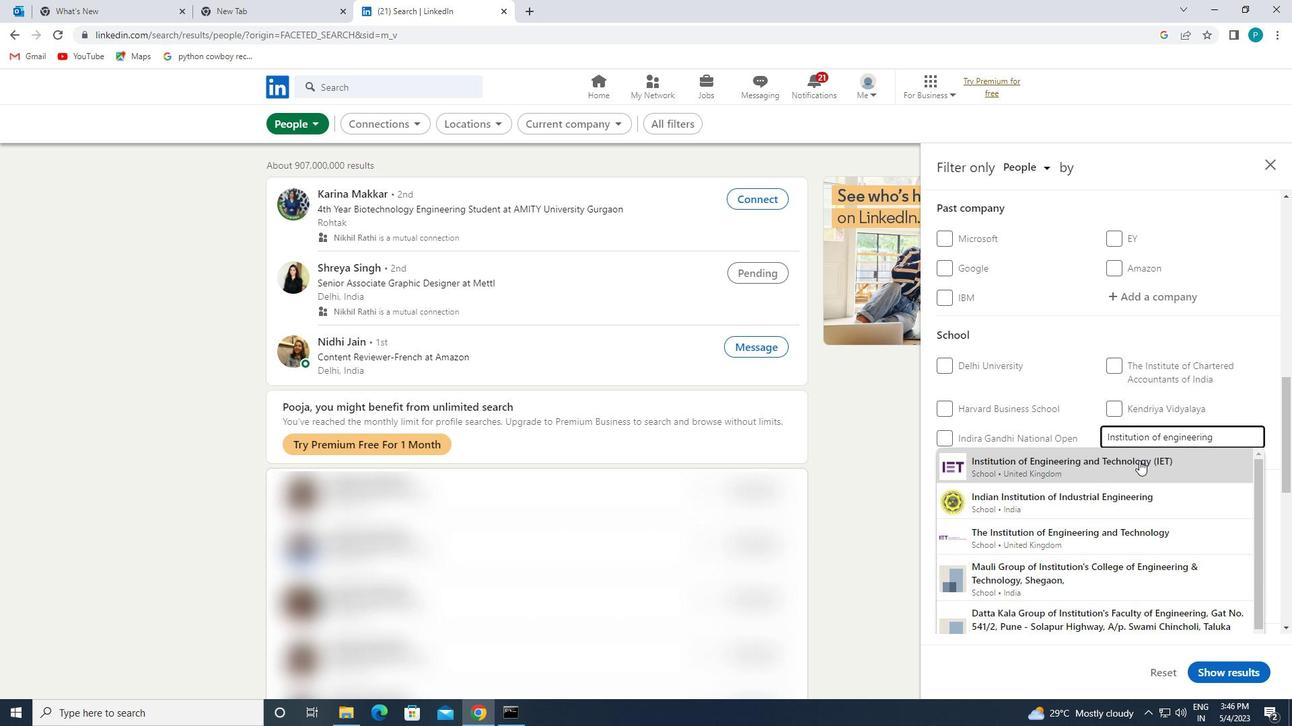 
Action: Mouse pressed left at (1140, 464)
Screenshot: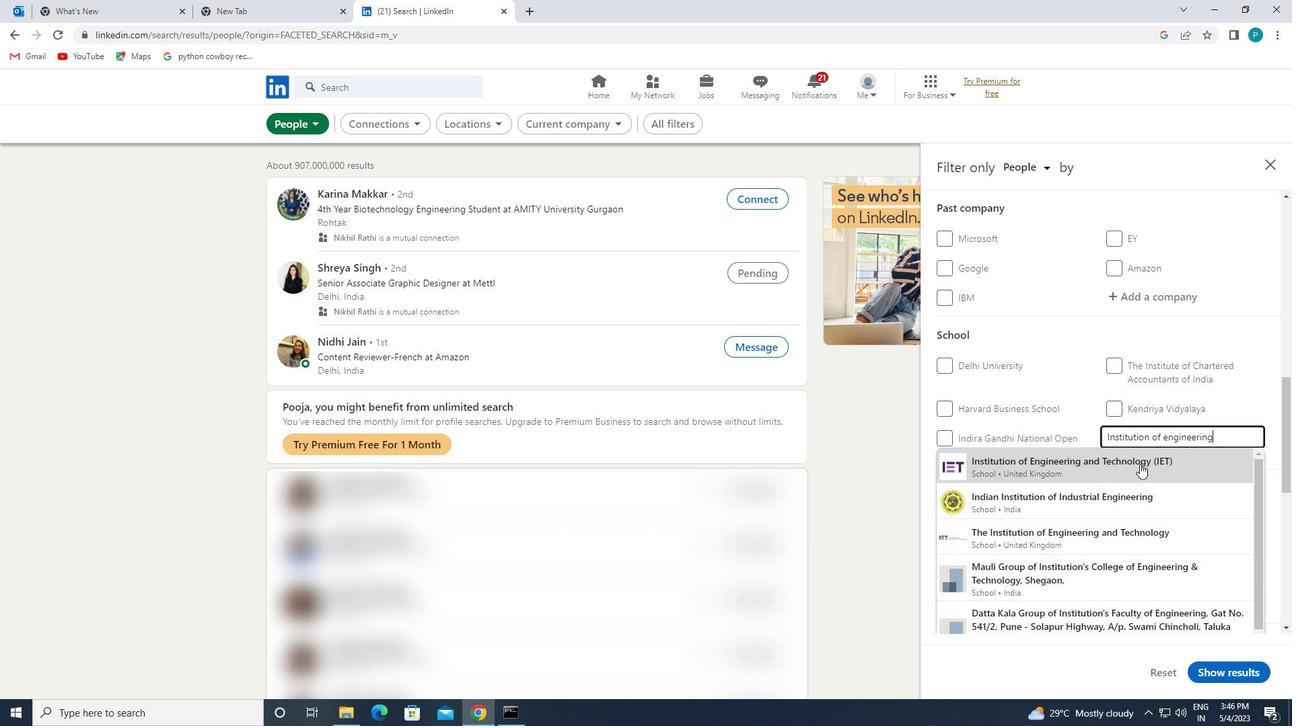 
Action: Mouse scrolled (1140, 463) with delta (0, 0)
Screenshot: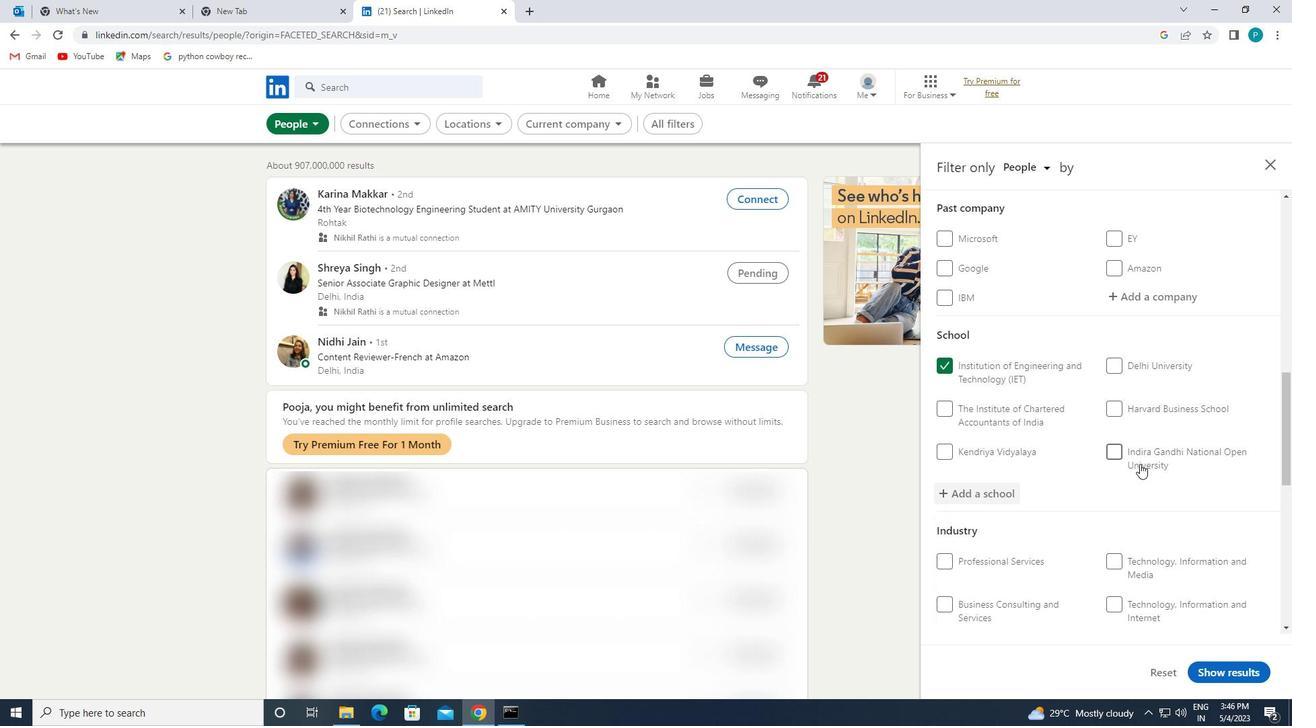 
Action: Mouse scrolled (1140, 463) with delta (0, 0)
Screenshot: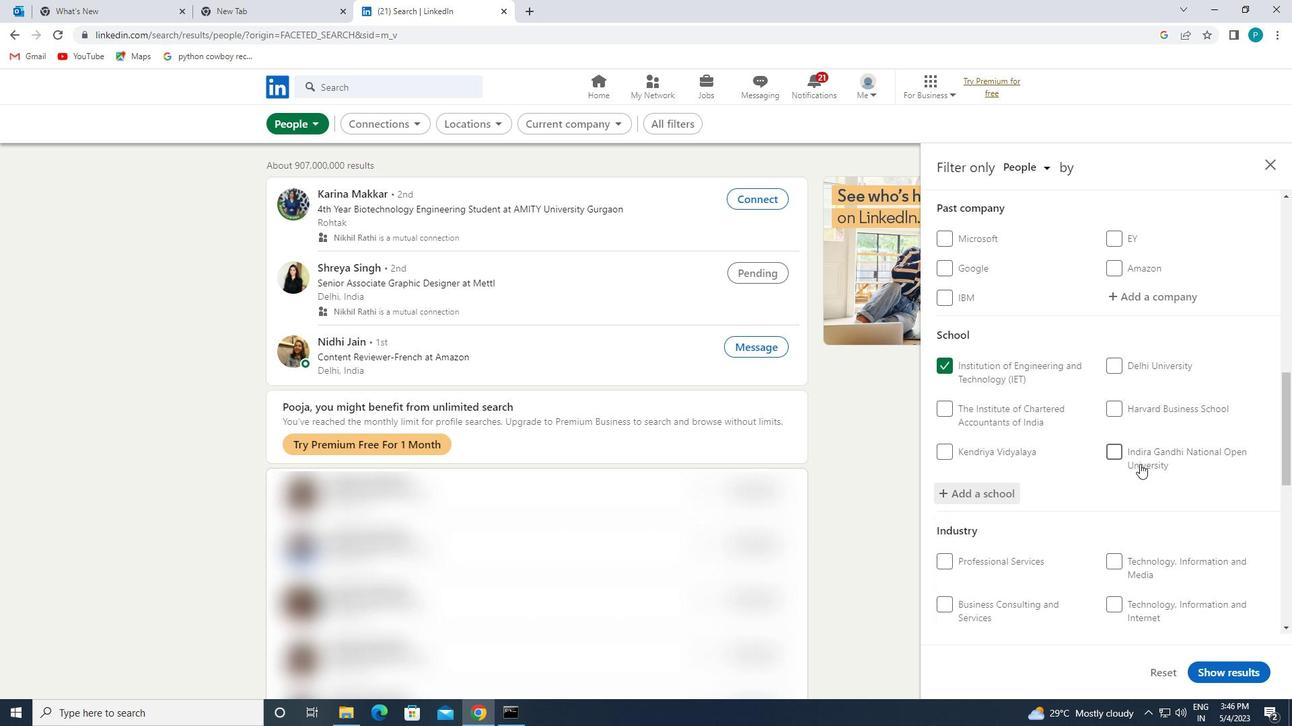 
Action: Mouse scrolled (1140, 463) with delta (0, 0)
Screenshot: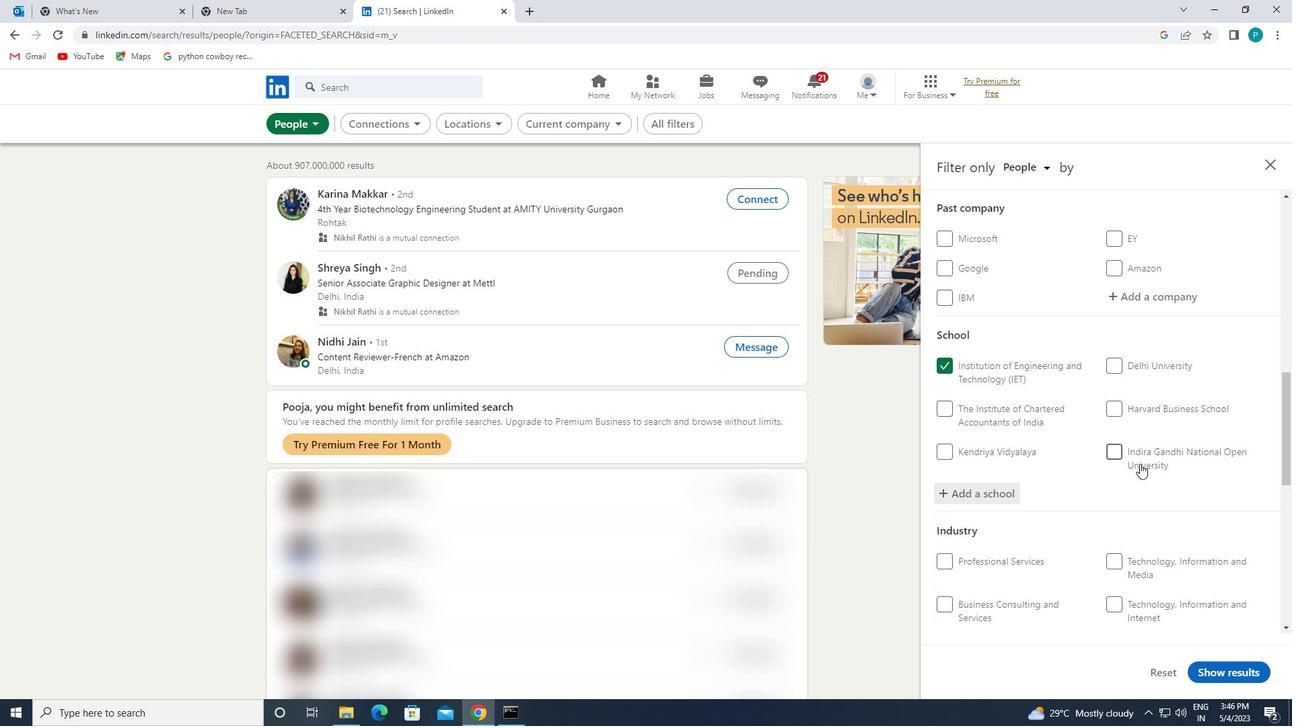 
Action: Mouse moved to (1167, 424)
Screenshot: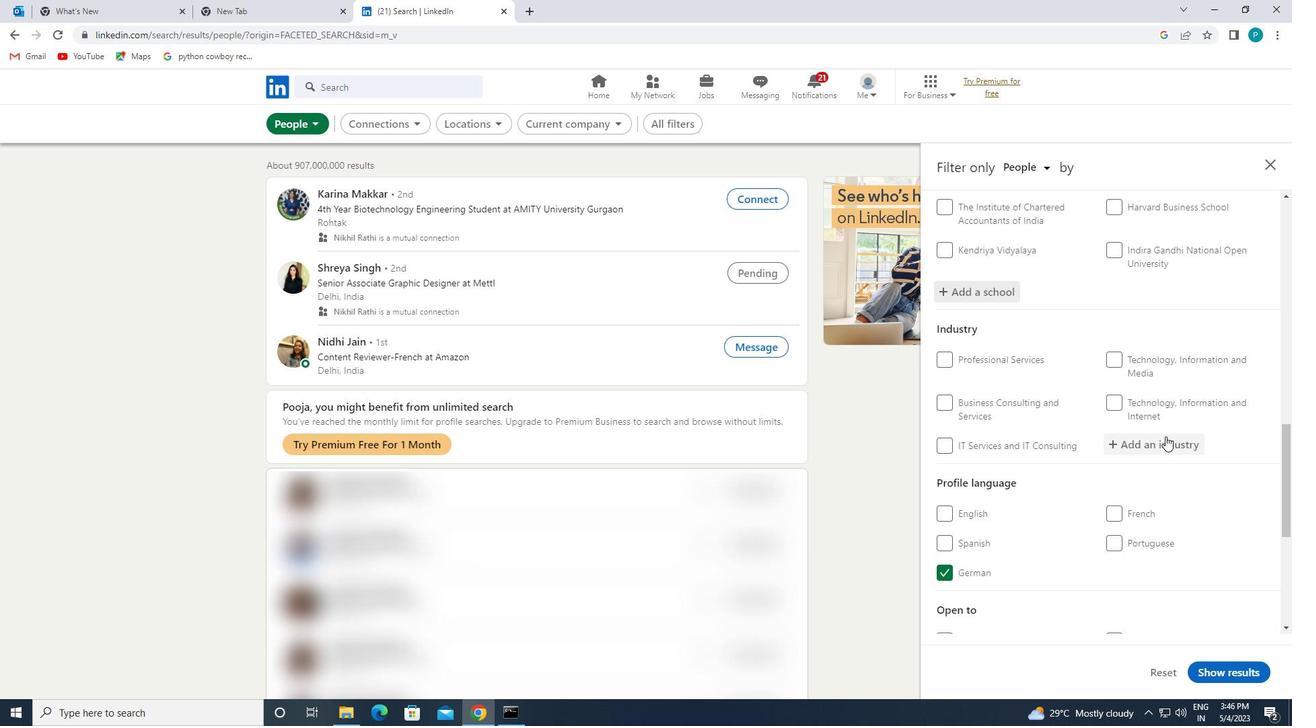 
Action: Mouse pressed left at (1167, 424)
Screenshot: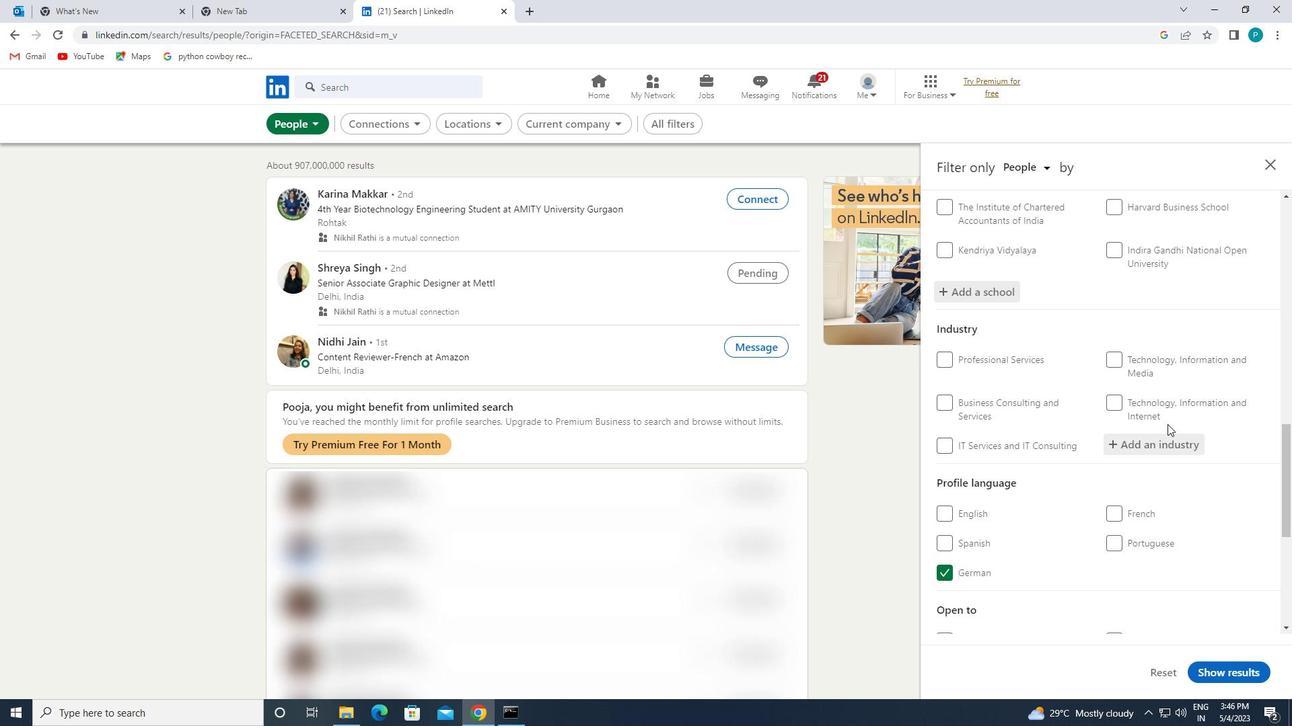 
Action: Mouse moved to (1169, 433)
Screenshot: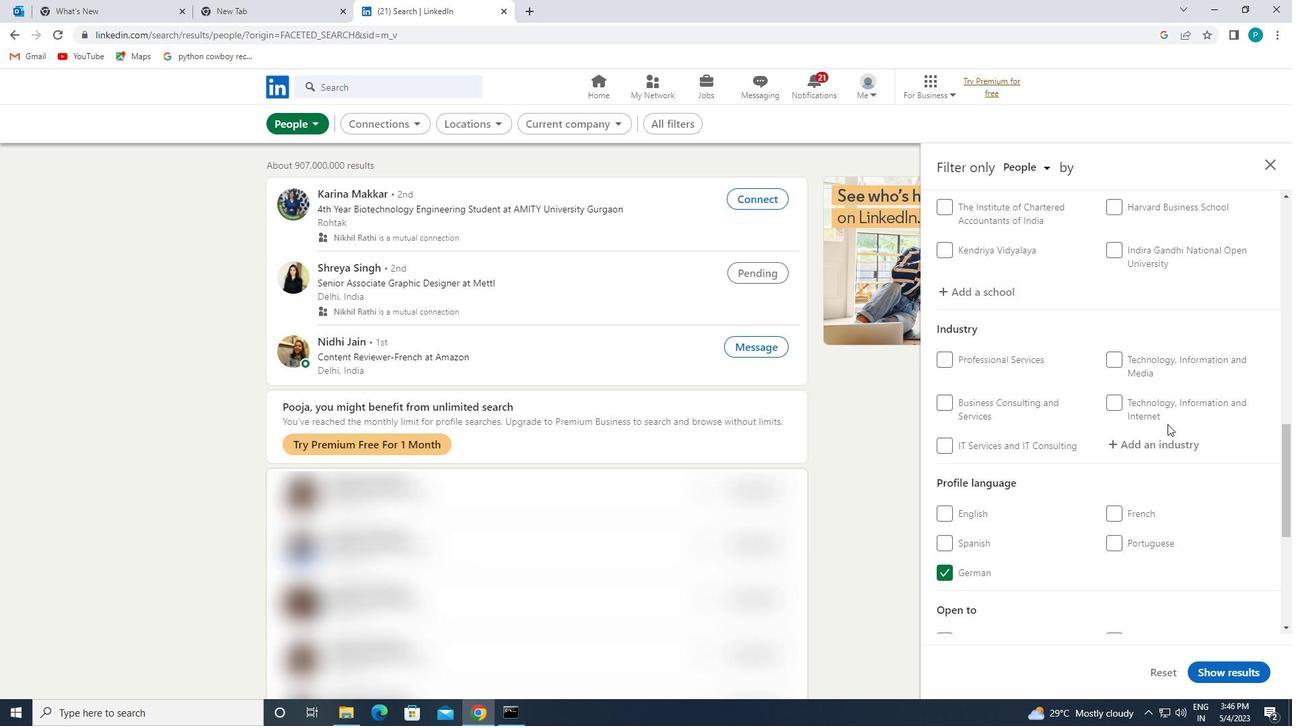 
Action: Mouse pressed left at (1169, 433)
Screenshot: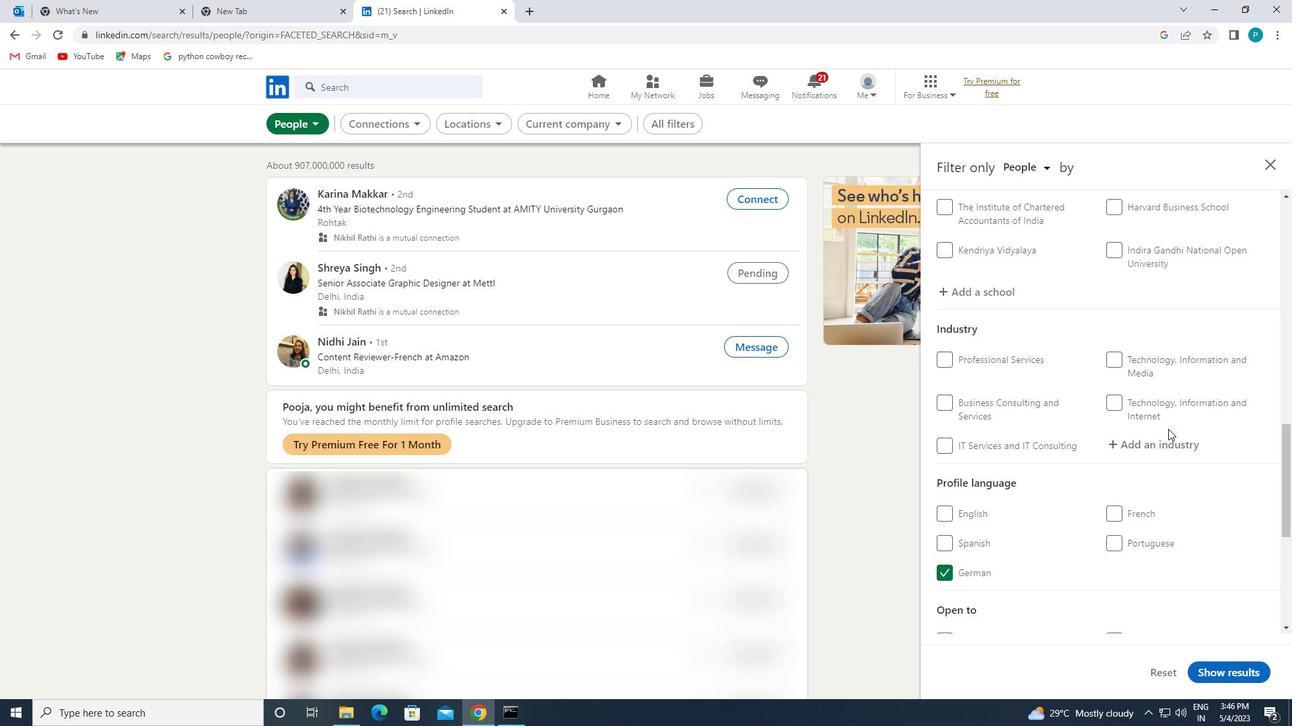 
Action: Key pressed <Key.caps_lock>D<Key.caps_lock>ISTILL
Screenshot: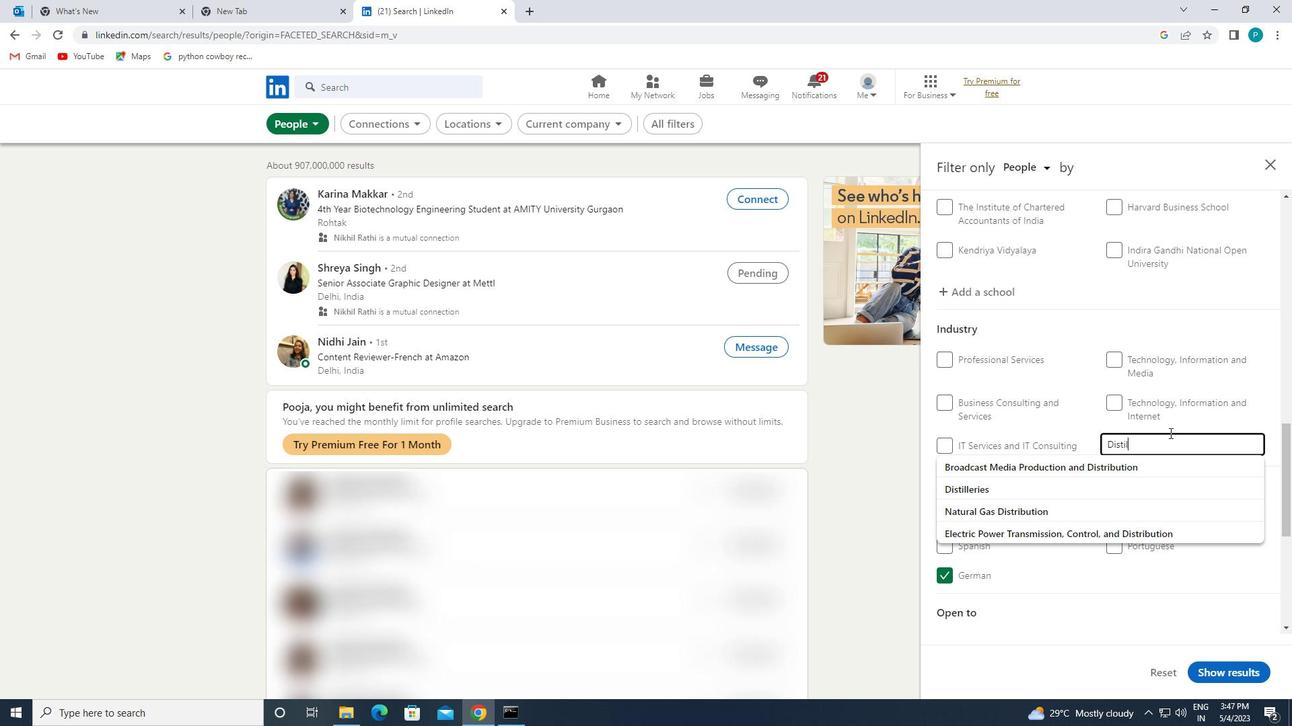 
Action: Mouse moved to (1118, 458)
Screenshot: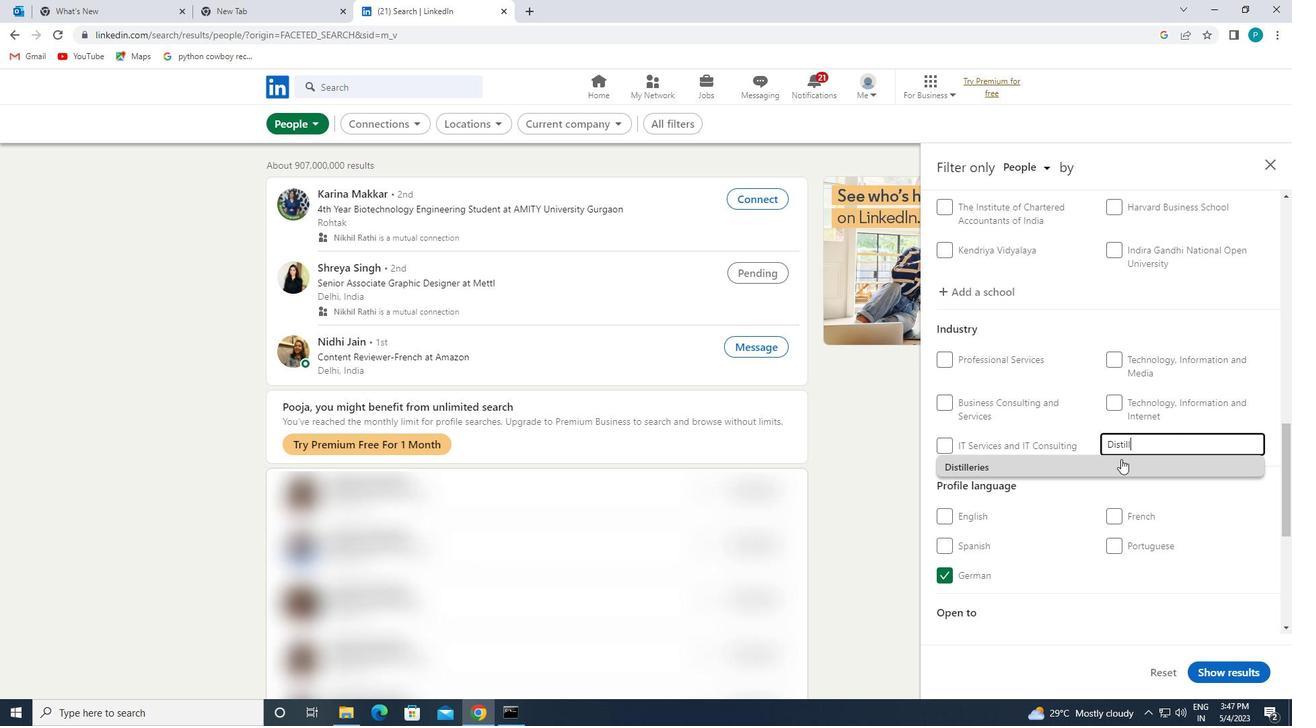 
Action: Mouse pressed left at (1118, 458)
Screenshot: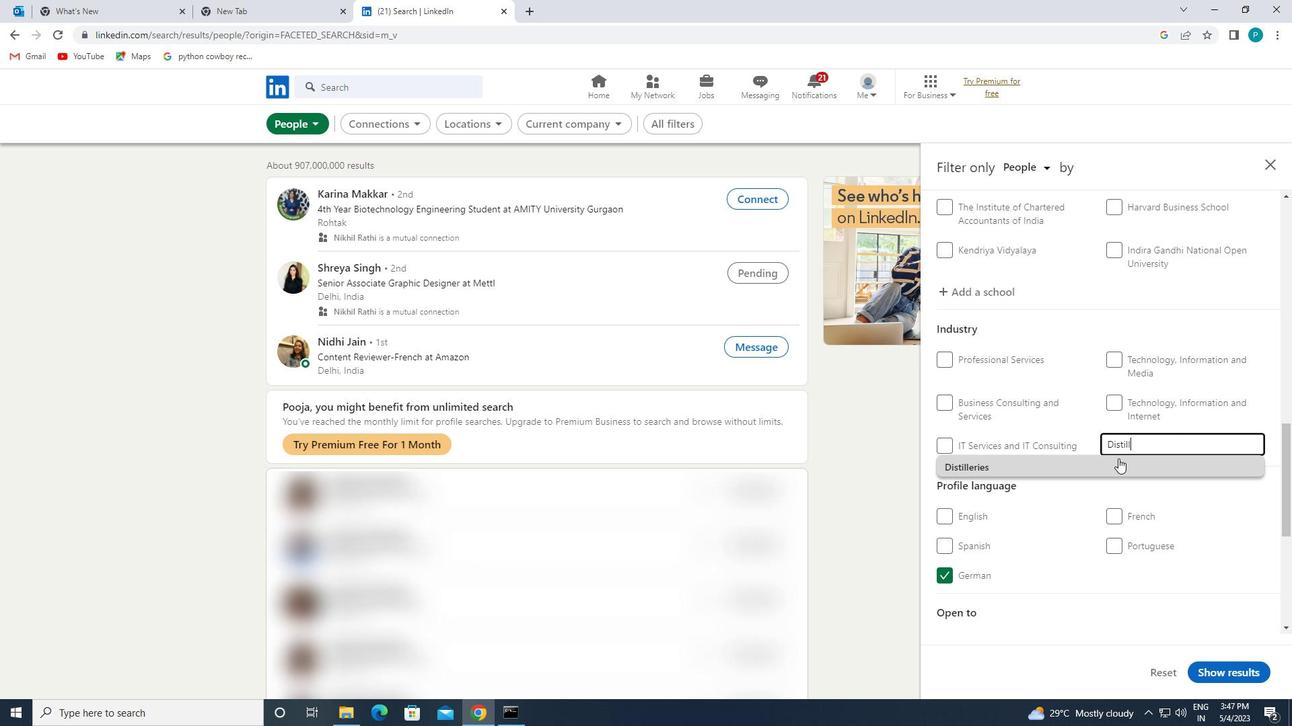 
Action: Mouse moved to (1117, 458)
Screenshot: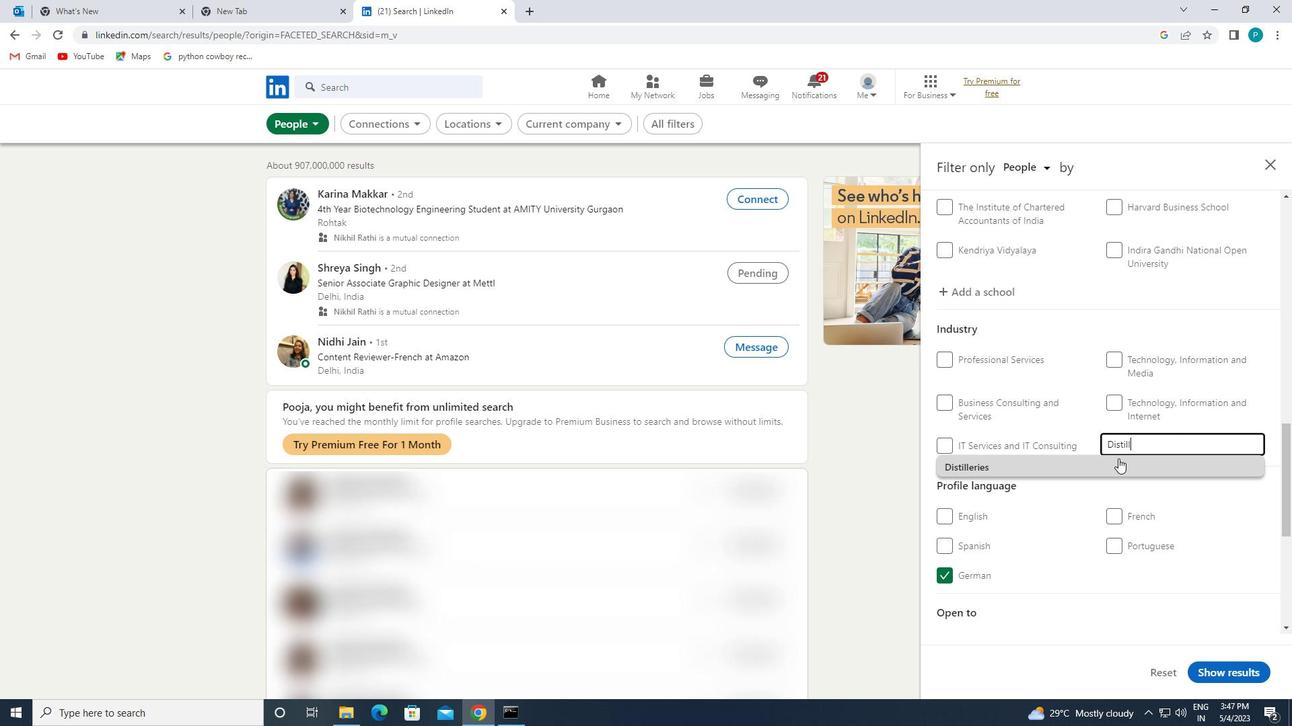 
Action: Mouse scrolled (1117, 458) with delta (0, 0)
Screenshot: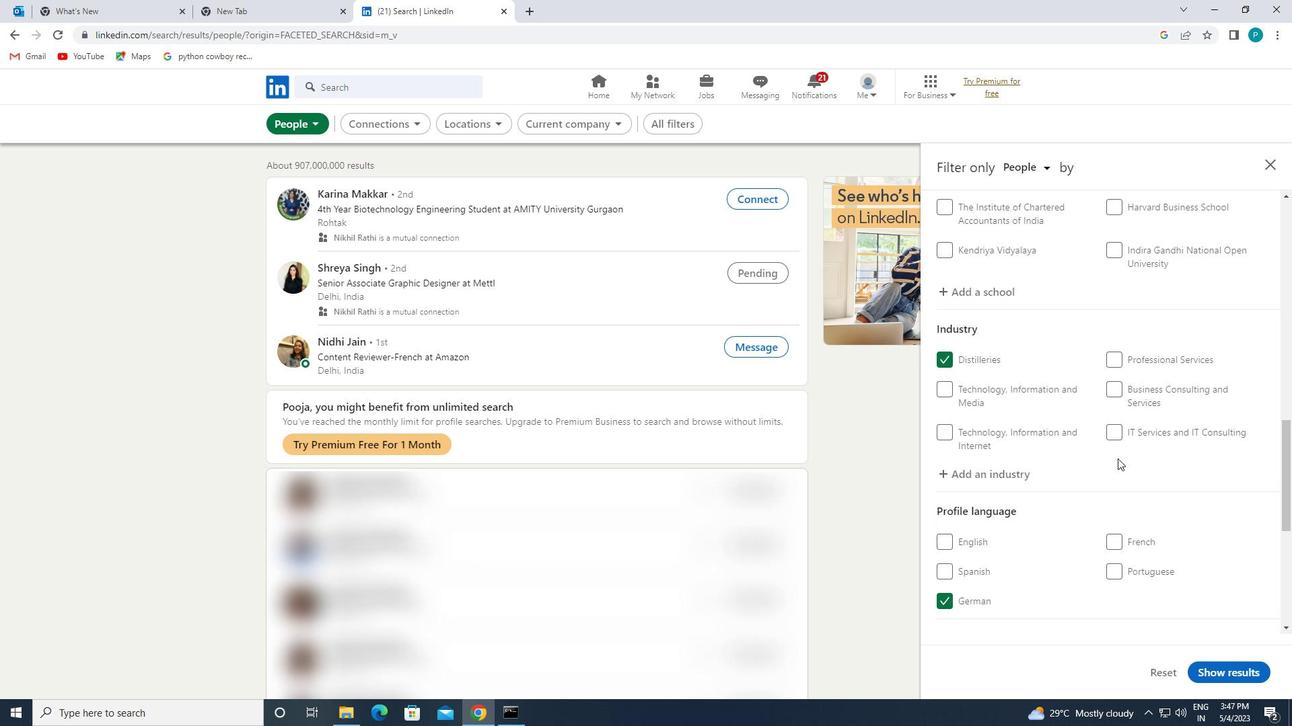
Action: Mouse scrolled (1117, 458) with delta (0, 0)
Screenshot: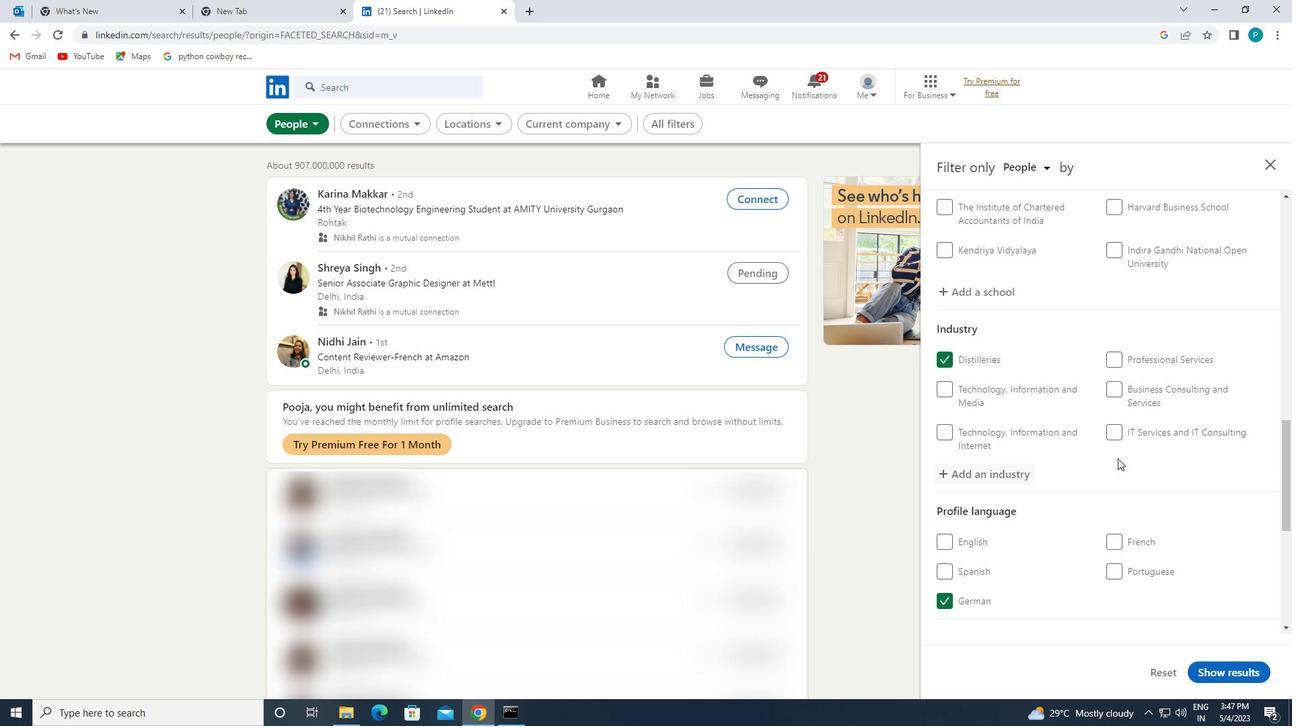 
Action: Mouse scrolled (1117, 458) with delta (0, 0)
Screenshot: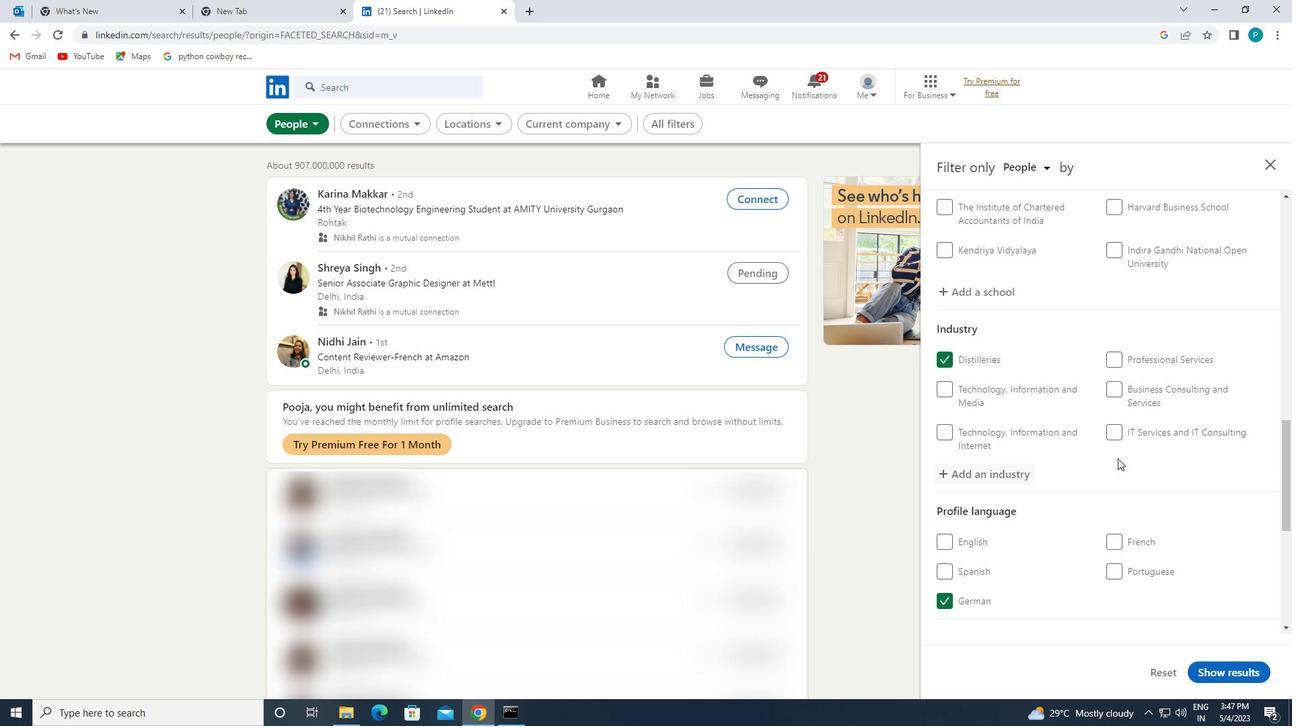 
Action: Mouse scrolled (1117, 458) with delta (0, 0)
Screenshot: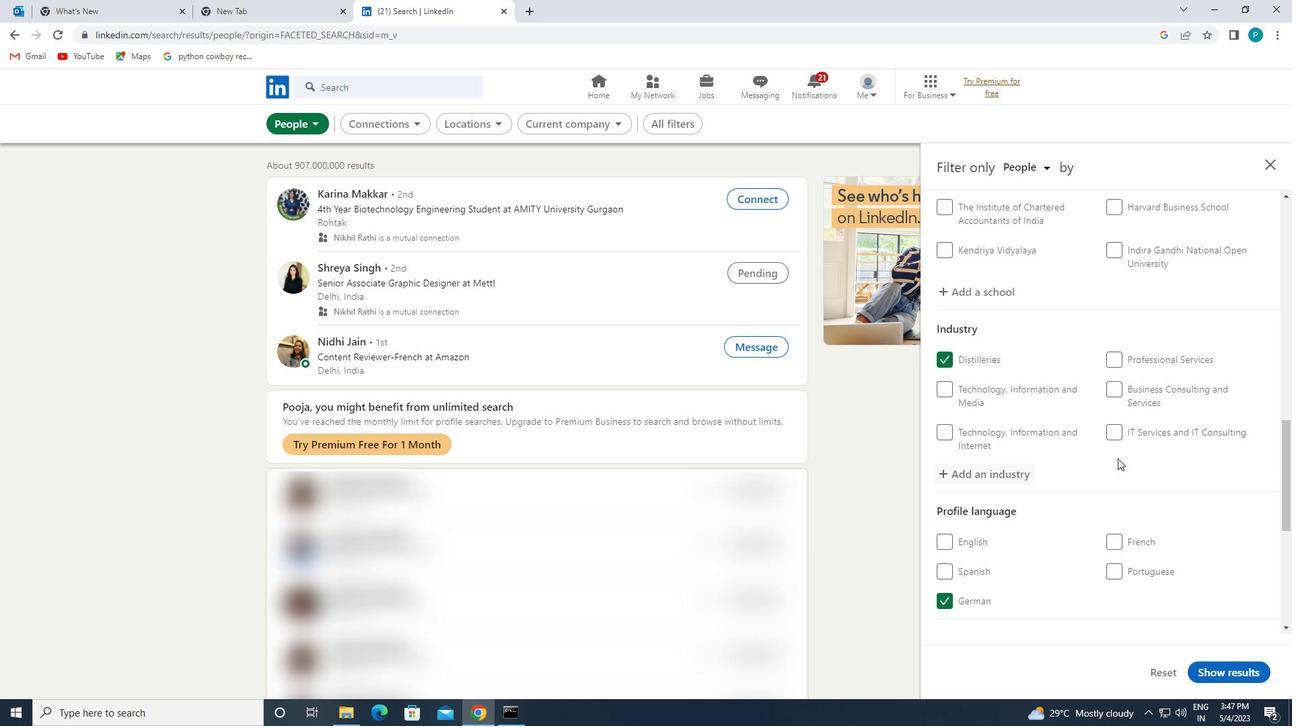 
Action: Mouse scrolled (1117, 458) with delta (0, 0)
Screenshot: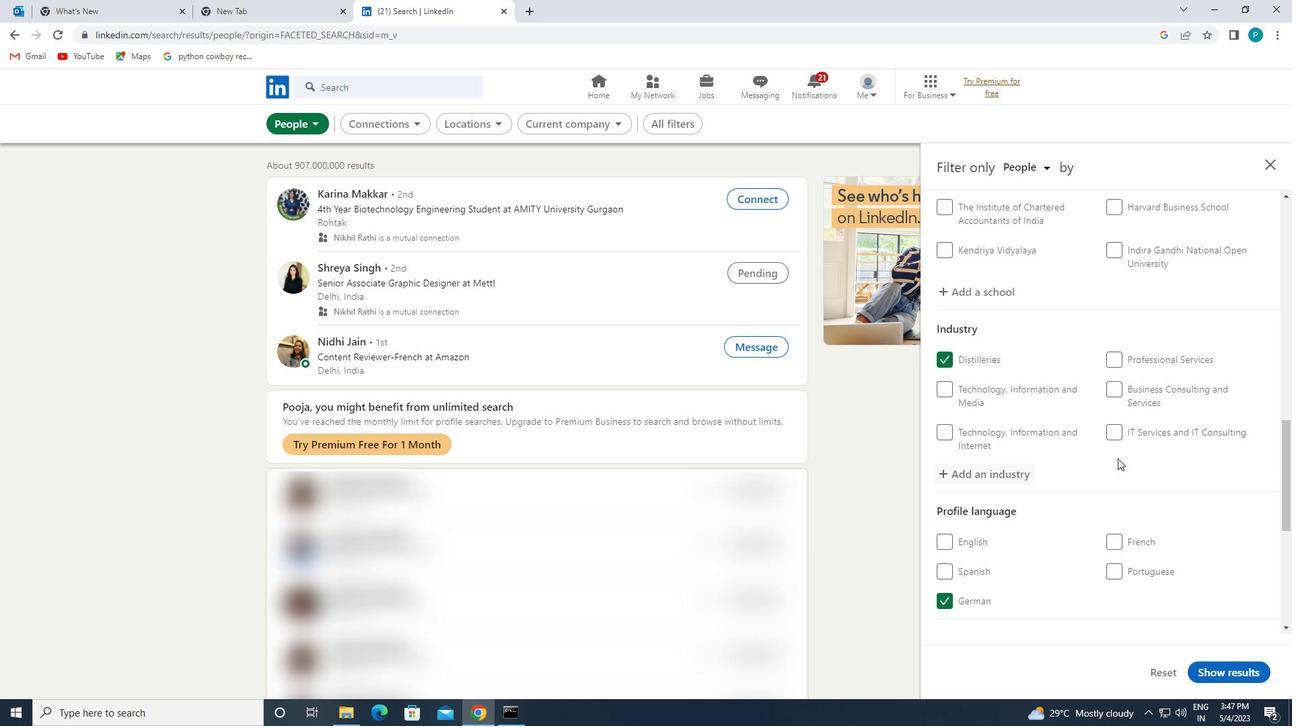 
Action: Mouse scrolled (1117, 458) with delta (0, 0)
Screenshot: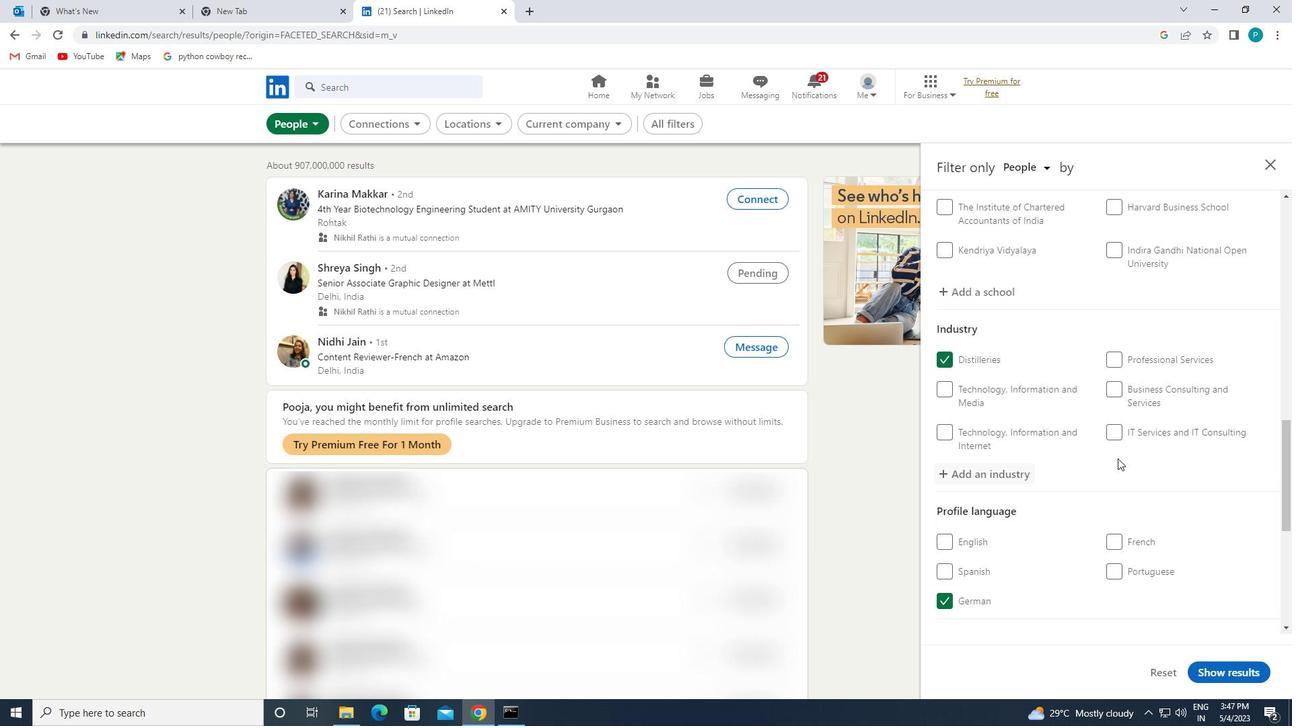 
Action: Mouse moved to (1125, 454)
Screenshot: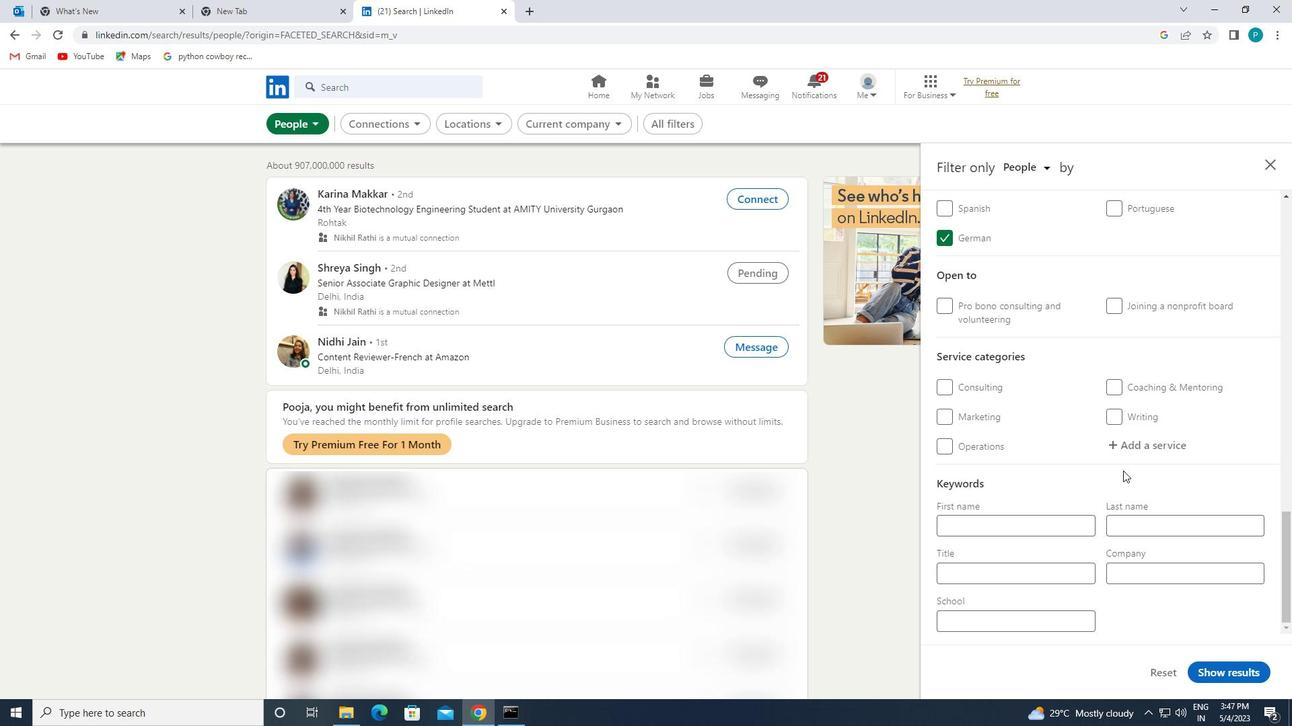 
Action: Mouse pressed left at (1125, 454)
Screenshot: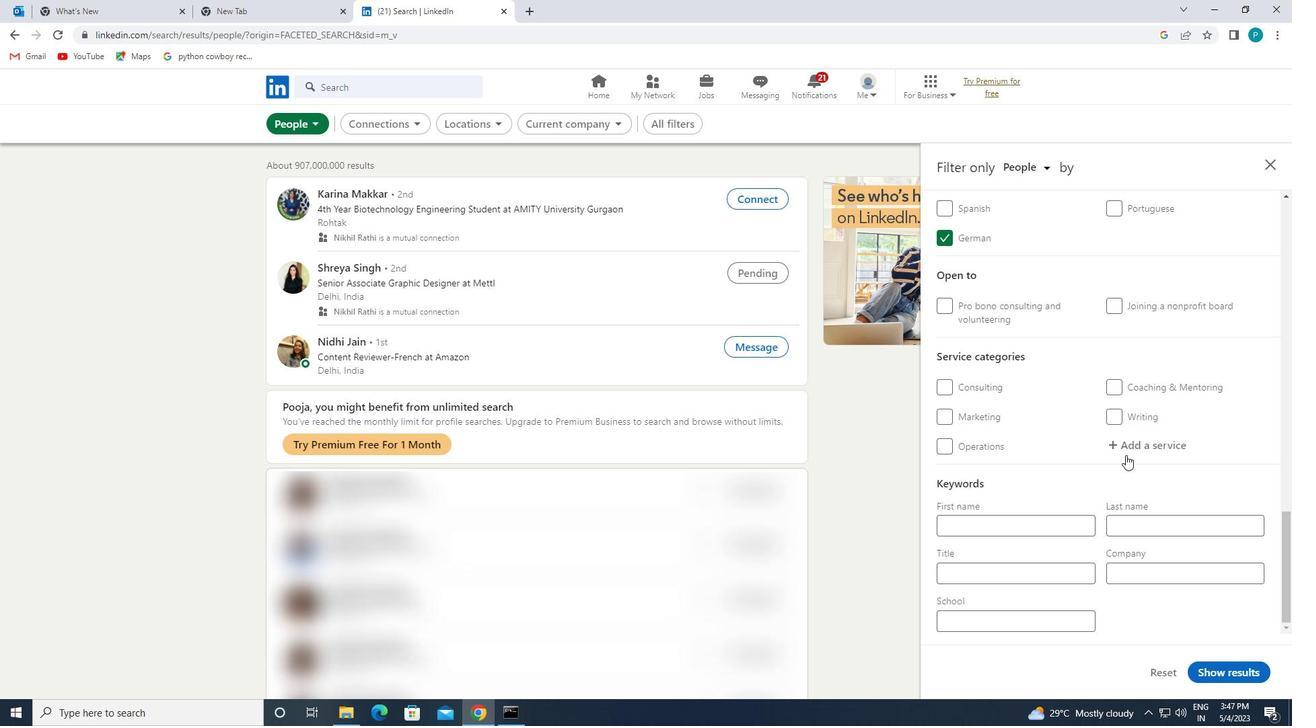 
Action: Key pressed <Key.caps_lock>S<Key.caps_lock>TRATEGIC
Screenshot: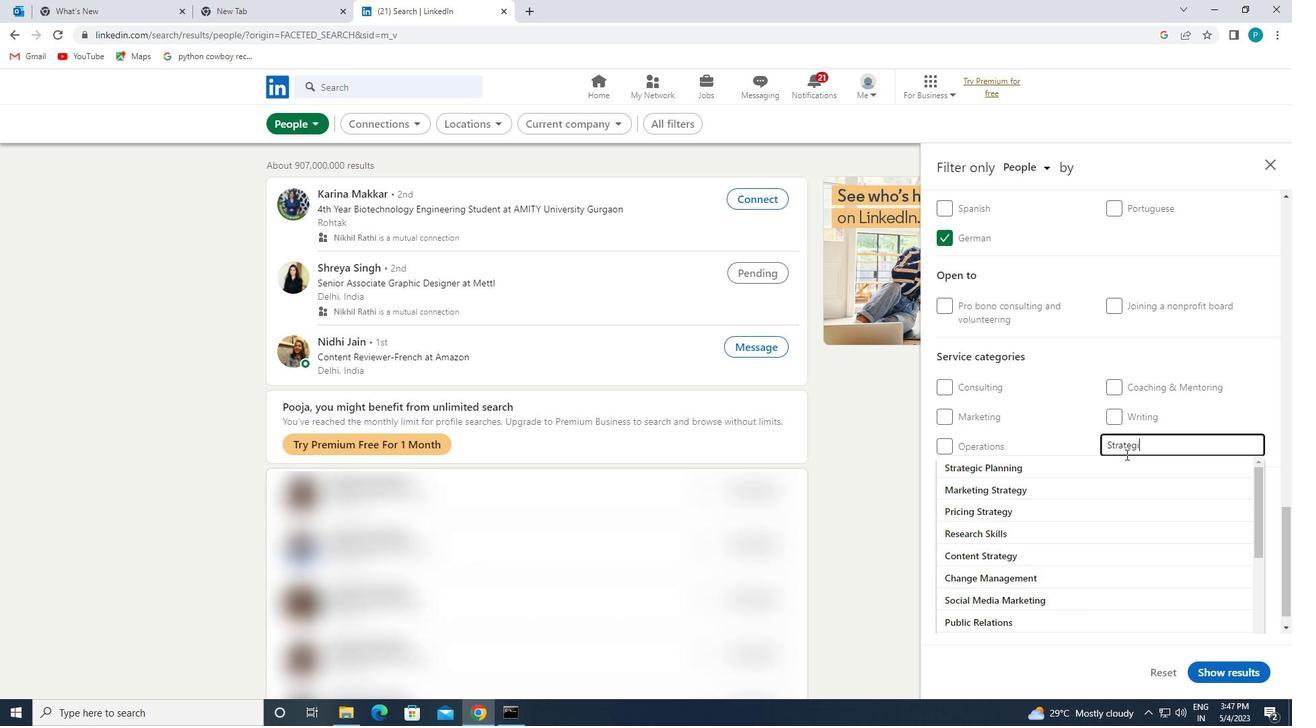 
Action: Mouse moved to (1037, 469)
Screenshot: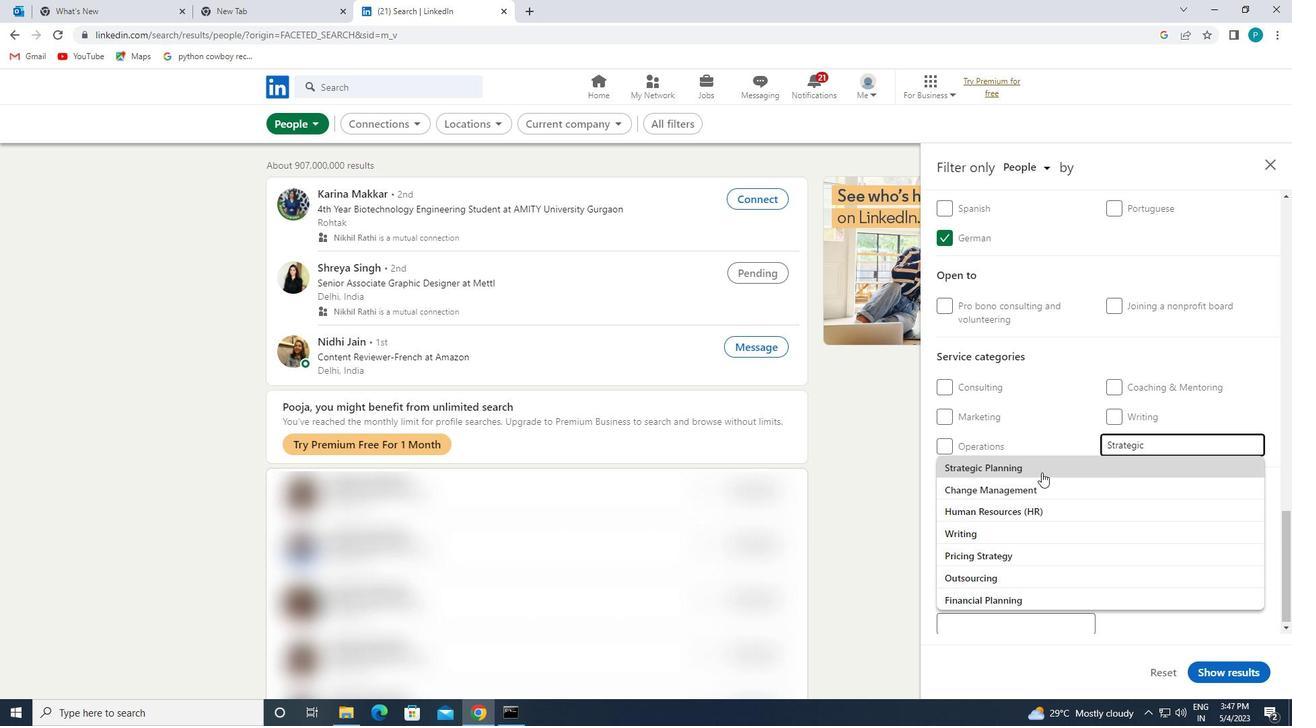 
Action: Mouse pressed left at (1037, 469)
Screenshot: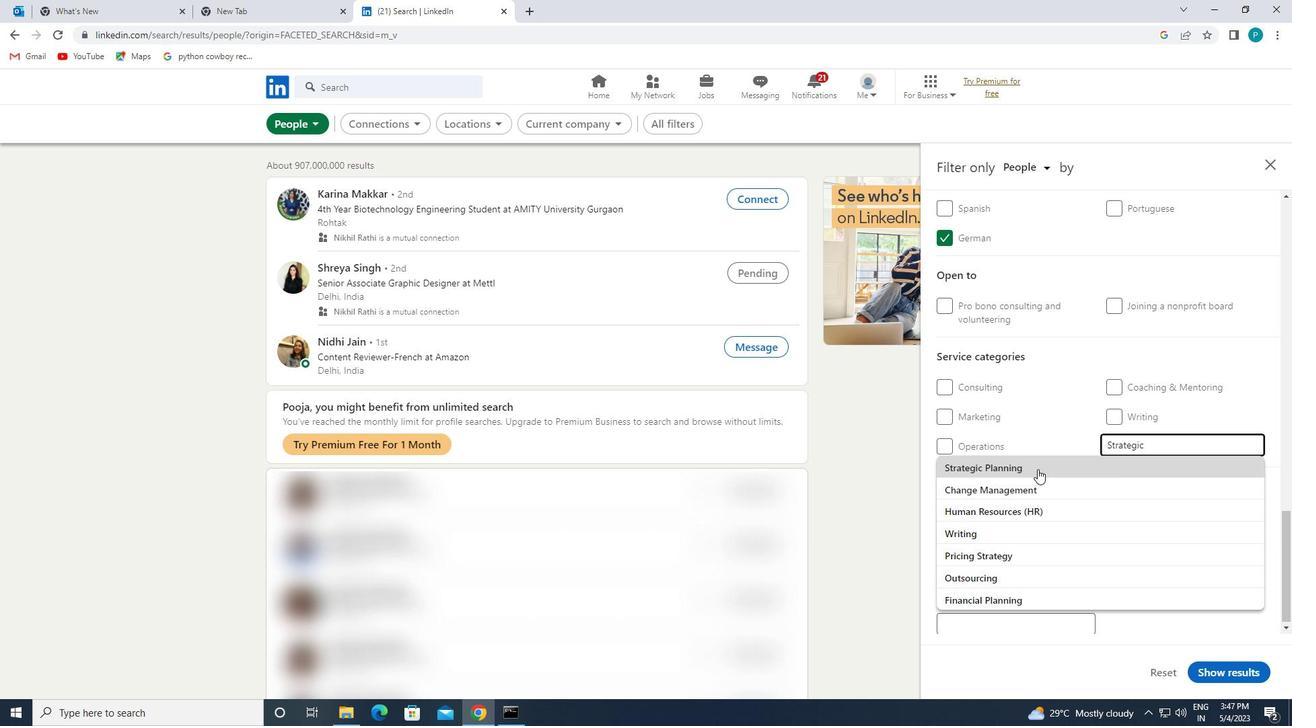 
Action: Mouse moved to (1035, 473)
Screenshot: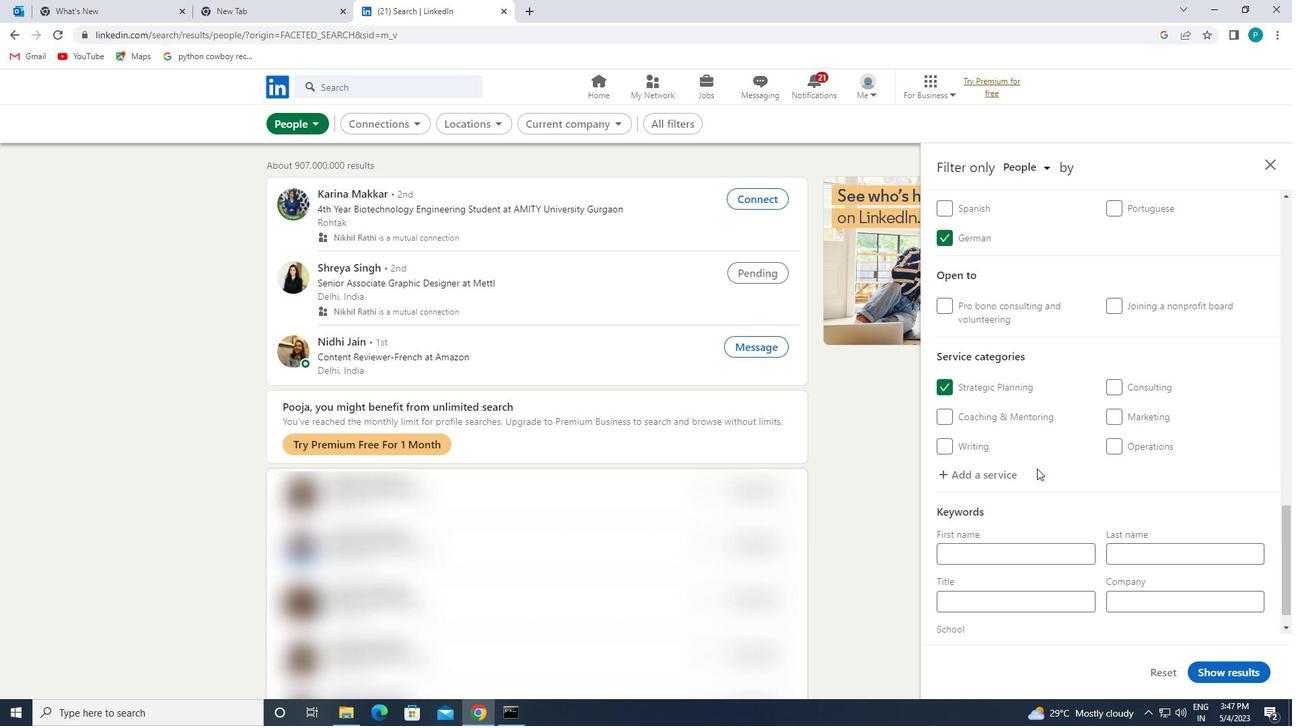 
Action: Mouse scrolled (1035, 472) with delta (0, 0)
Screenshot: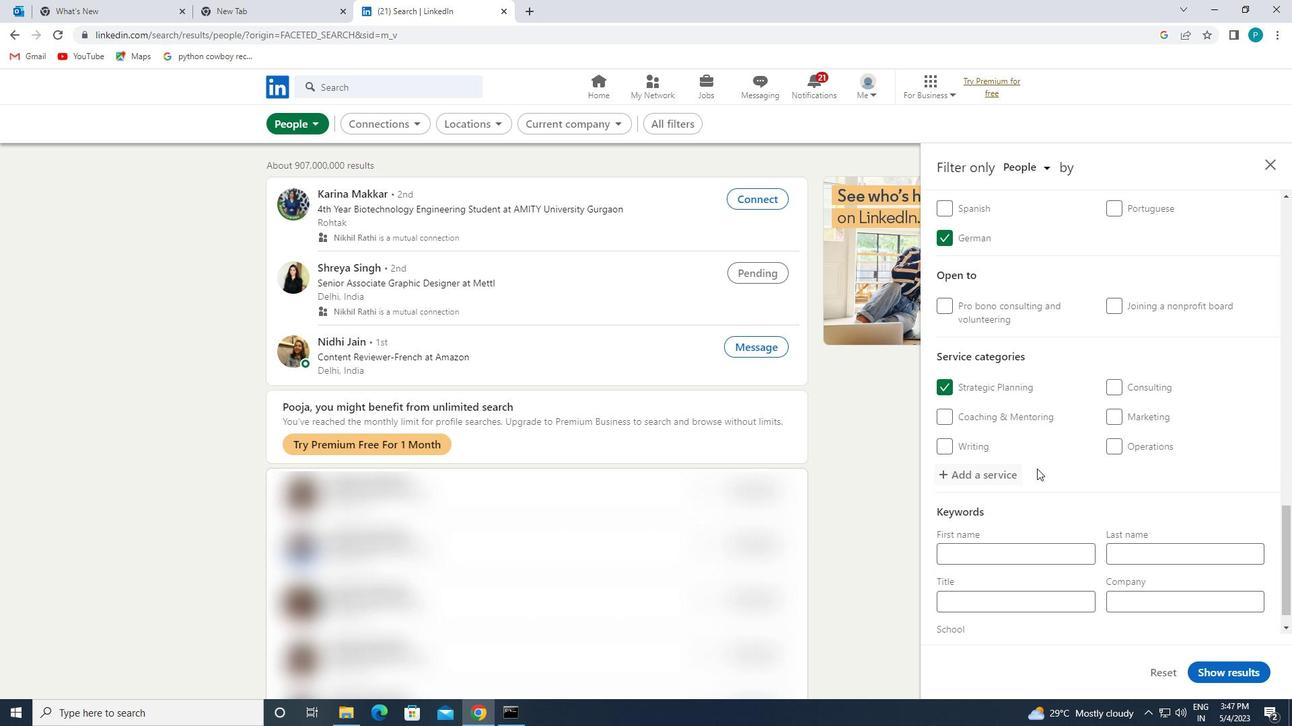 
Action: Mouse moved to (1032, 479)
Screenshot: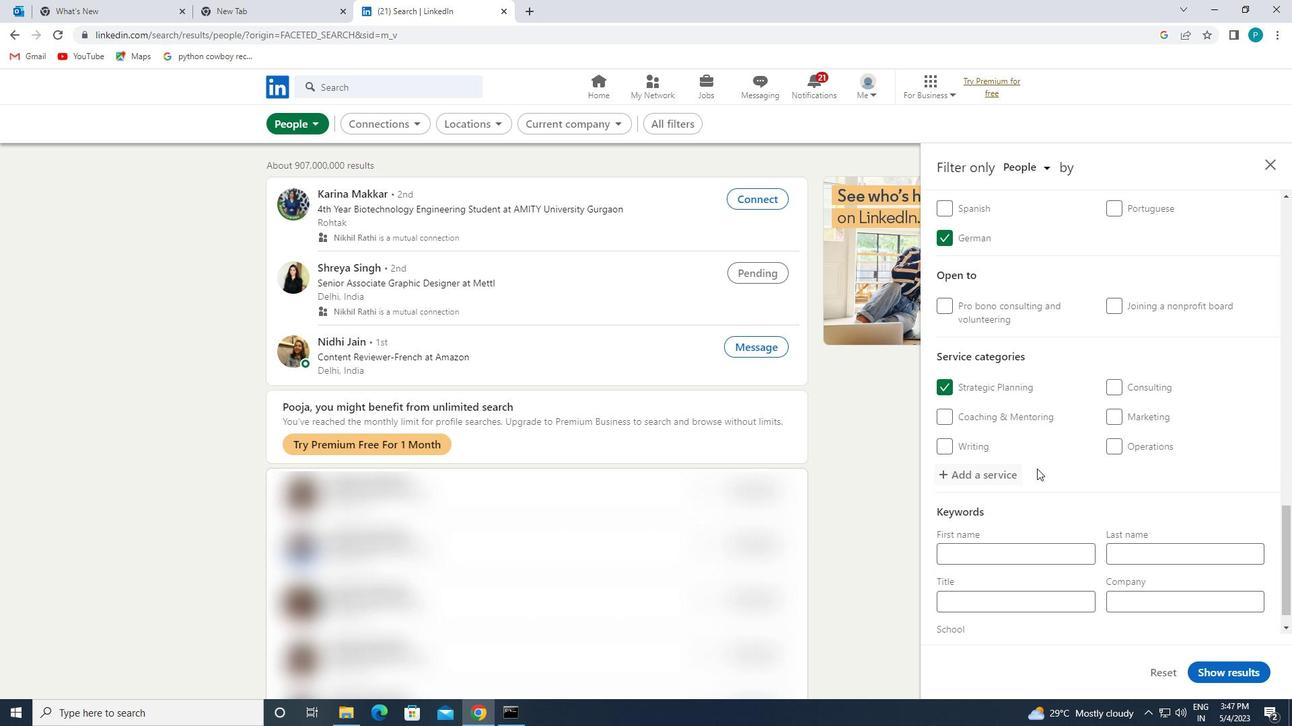 
Action: Mouse scrolled (1032, 478) with delta (0, 0)
Screenshot: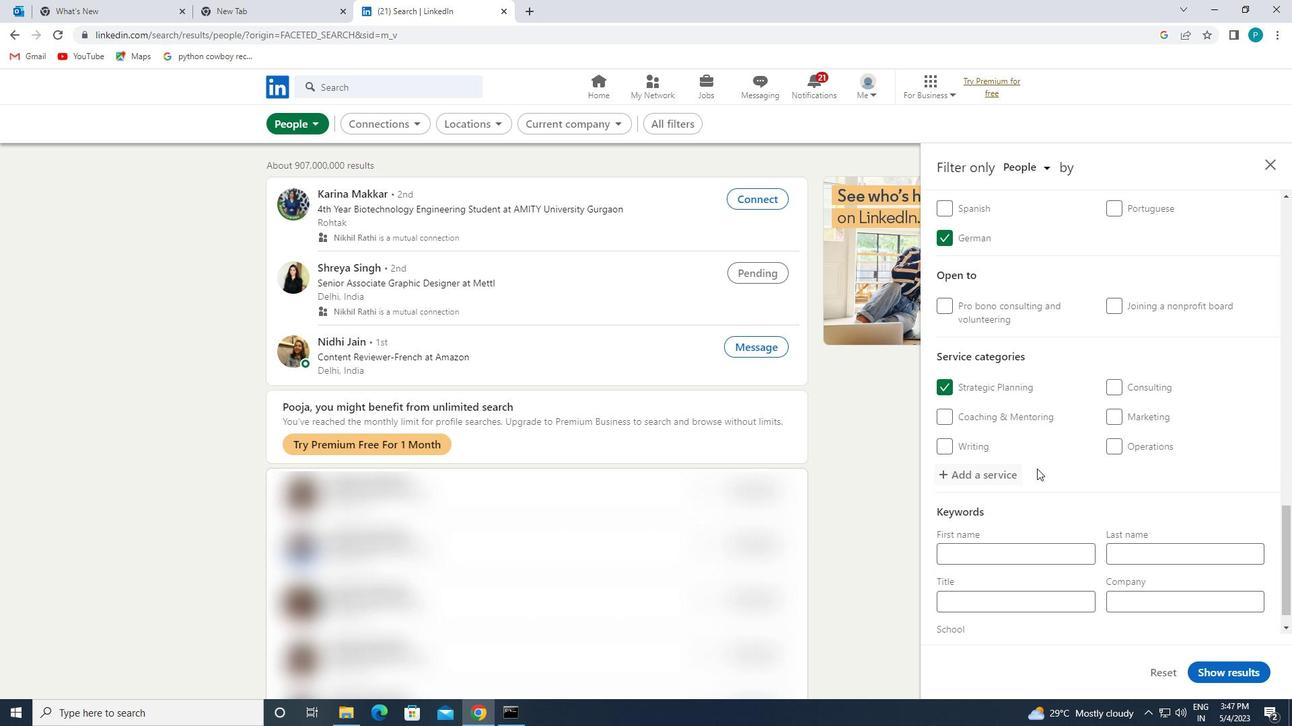 
Action: Mouse moved to (1031, 486)
Screenshot: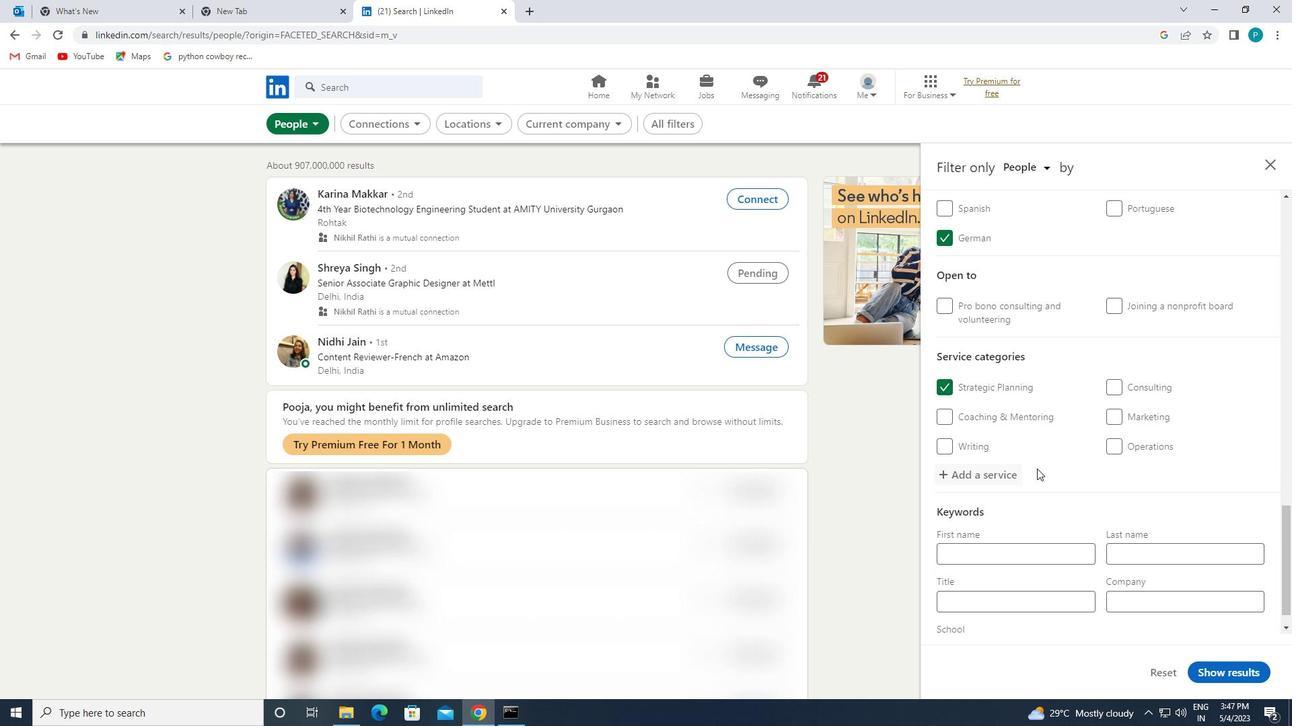 
Action: Mouse scrolled (1031, 485) with delta (0, 0)
Screenshot: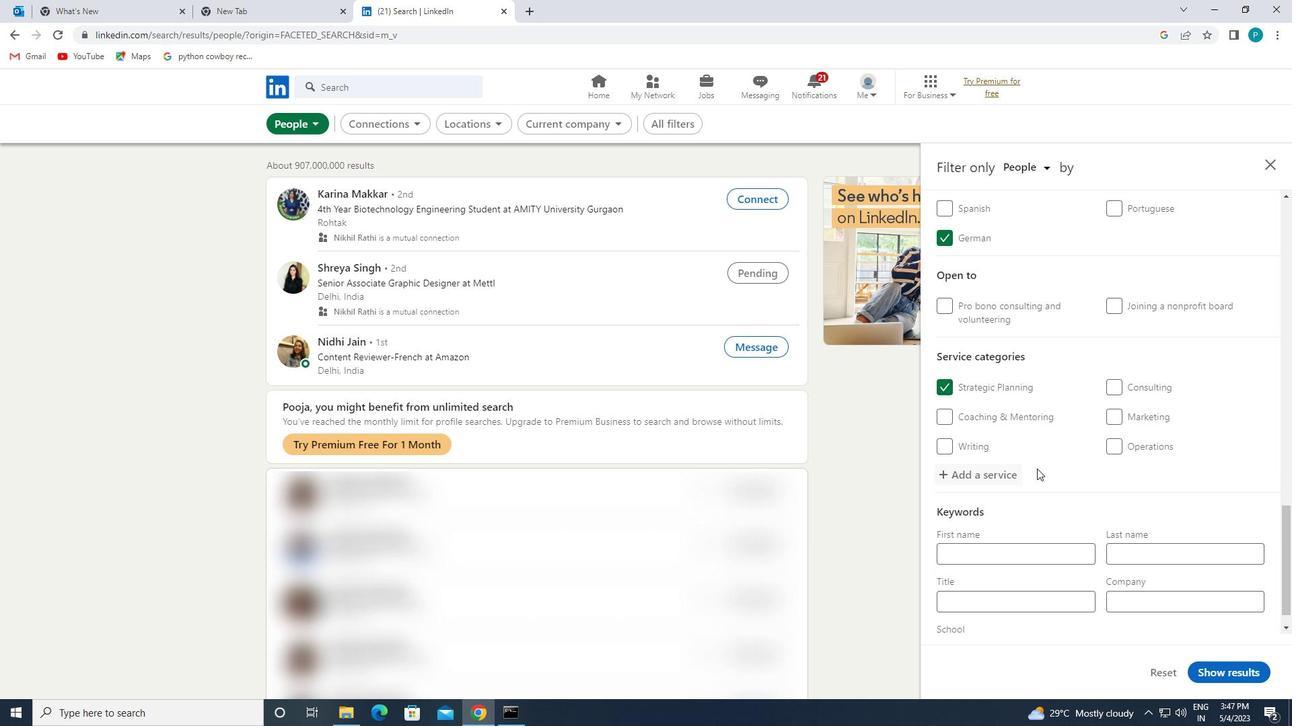 
Action: Mouse moved to (1029, 489)
Screenshot: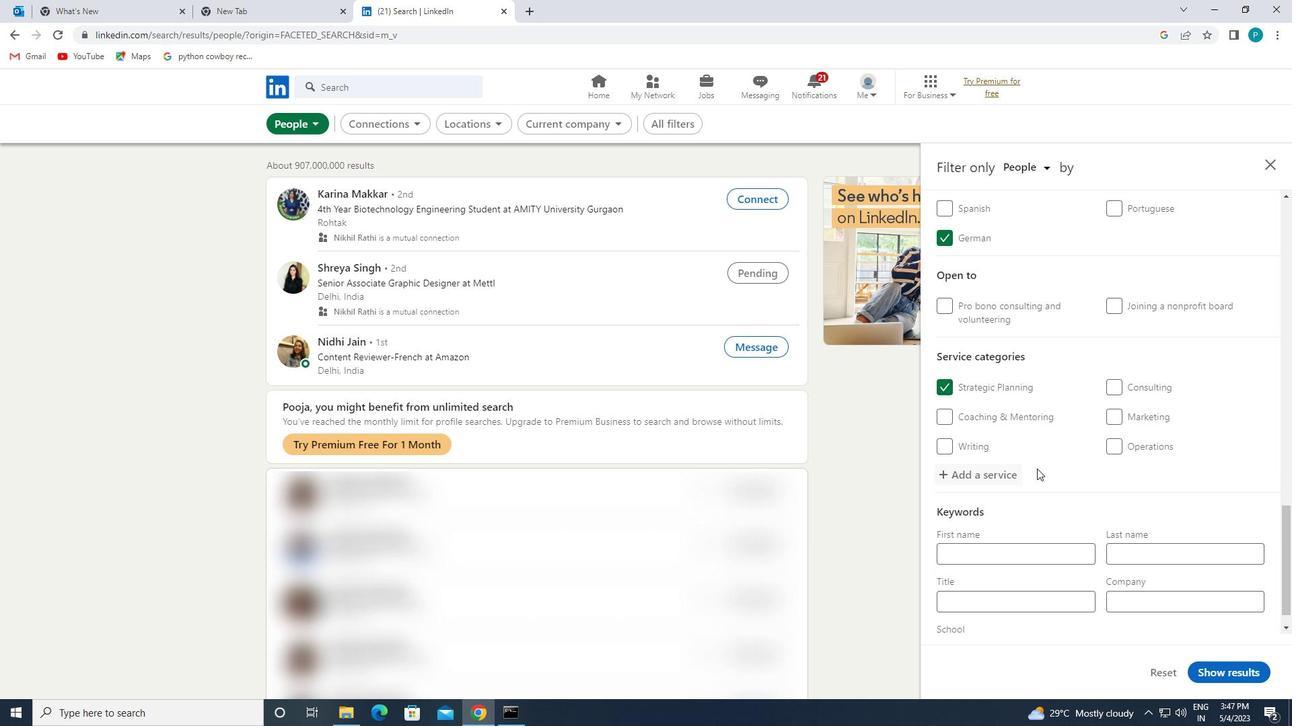 
Action: Mouse scrolled (1029, 488) with delta (0, 0)
Screenshot: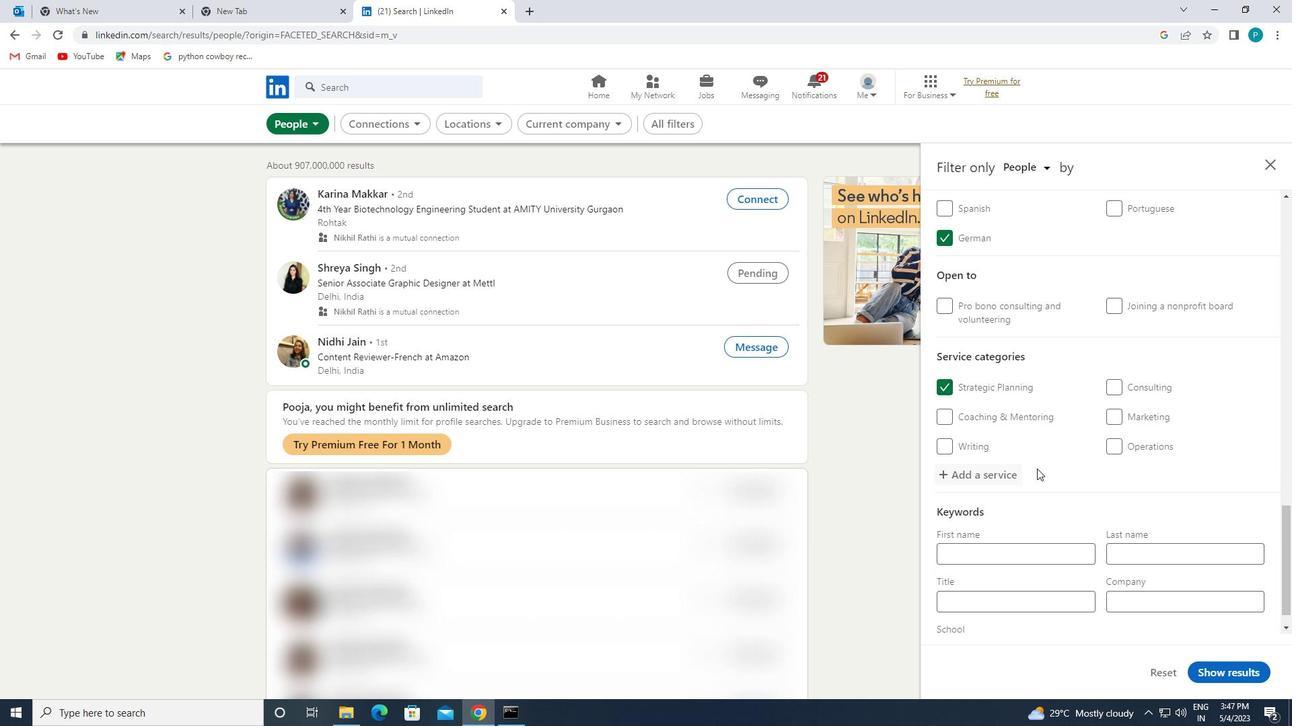 
Action: Mouse moved to (1026, 496)
Screenshot: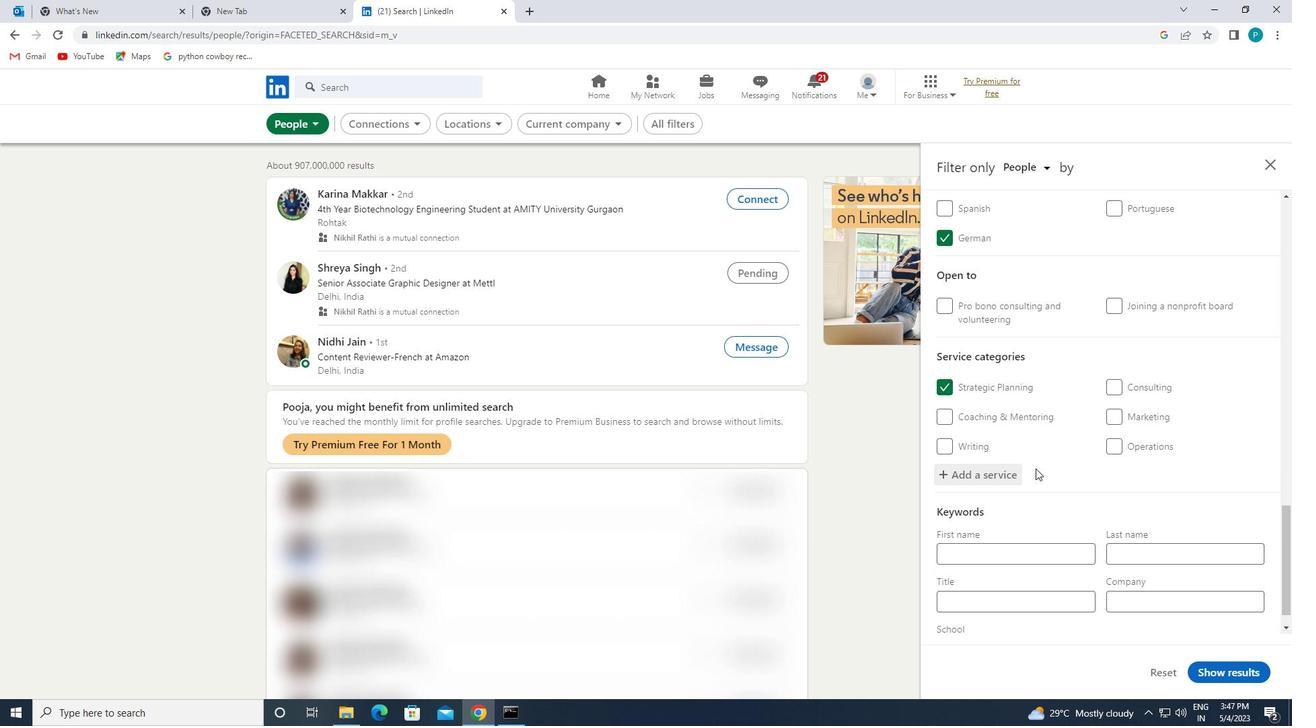 
Action: Mouse scrolled (1026, 495) with delta (0, 0)
Screenshot: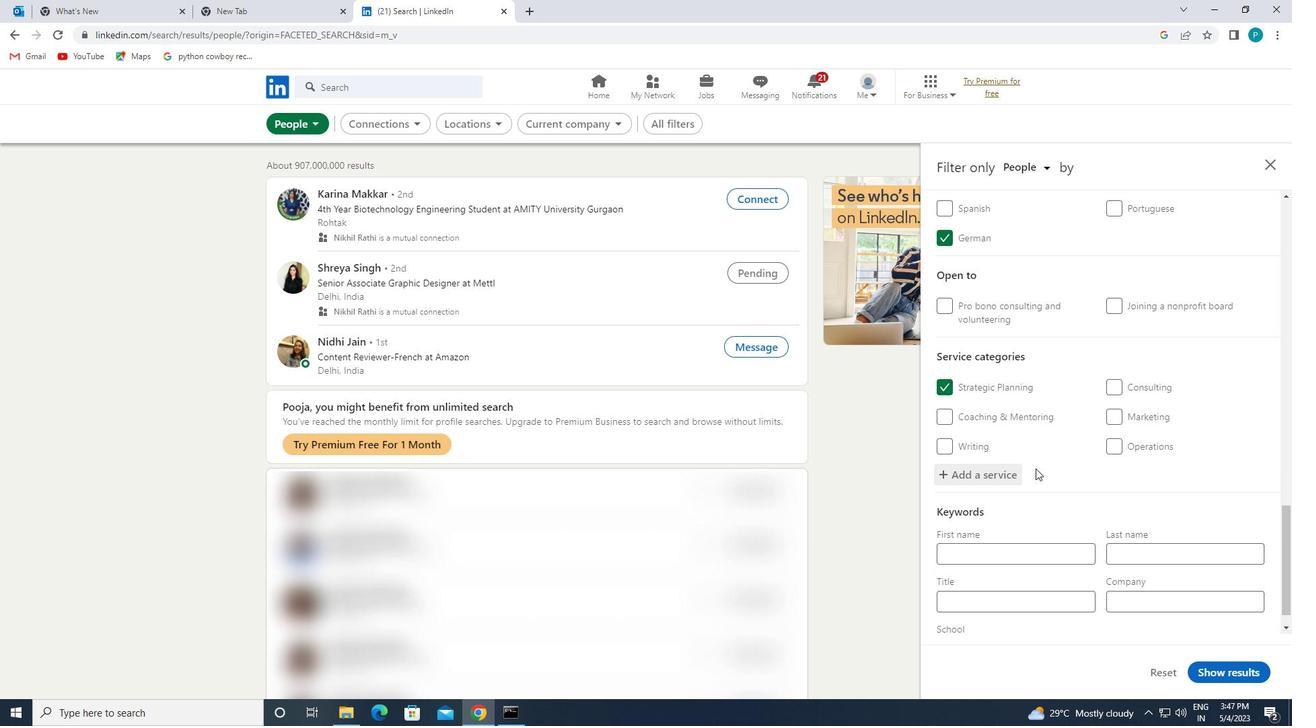 
Action: Mouse moved to (1014, 580)
Screenshot: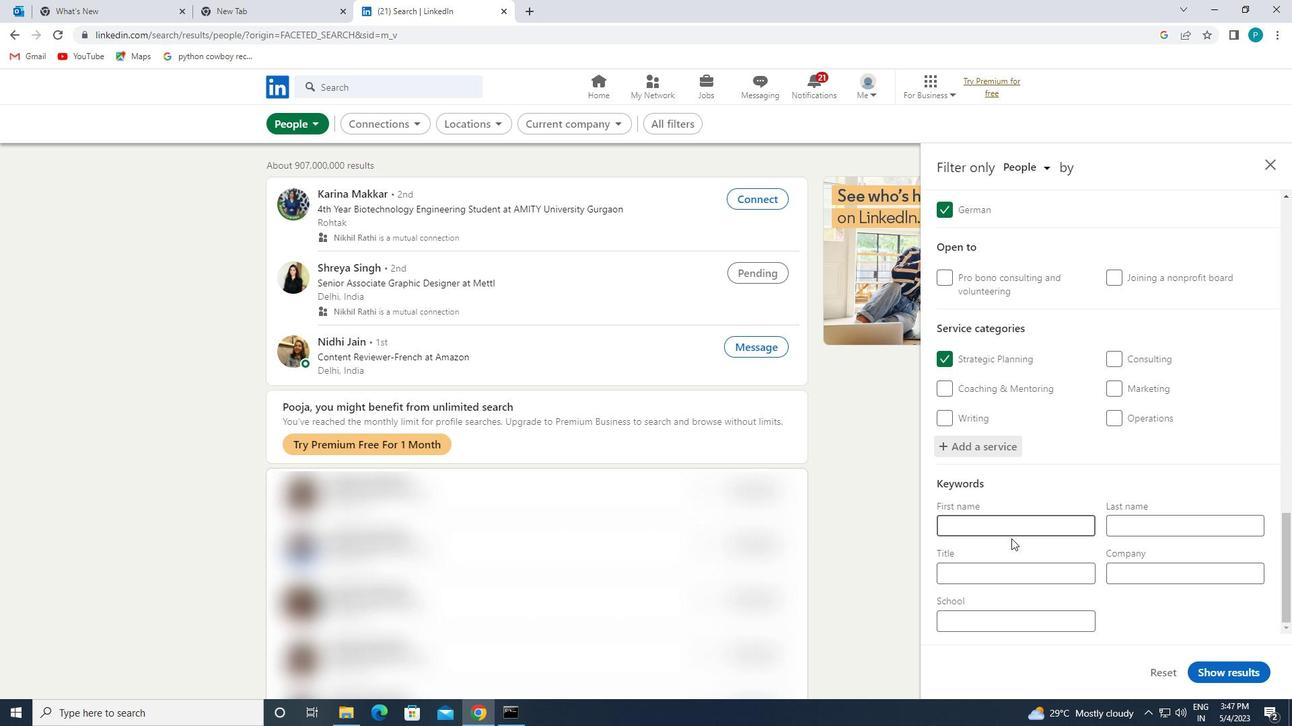 
Action: Mouse pressed left at (1014, 580)
Screenshot: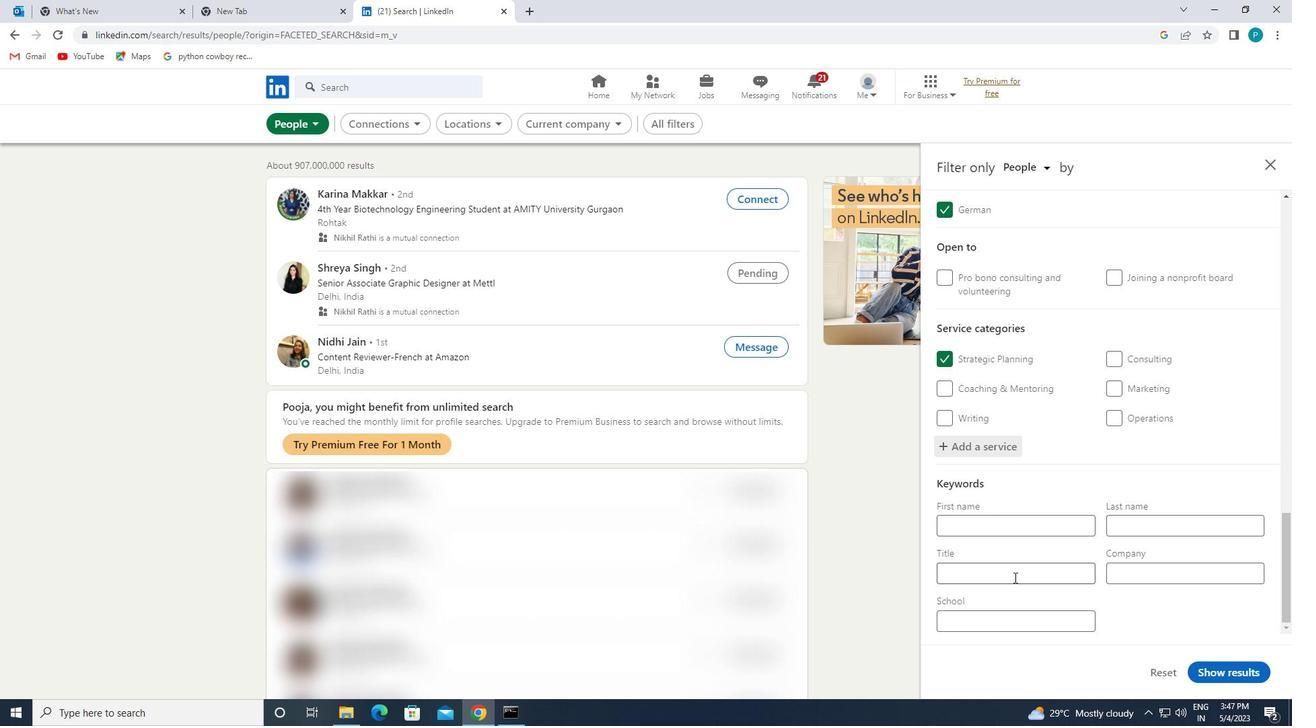 
Action: Key pressed <Key.caps_lock>S<Key.caps_lock>E<Key.backspace>CREENWRITER
Screenshot: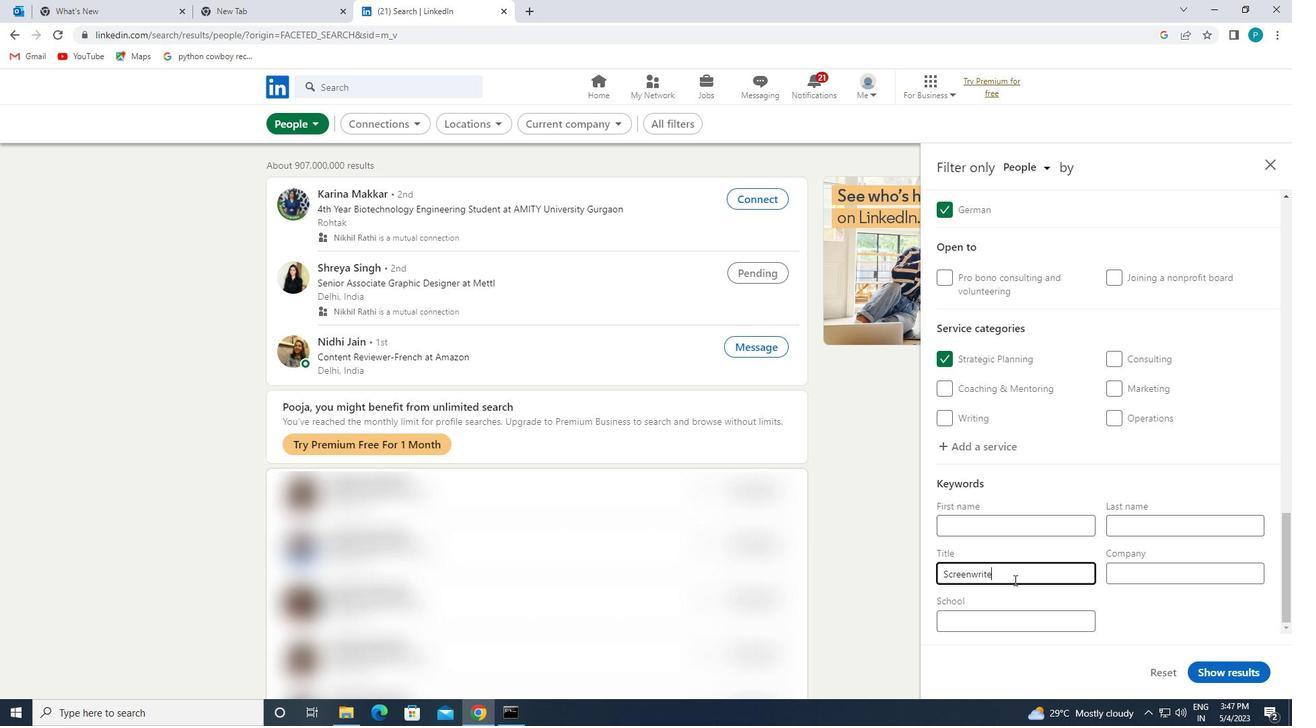 
Action: Mouse moved to (1197, 672)
Screenshot: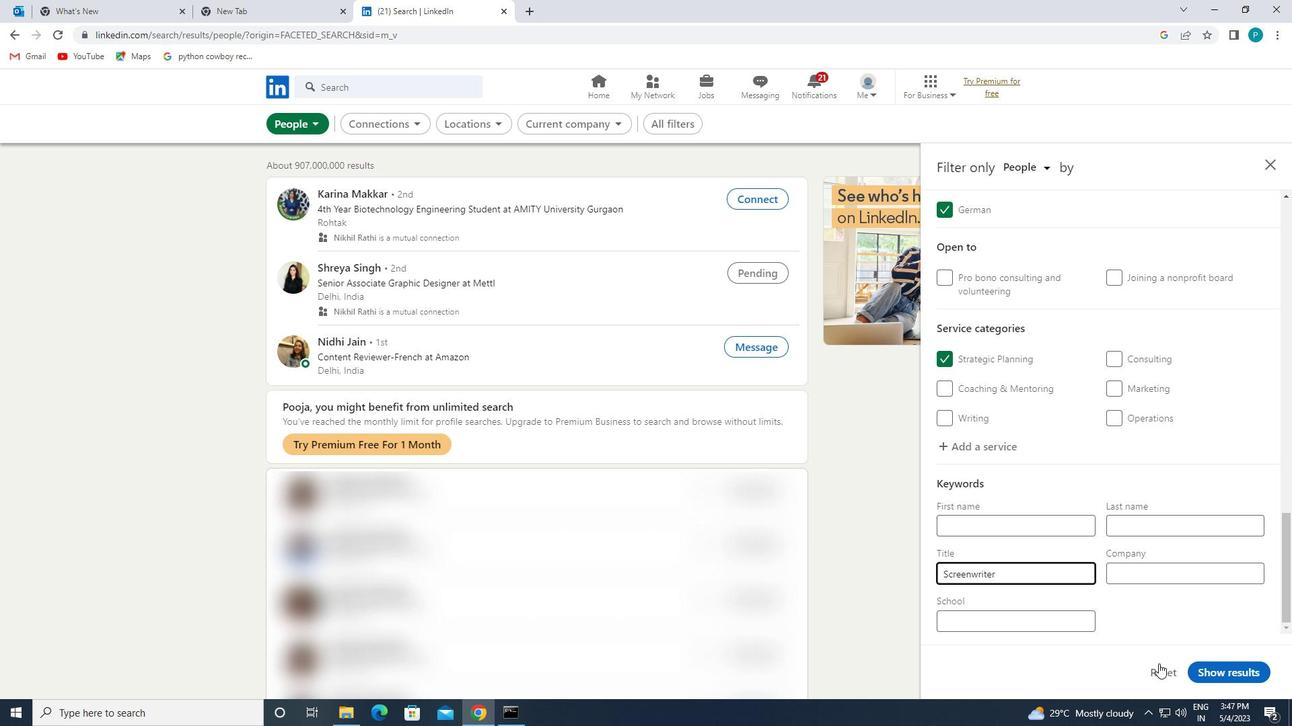 
Action: Mouse pressed left at (1197, 672)
Screenshot: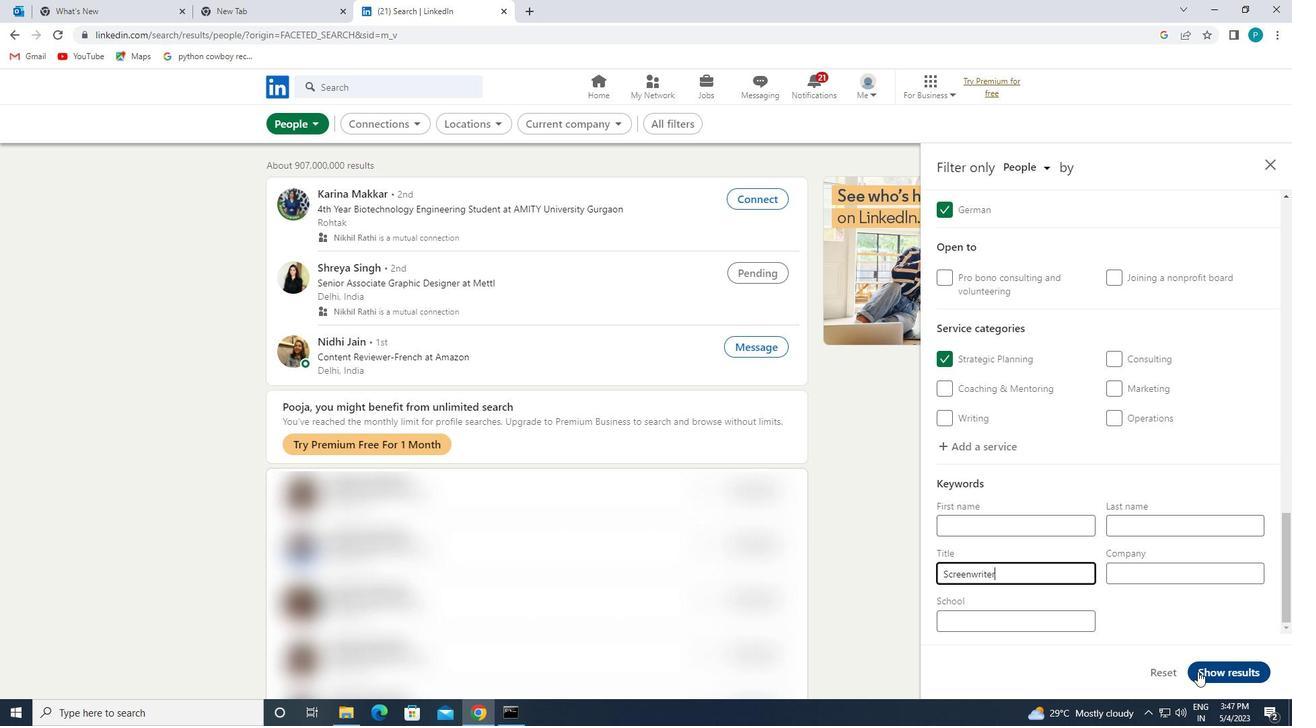 
